 Task: Add at least 50 contact records and 10 to 20 Insurance records for each contact Use Import wizard/data loader.
Action: Mouse moved to (15, 93)
Screenshot: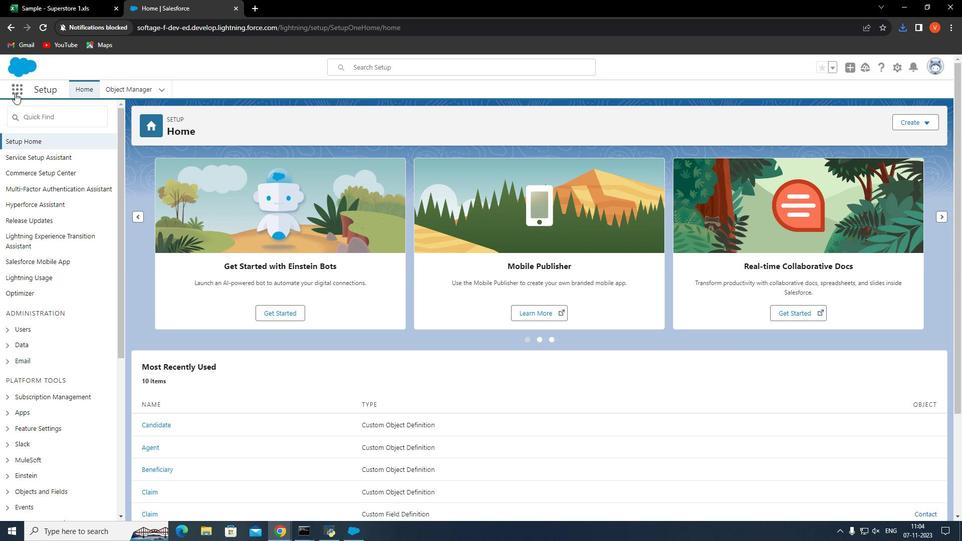 
Action: Mouse pressed left at (15, 93)
Screenshot: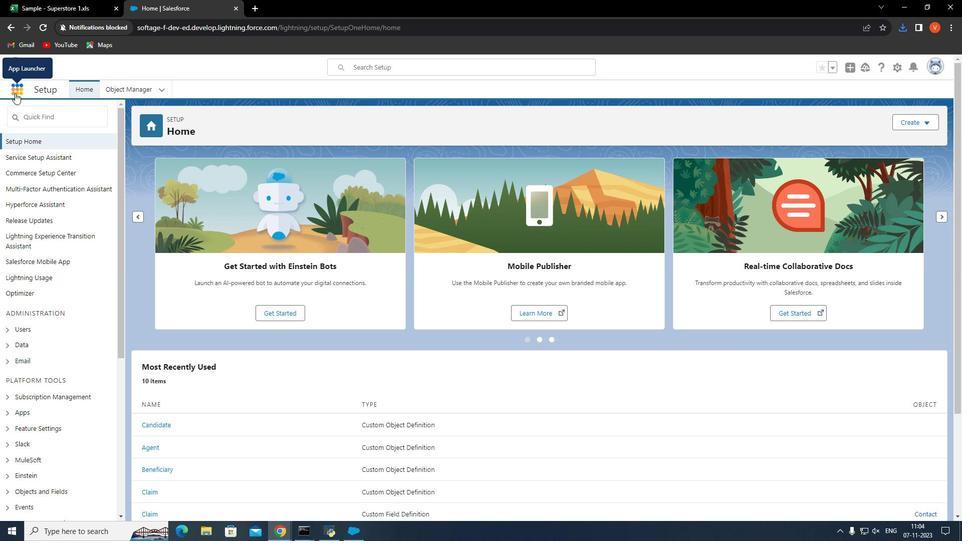 
Action: Mouse moved to (50, 118)
Screenshot: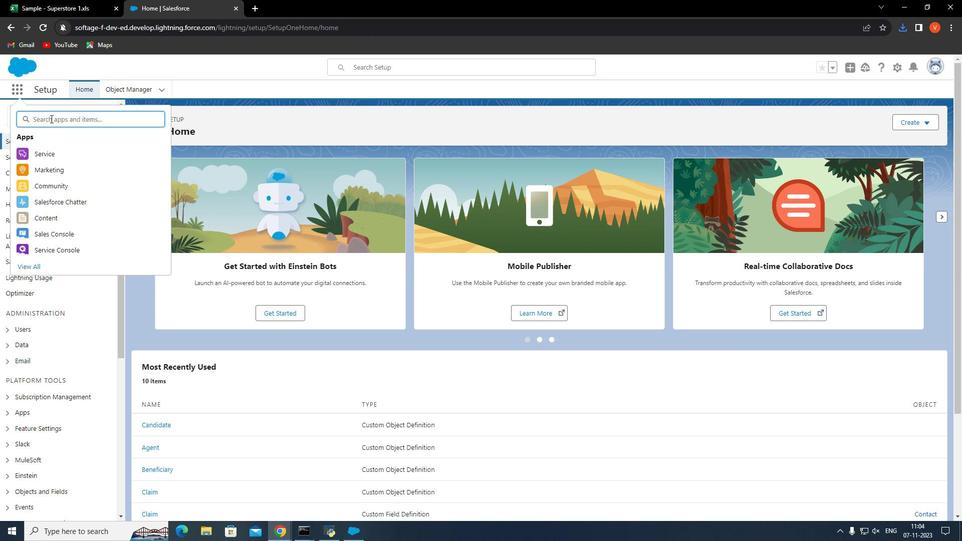 
Action: Key pressed cont
Screenshot: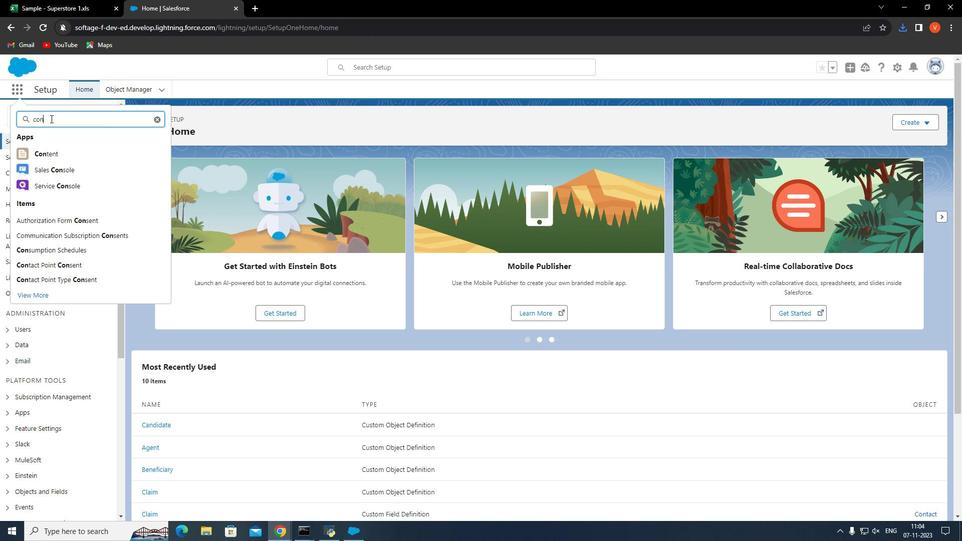 
Action: Mouse moved to (44, 120)
Screenshot: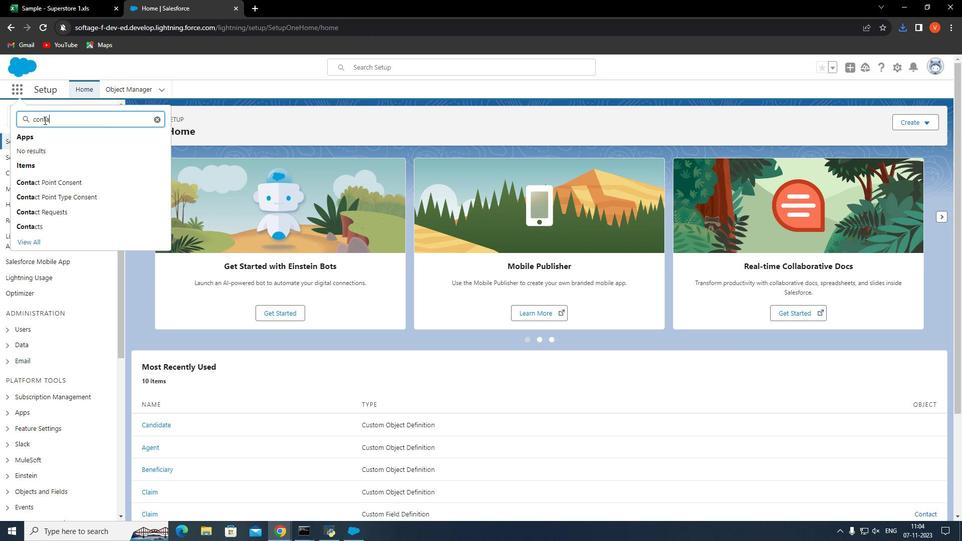 
Action: Key pressed ac
Screenshot: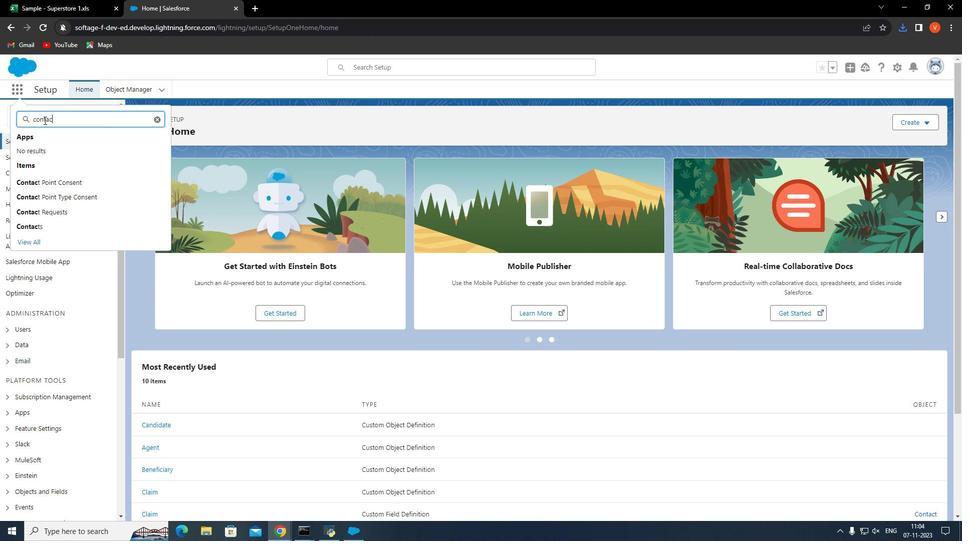
Action: Mouse moved to (35, 223)
Screenshot: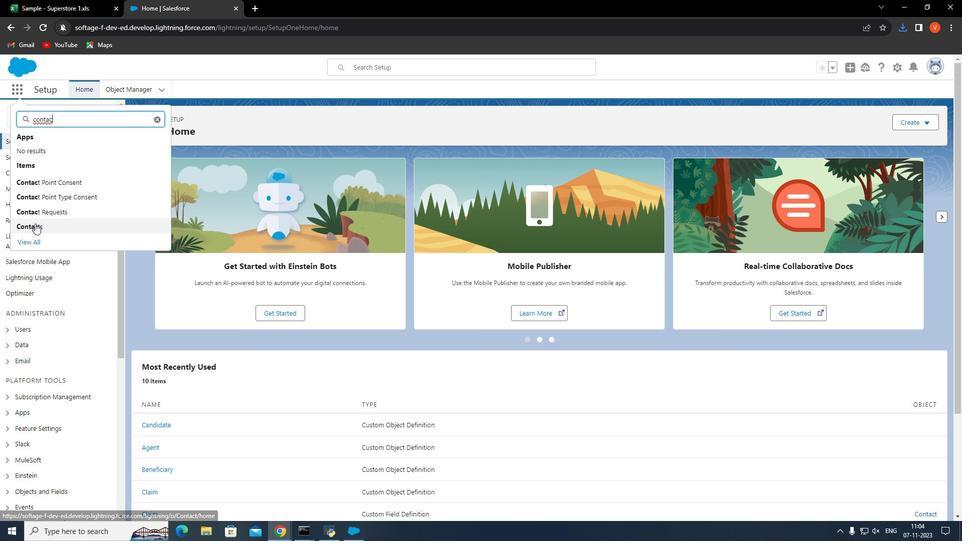 
Action: Mouse pressed left at (35, 223)
Screenshot: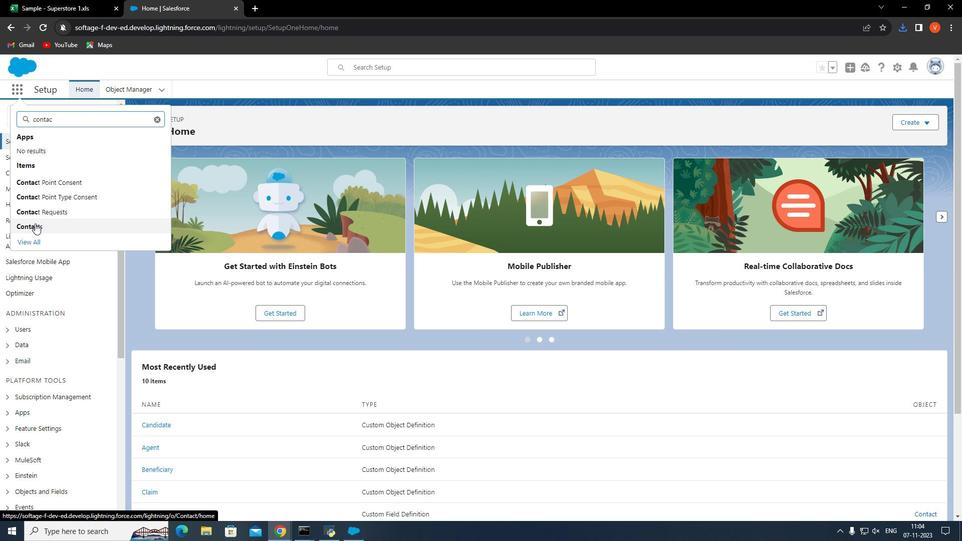 
Action: Mouse moved to (111, 124)
Screenshot: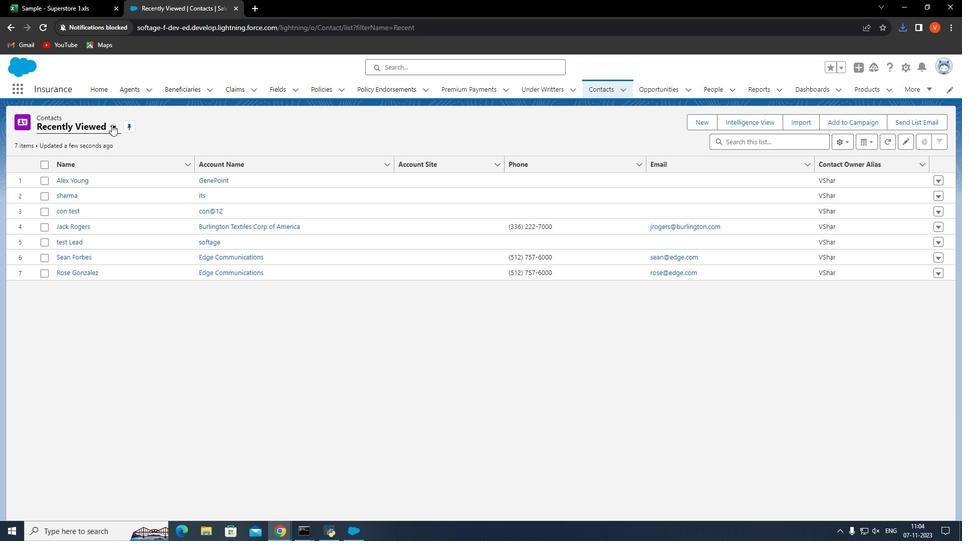 
Action: Mouse pressed left at (111, 124)
Screenshot: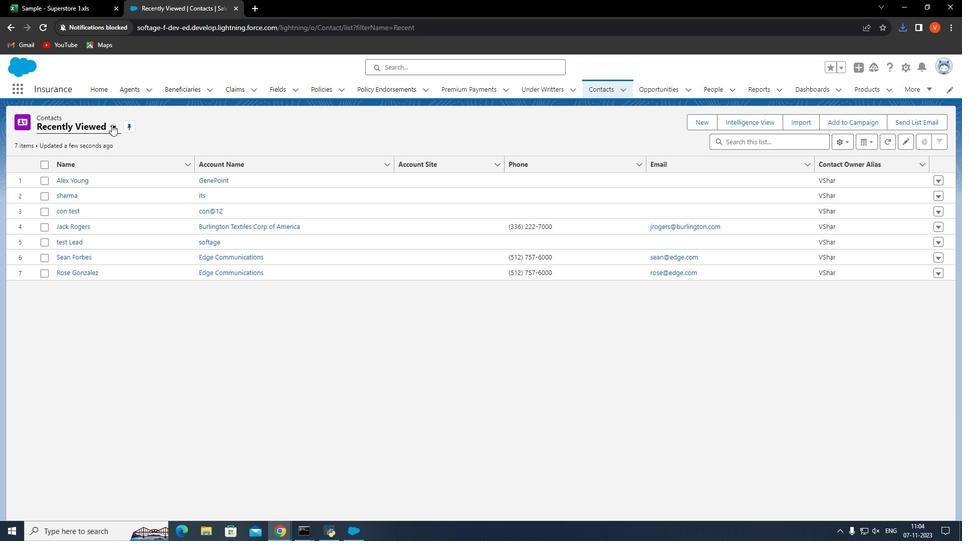 
Action: Mouse moved to (83, 168)
Screenshot: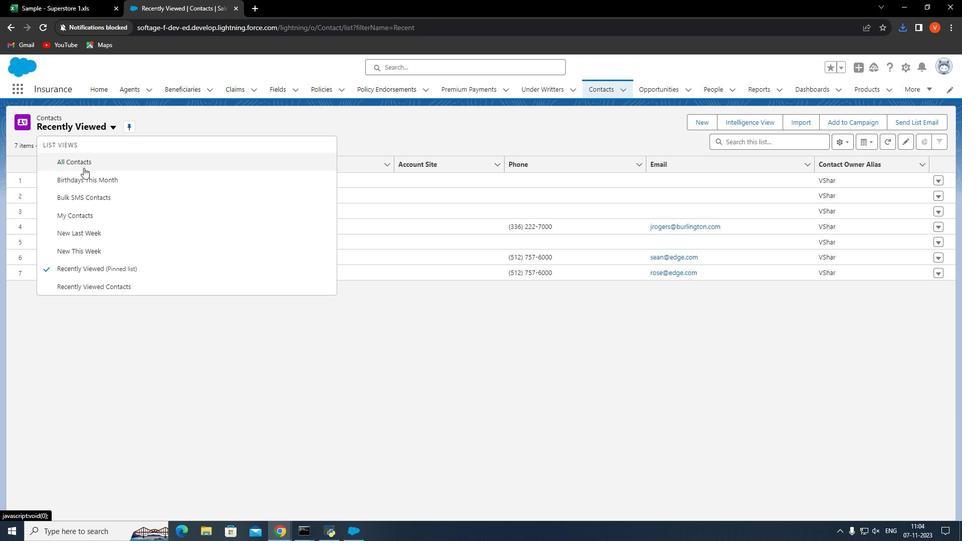 
Action: Mouse pressed left at (83, 168)
Screenshot: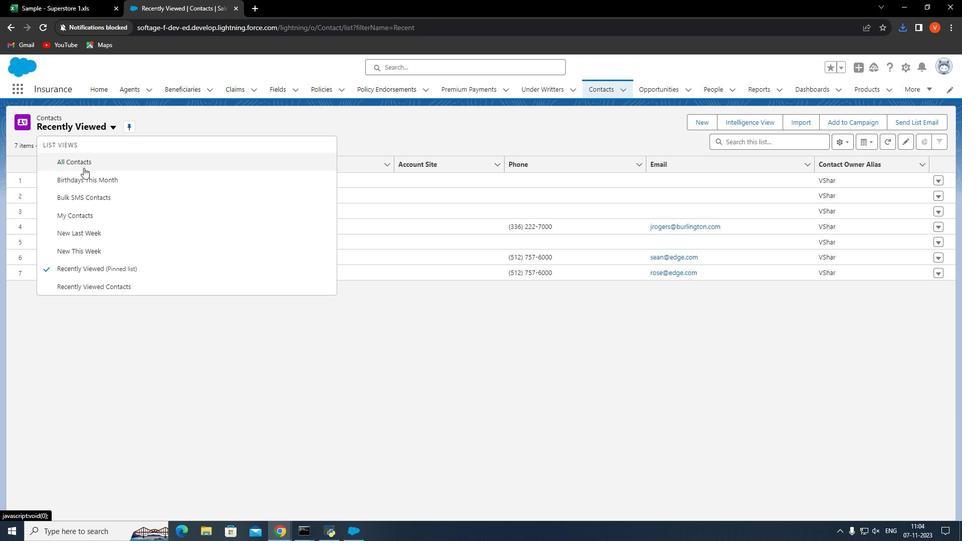 
Action: Mouse moved to (93, 247)
Screenshot: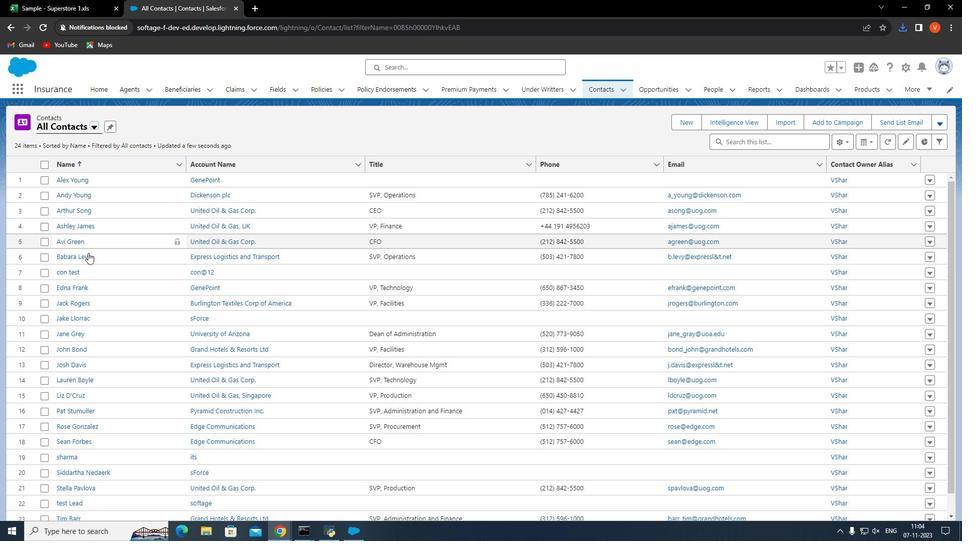 
Action: Mouse scrolled (93, 247) with delta (0, 0)
Screenshot: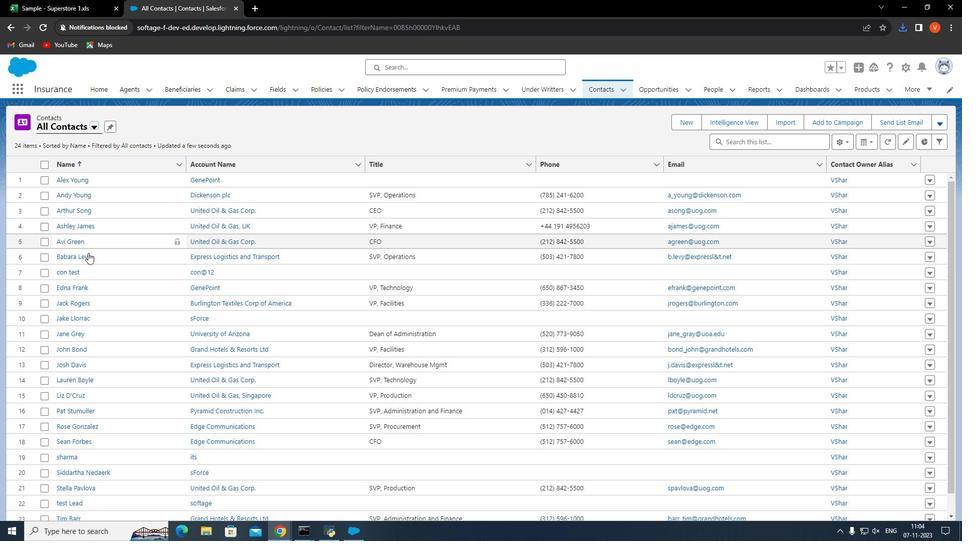 
Action: Mouse moved to (90, 251)
Screenshot: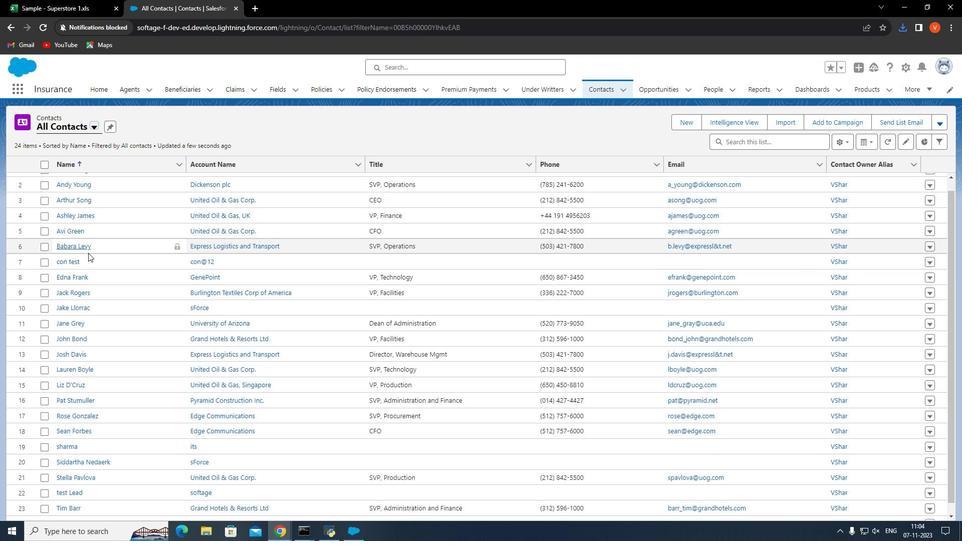 
Action: Mouse scrolled (90, 250) with delta (0, 0)
Screenshot: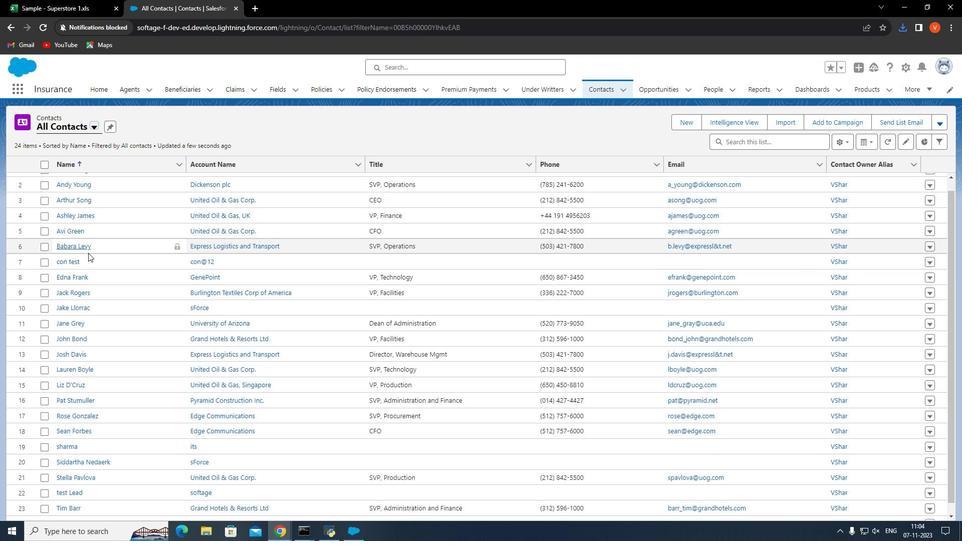 
Action: Mouse moved to (88, 253)
Screenshot: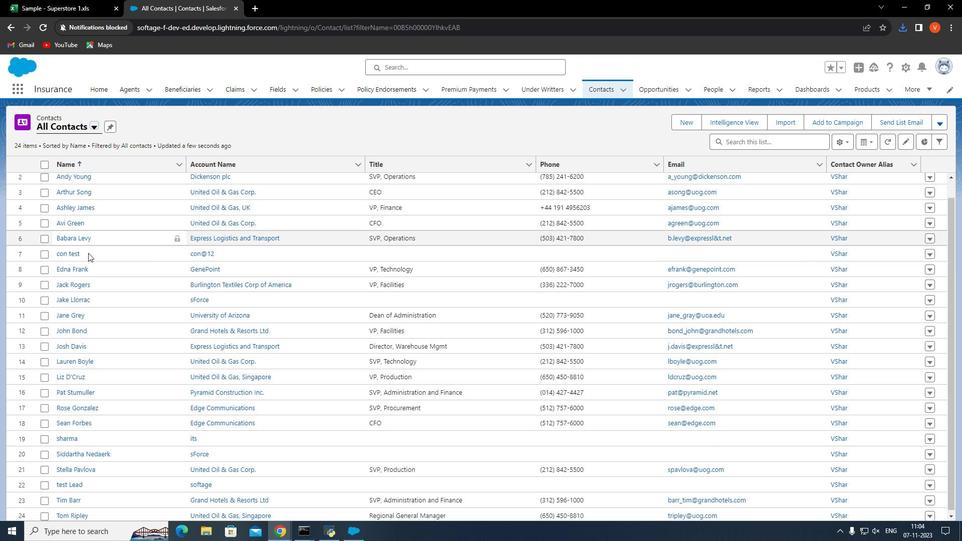 
Action: Mouse scrolled (88, 252) with delta (0, 0)
Screenshot: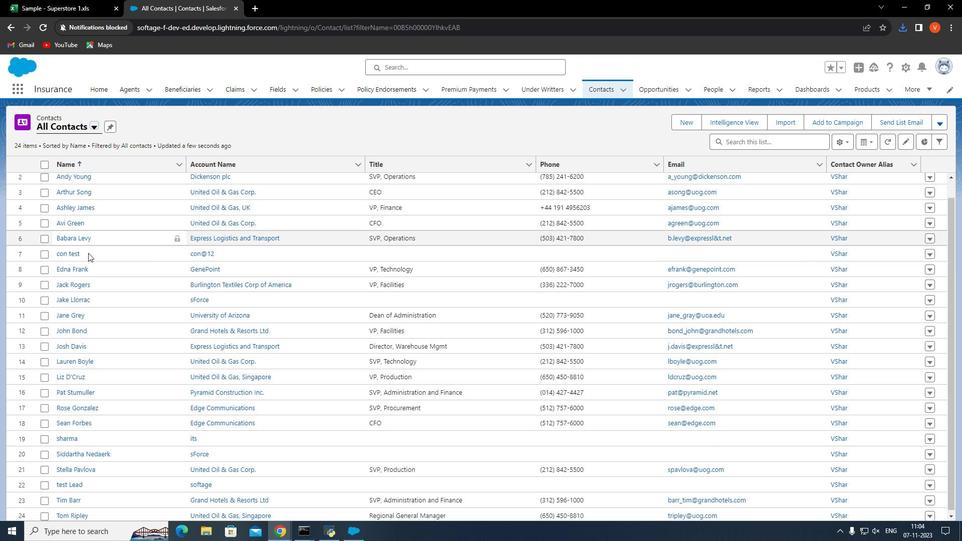 
Action: Mouse scrolled (88, 252) with delta (0, 0)
Screenshot: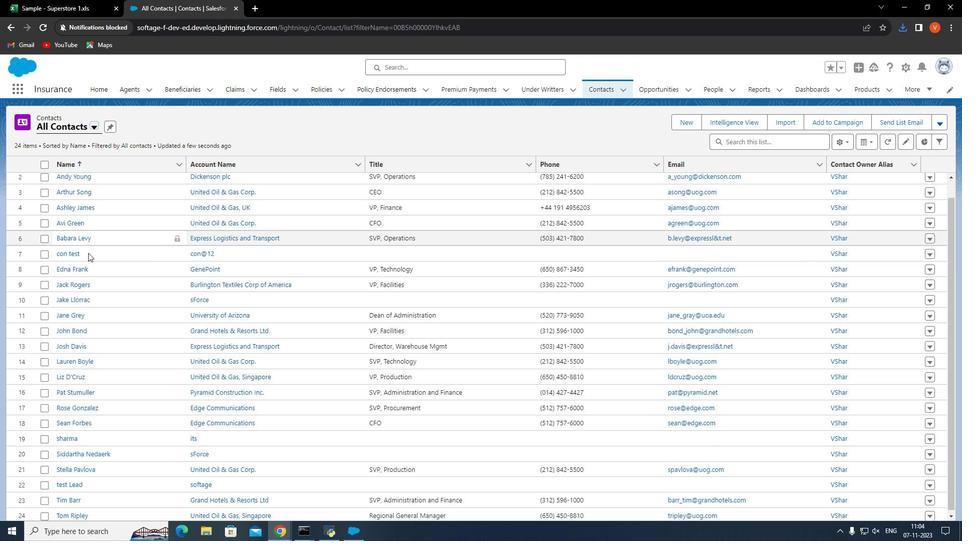 
Action: Mouse moved to (88, 253)
Screenshot: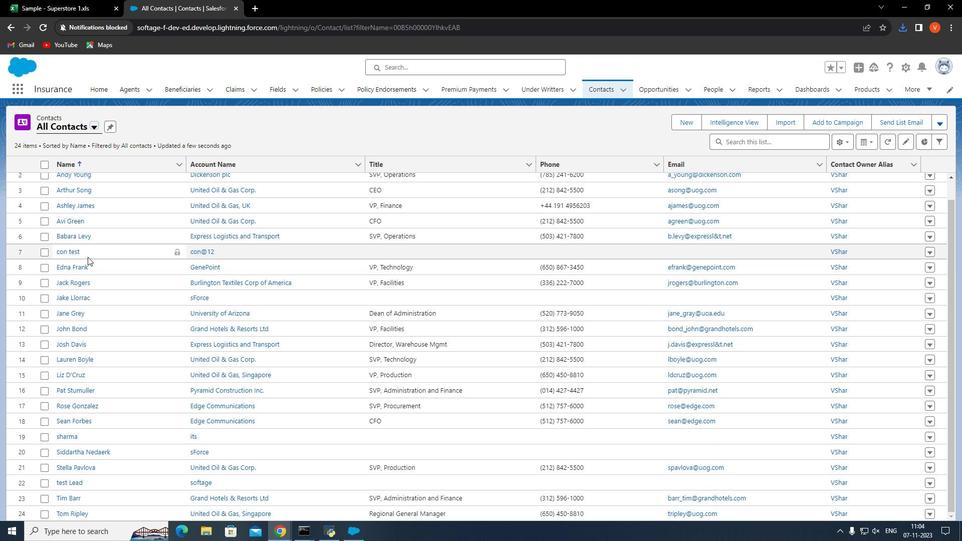 
Action: Mouse scrolled (88, 253) with delta (0, 0)
Screenshot: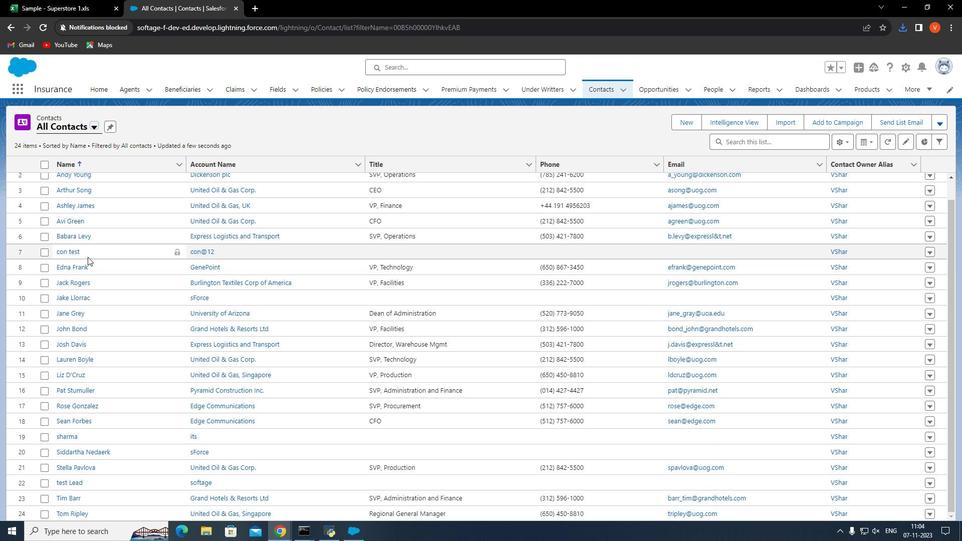 
Action: Mouse moved to (110, 323)
Screenshot: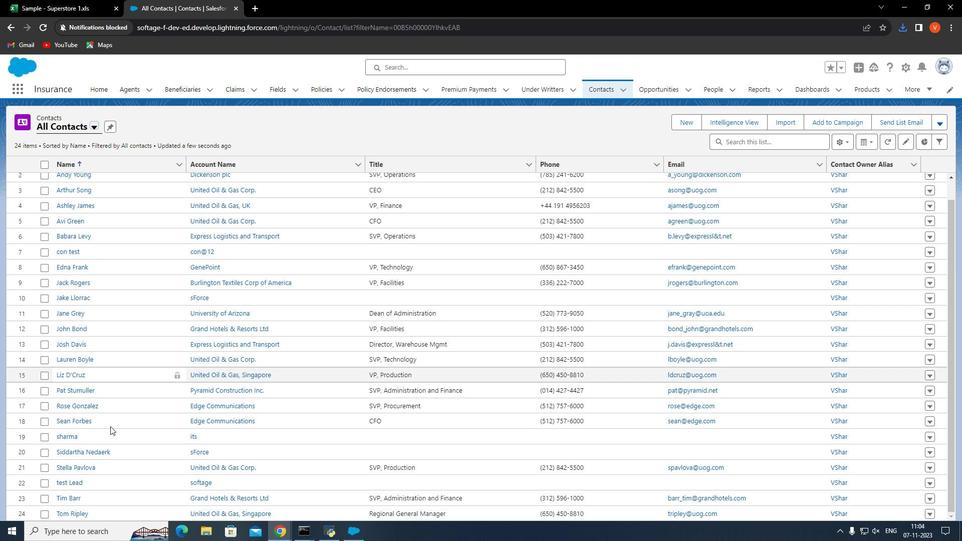
Action: Mouse scrolled (110, 323) with delta (0, 0)
Screenshot: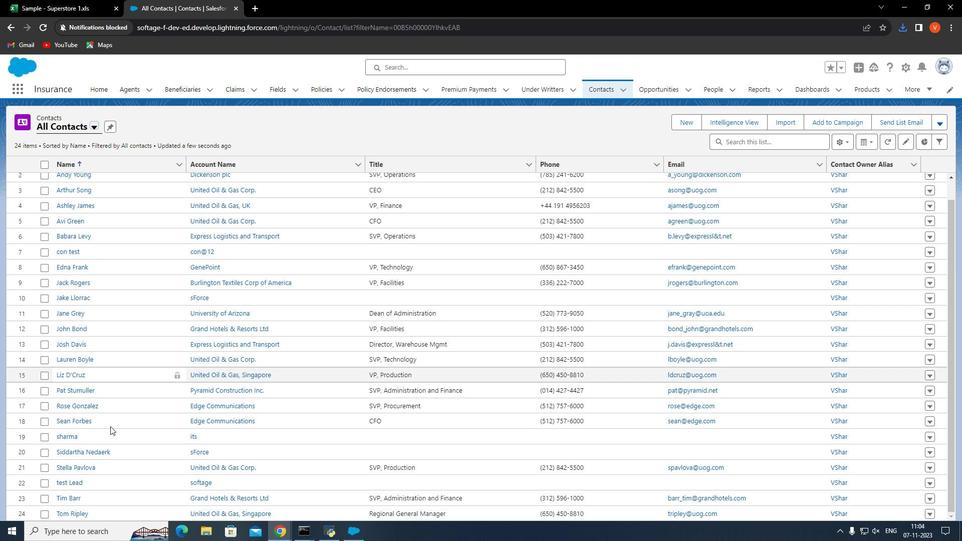 
Action: Mouse moved to (110, 409)
Screenshot: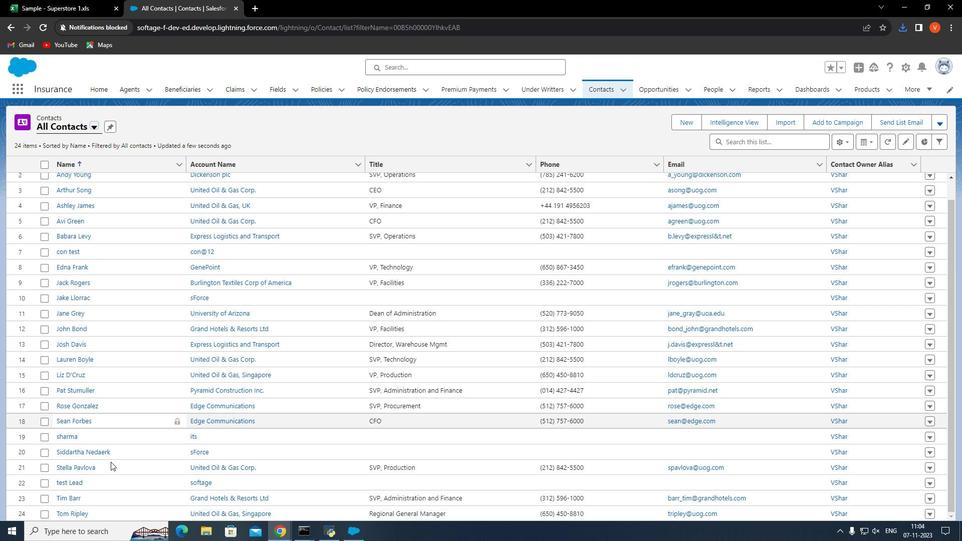 
Action: Mouse scrolled (110, 408) with delta (0, 0)
Screenshot: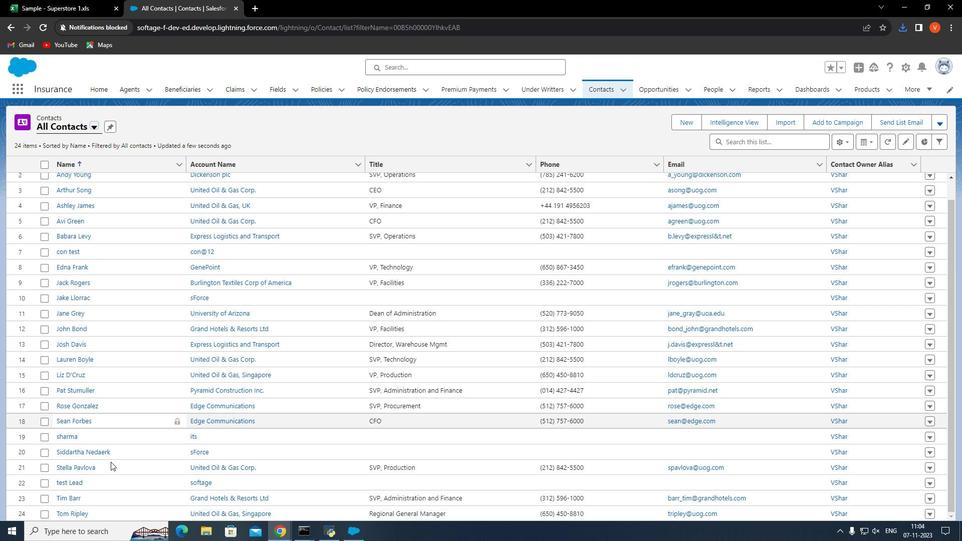 
Action: Mouse moved to (107, 471)
Screenshot: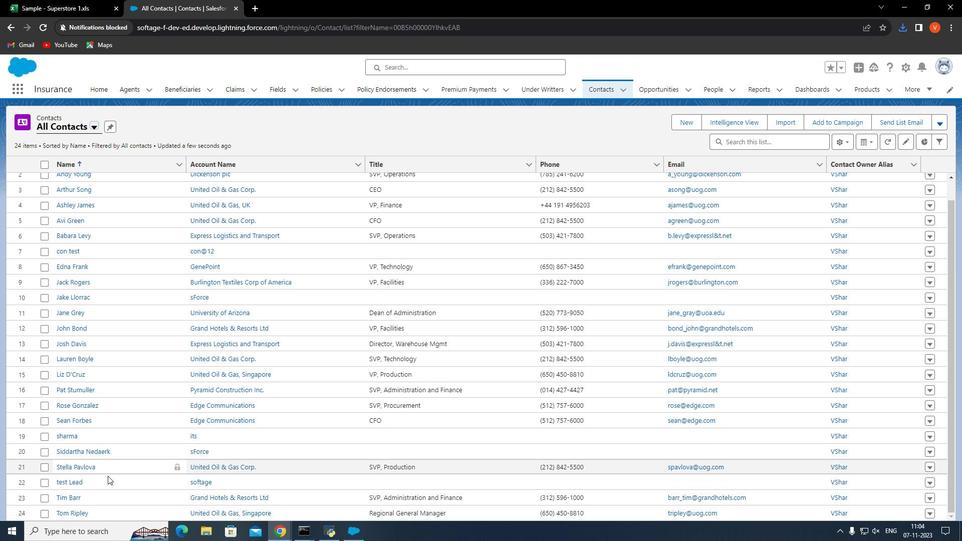 
Action: Mouse scrolled (107, 471) with delta (0, 0)
Screenshot: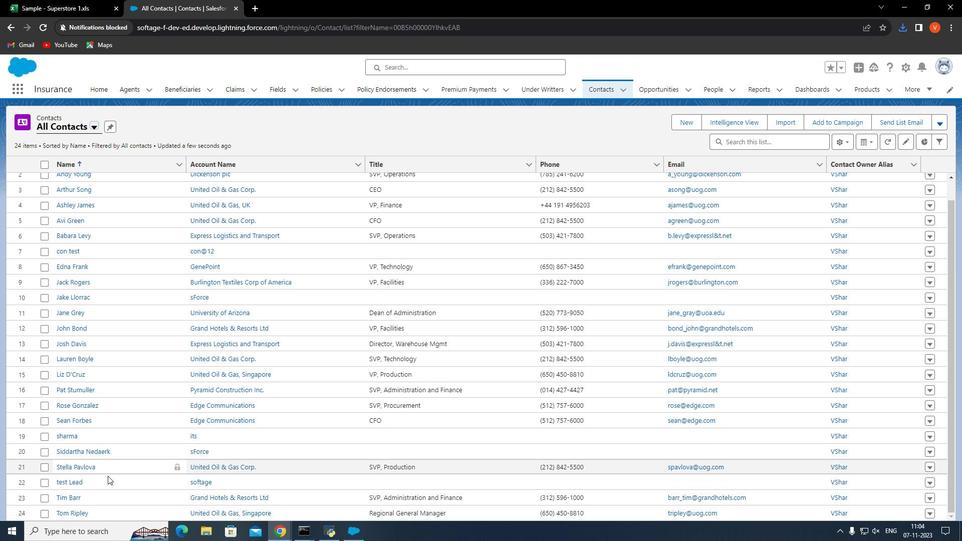 
Action: Mouse moved to (904, 0)
Screenshot: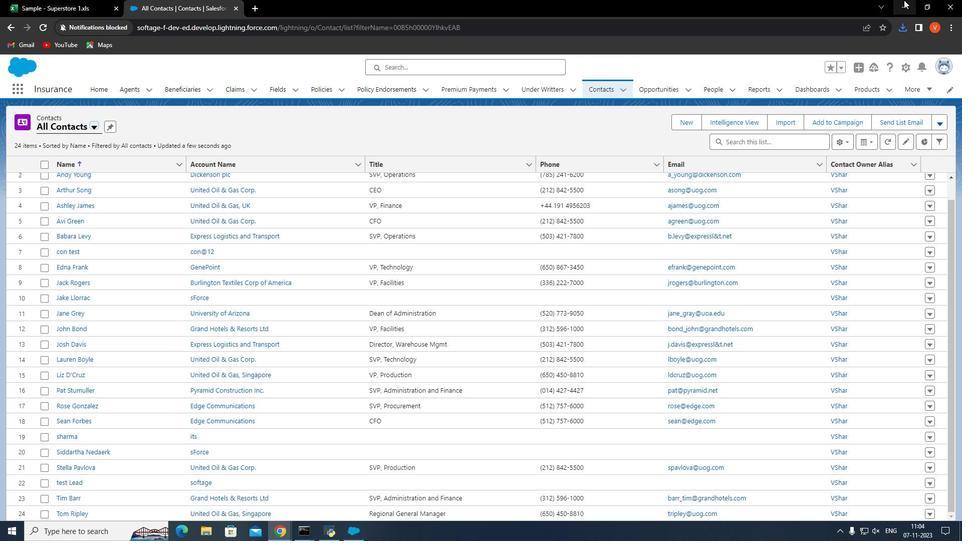 
Action: Mouse pressed left at (904, 0)
Screenshot: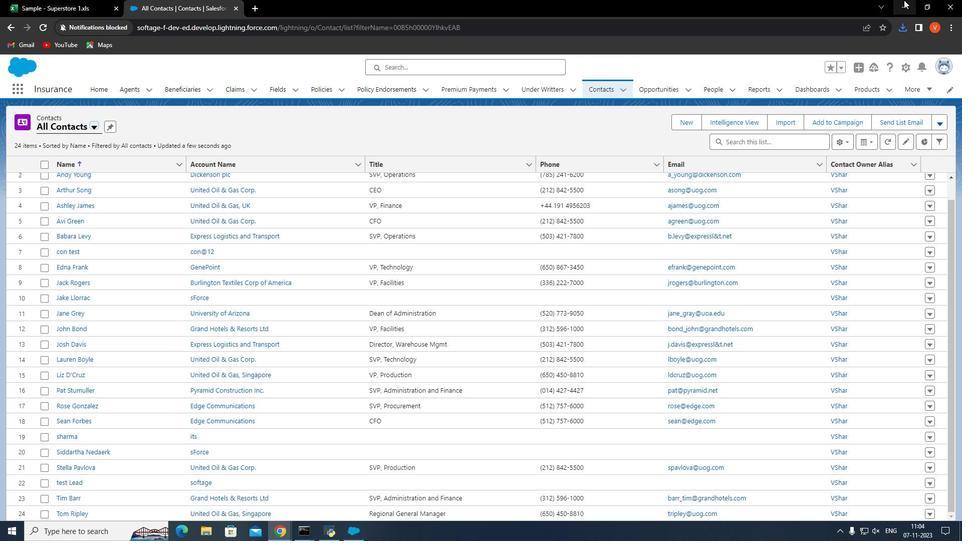 
Action: Mouse moved to (23, 287)
Screenshot: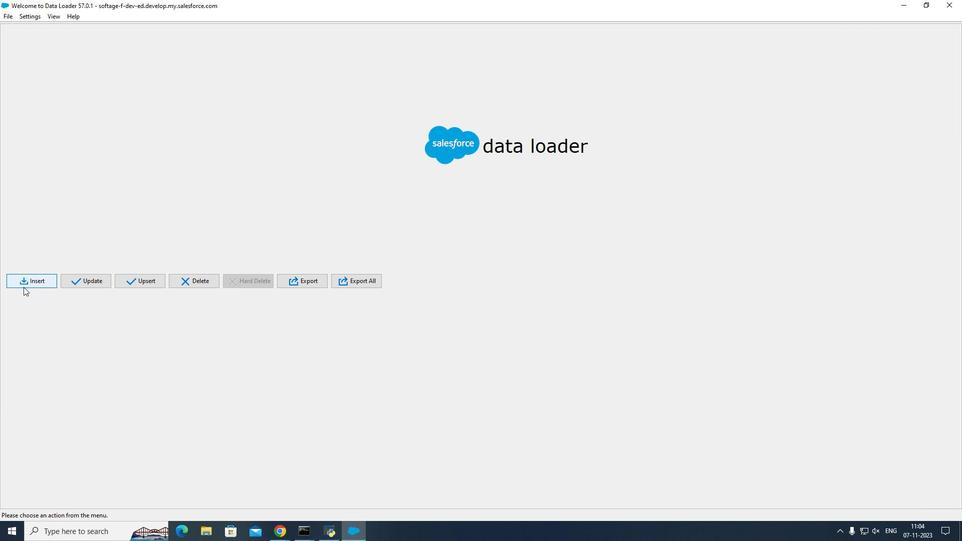 
Action: Mouse pressed left at (23, 287)
Screenshot: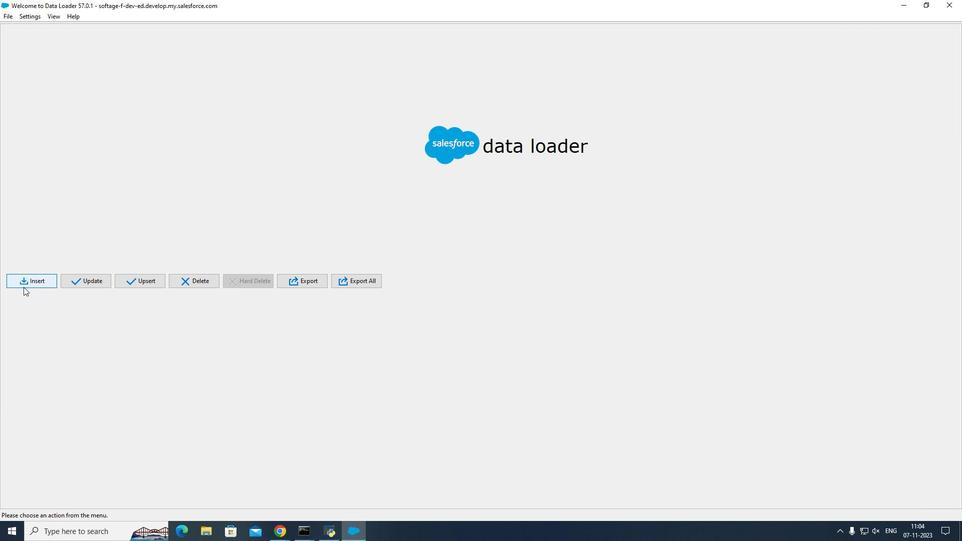 
Action: Mouse moved to (123, 219)
Screenshot: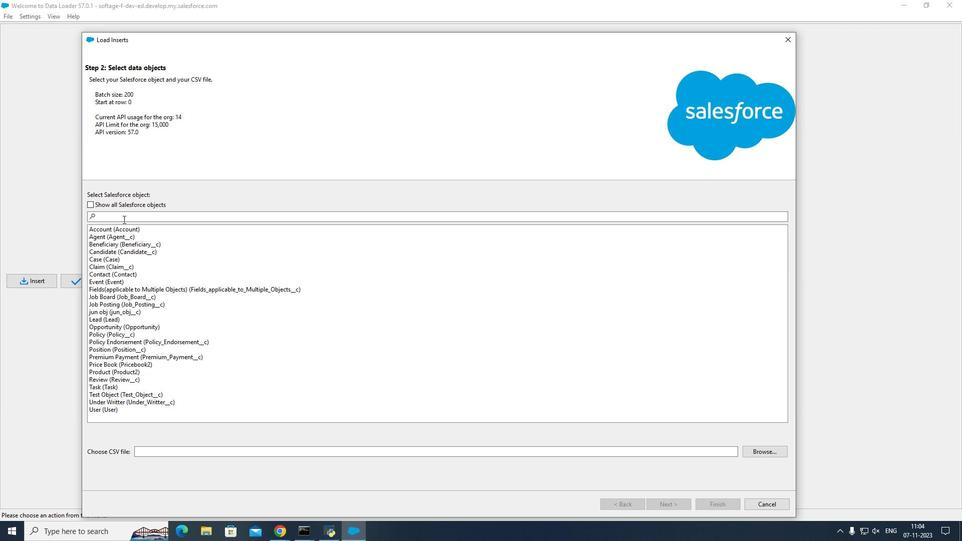 
Action: Mouse pressed left at (123, 219)
Screenshot: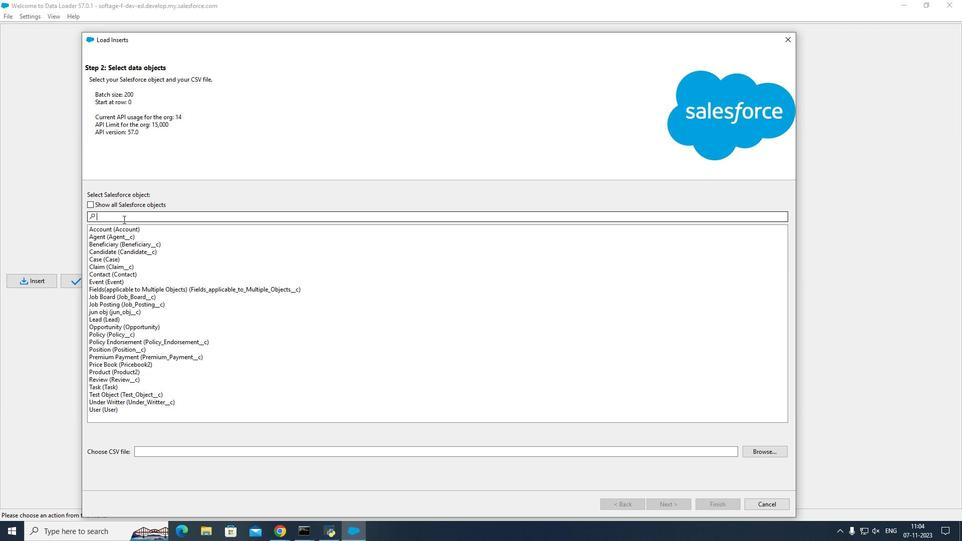 
Action: Mouse moved to (119, 221)
Screenshot: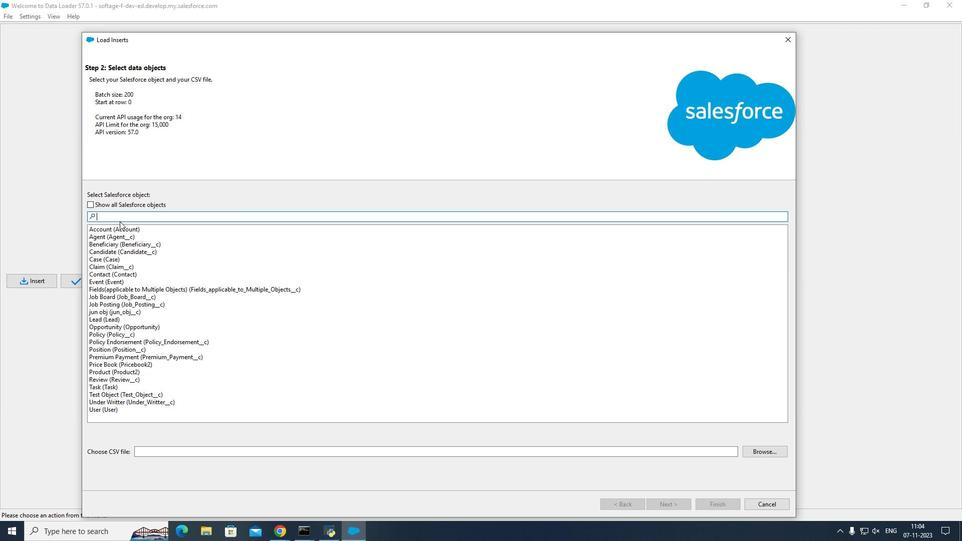 
Action: Key pressed conta
Screenshot: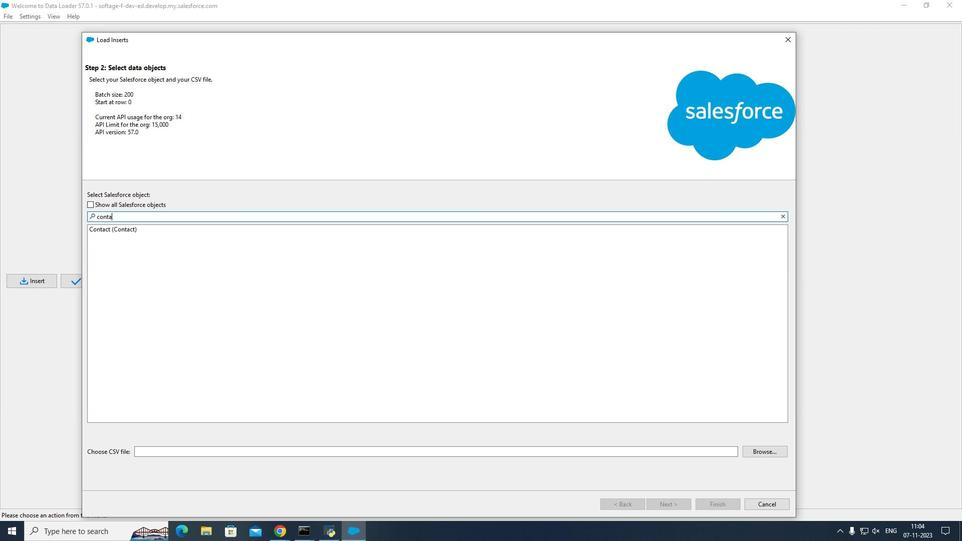 
Action: Mouse moved to (123, 229)
Screenshot: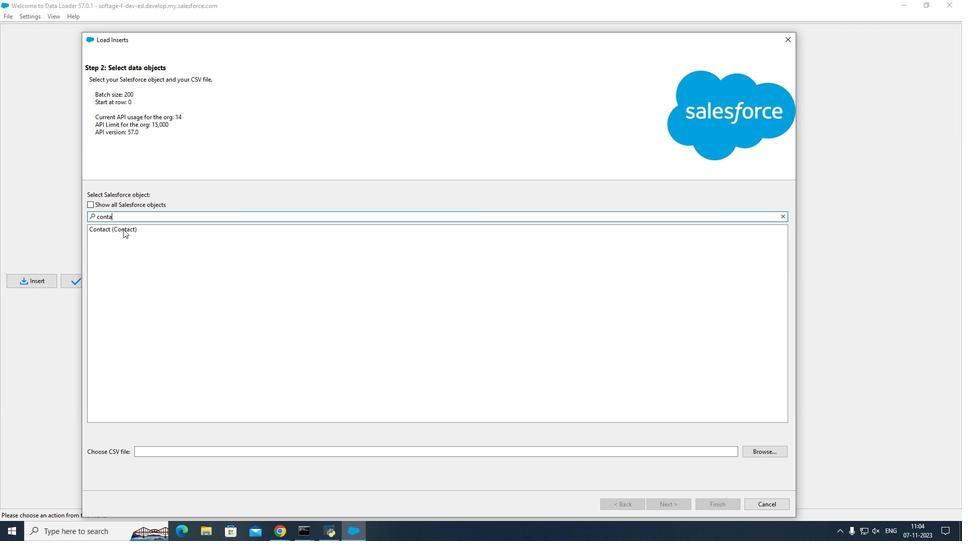 
Action: Mouse pressed left at (123, 229)
Screenshot: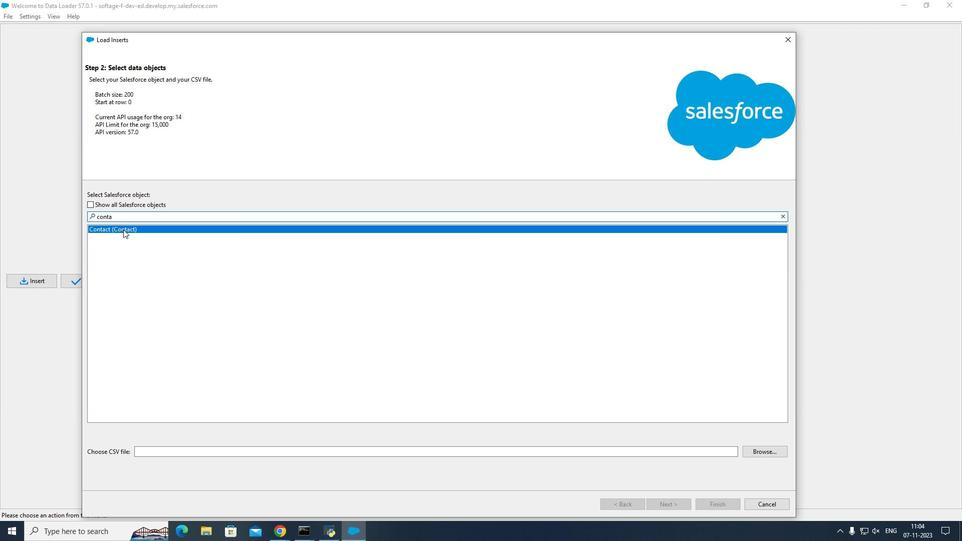 
Action: Mouse moved to (756, 446)
Screenshot: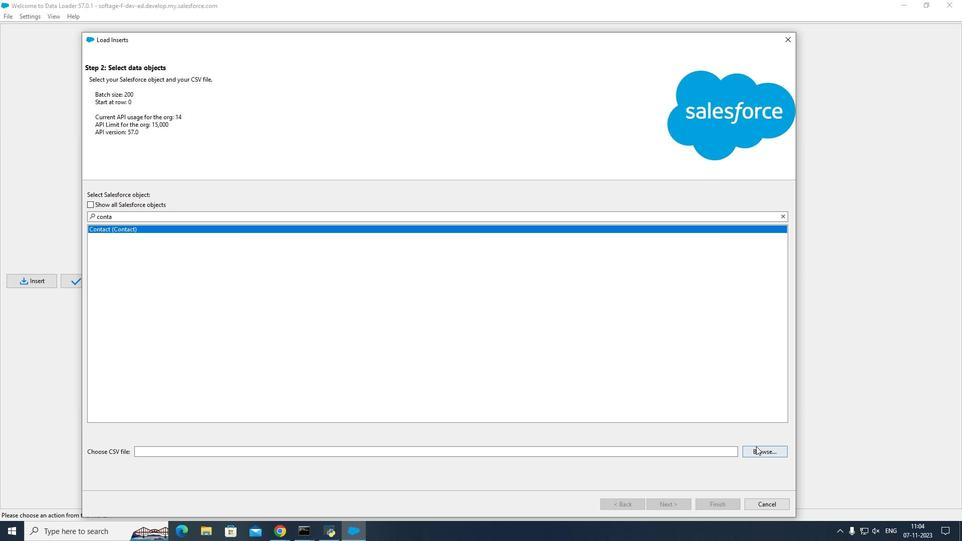
Action: Mouse pressed left at (756, 446)
Screenshot: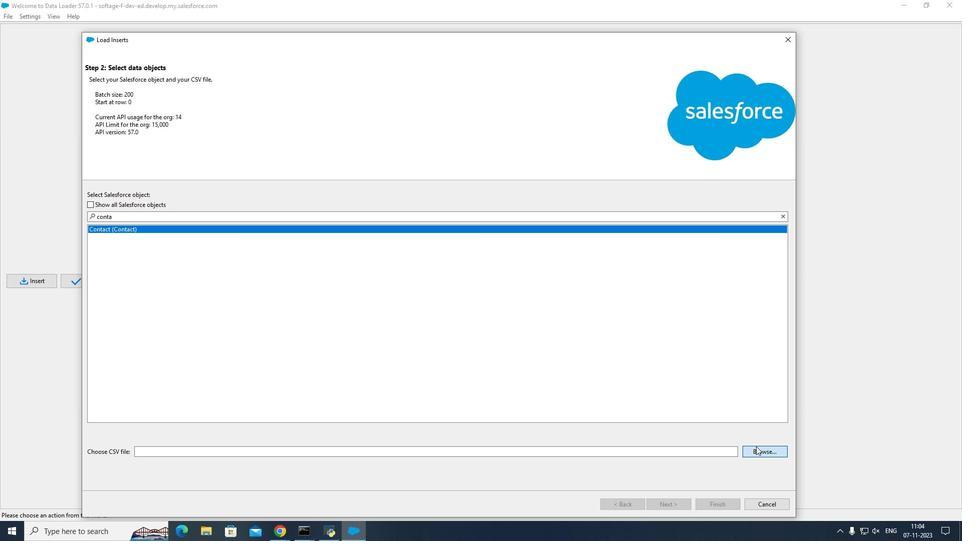 
Action: Mouse moved to (236, 131)
Screenshot: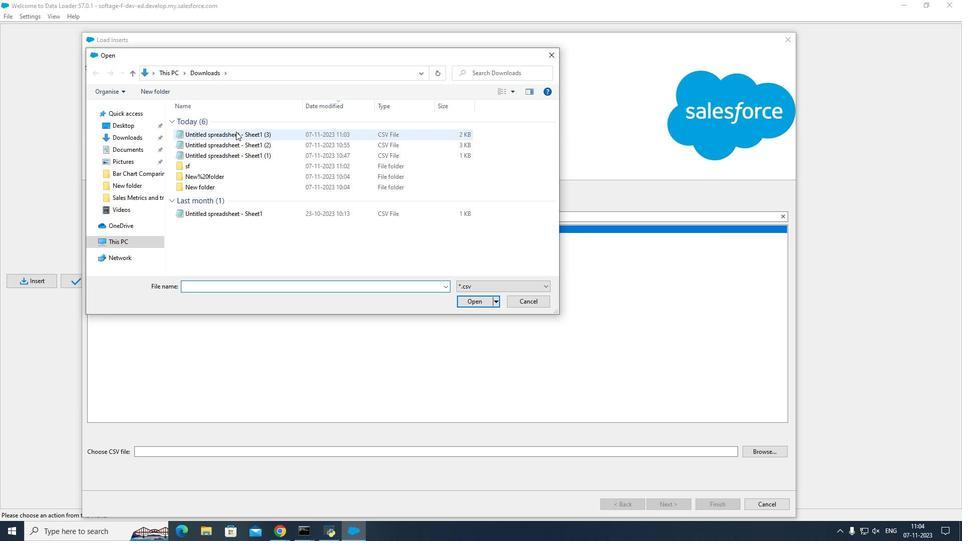 
Action: Mouse pressed left at (236, 131)
Screenshot: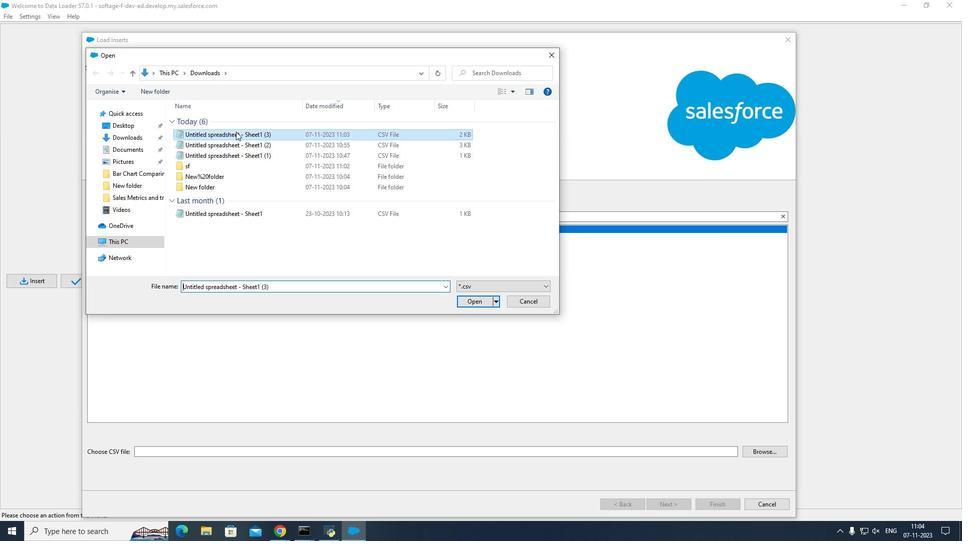 
Action: Mouse moved to (479, 301)
Screenshot: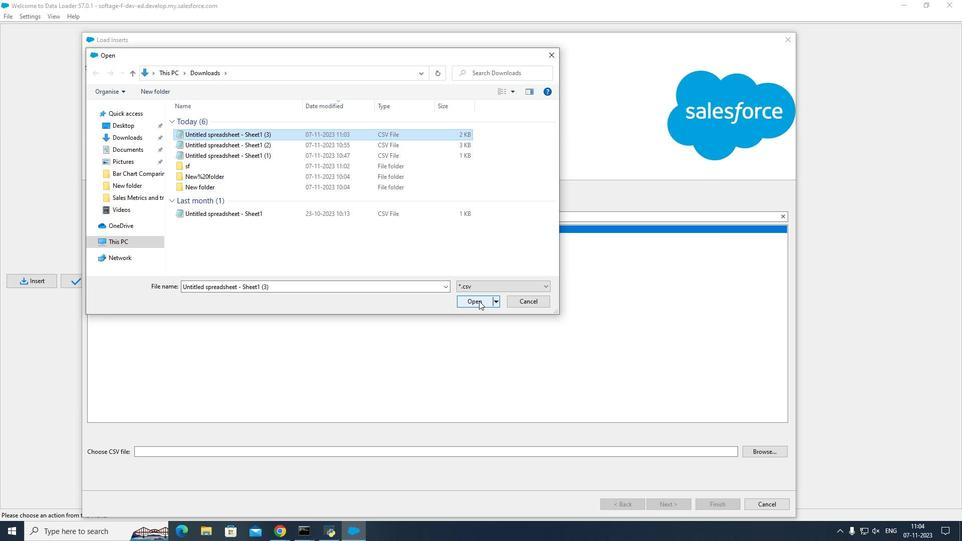 
Action: Mouse pressed left at (479, 301)
Screenshot: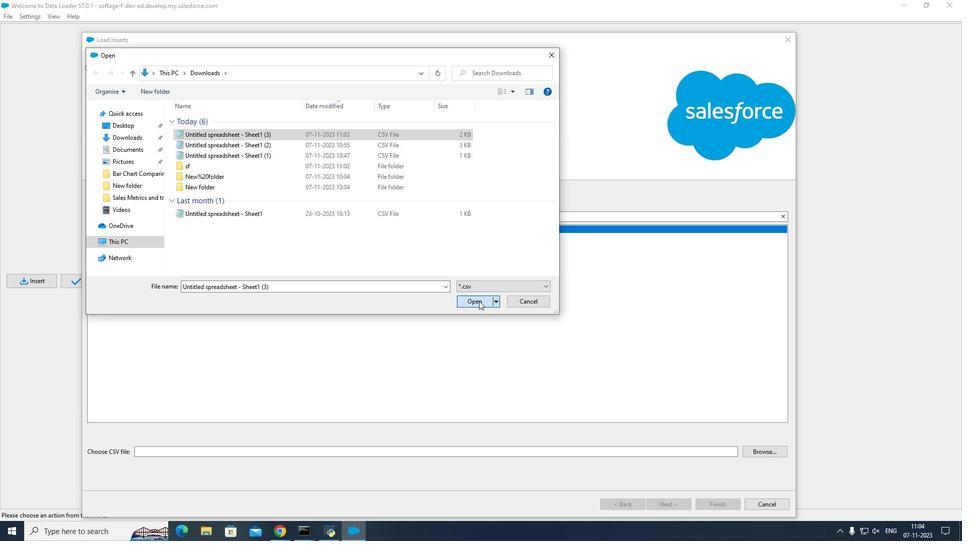 
Action: Mouse moved to (674, 503)
Screenshot: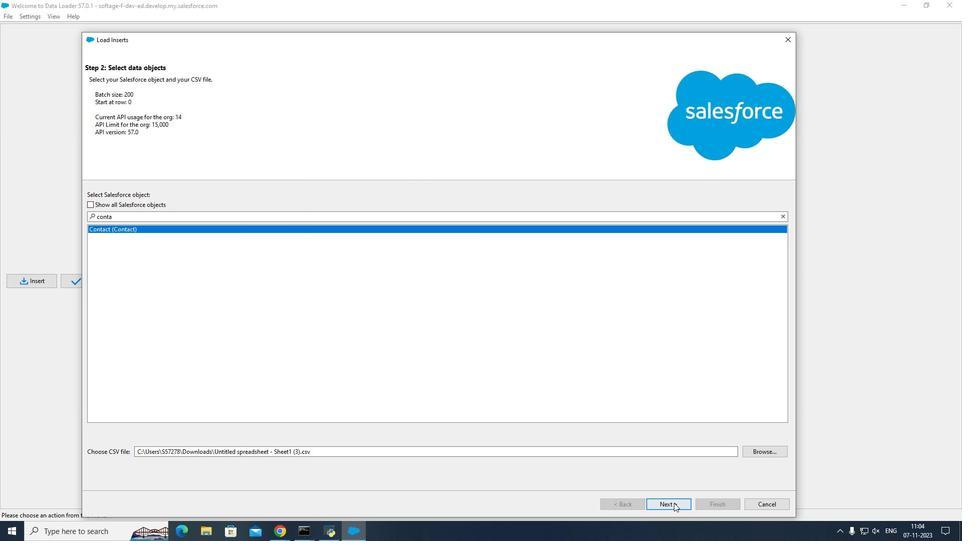 
Action: Mouse pressed left at (674, 503)
Screenshot: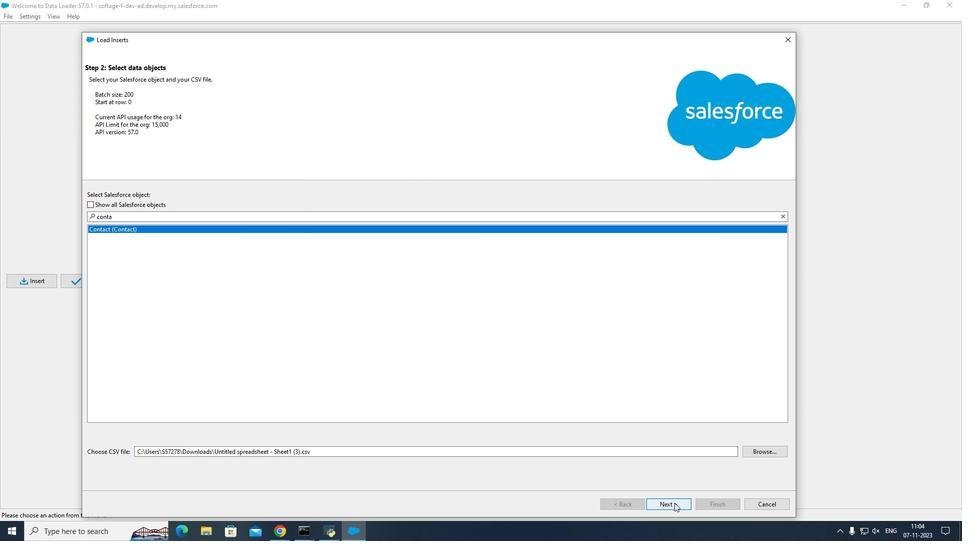 
Action: Mouse moved to (301, 200)
Screenshot: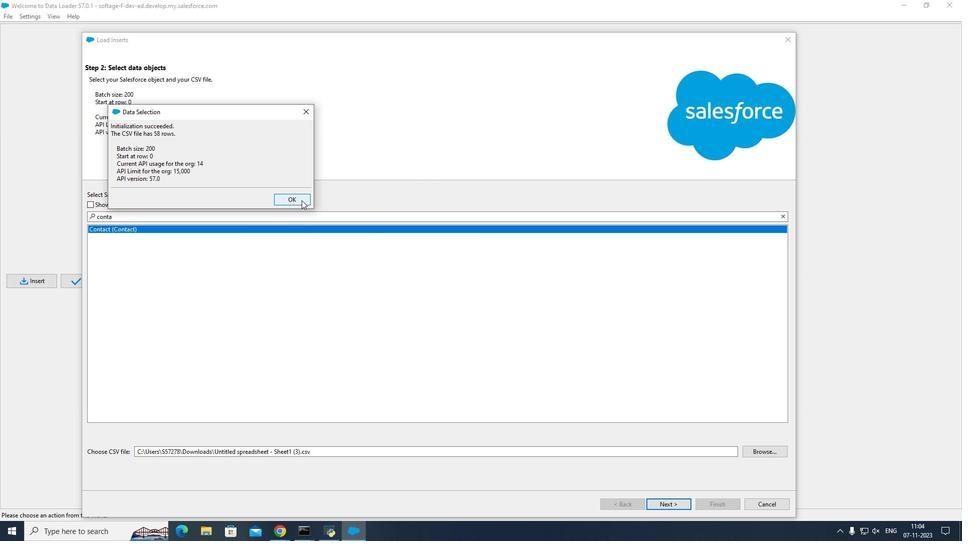 
Action: Mouse pressed left at (301, 200)
Screenshot: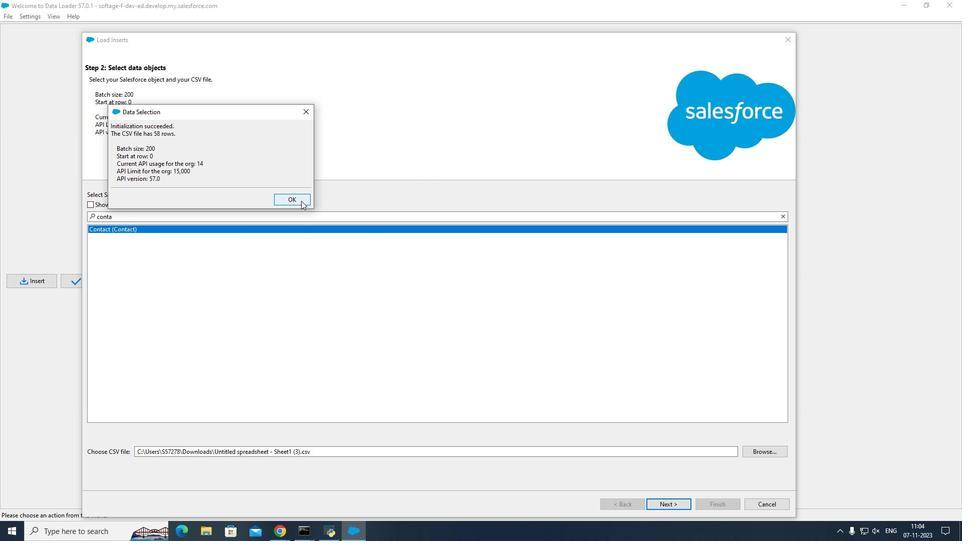 
Action: Mouse moved to (203, 199)
Screenshot: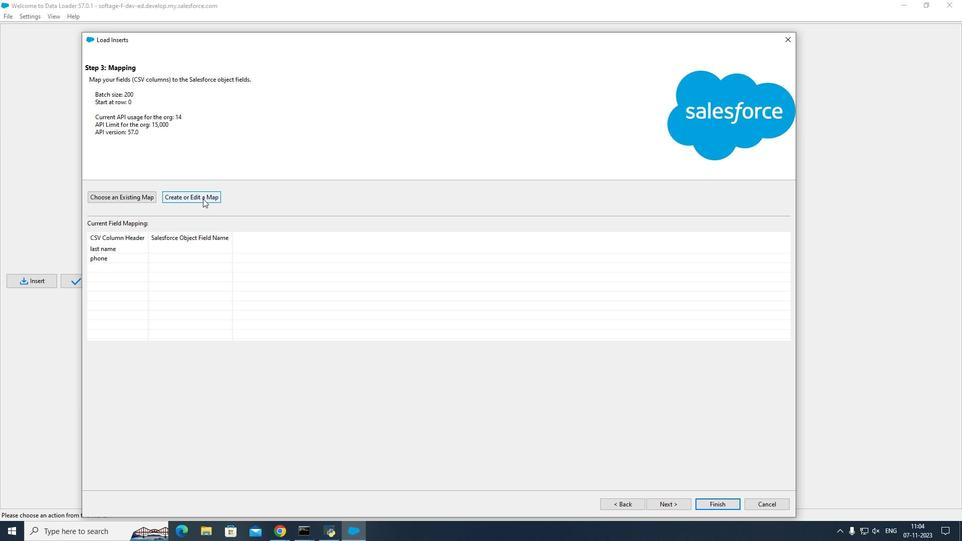
Action: Mouse pressed left at (203, 199)
Screenshot: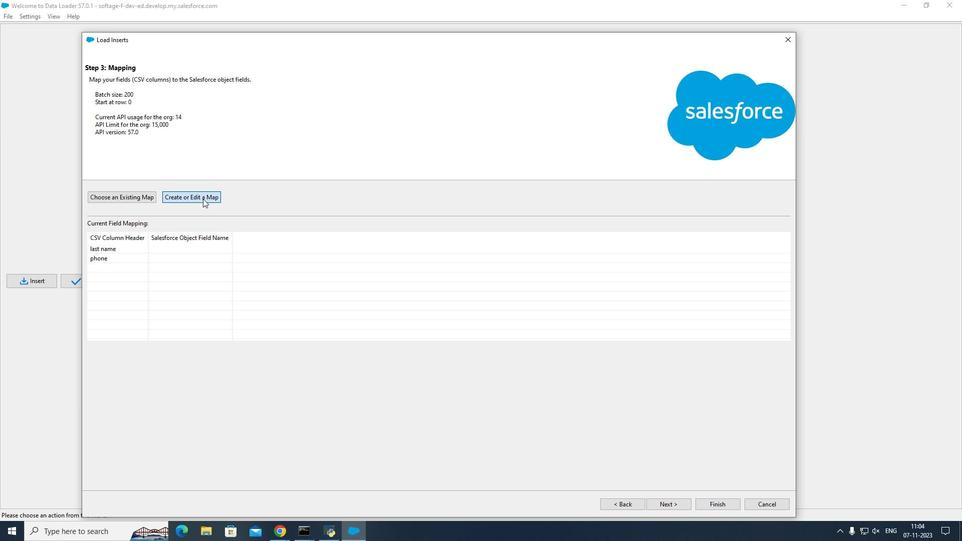 
Action: Mouse moved to (221, 156)
Screenshot: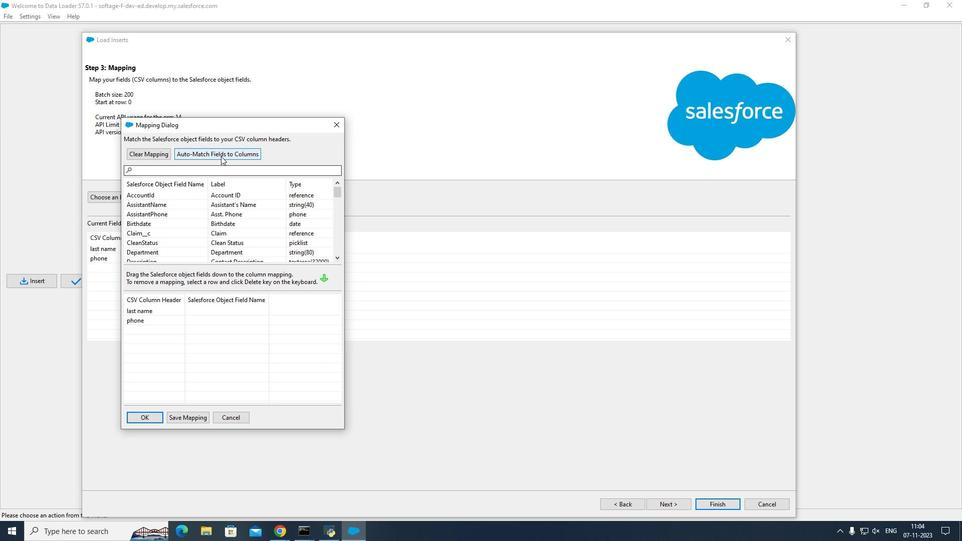 
Action: Mouse pressed left at (221, 156)
Screenshot: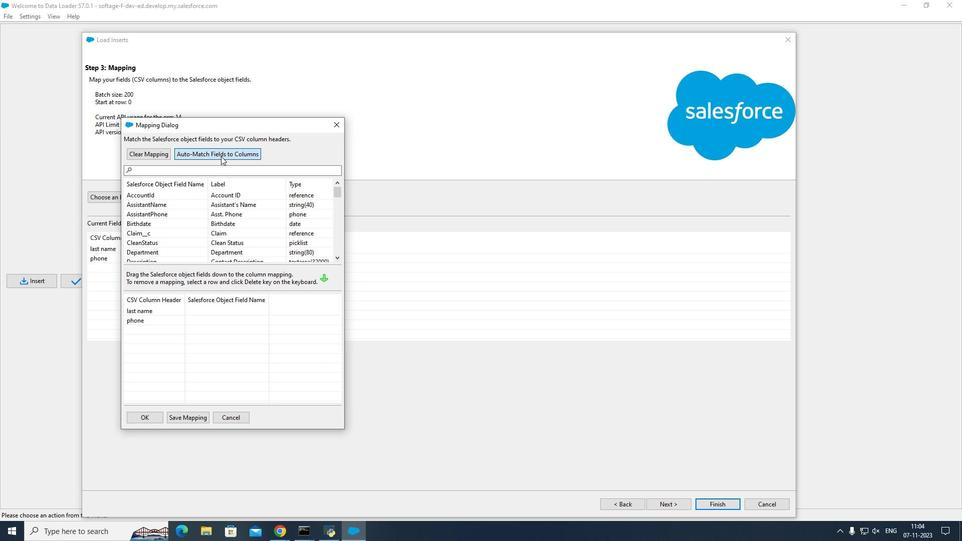 
Action: Mouse moved to (143, 419)
Screenshot: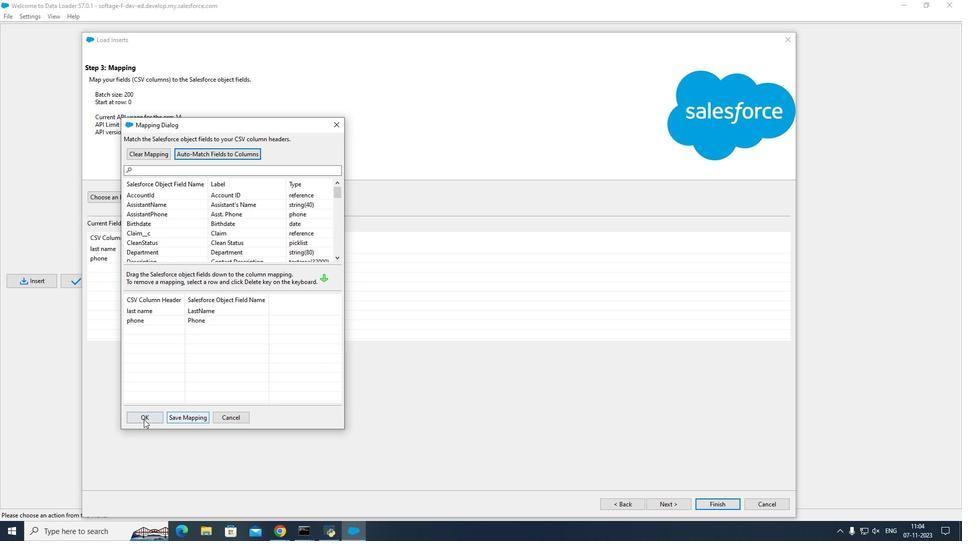 
Action: Mouse pressed left at (143, 419)
Screenshot: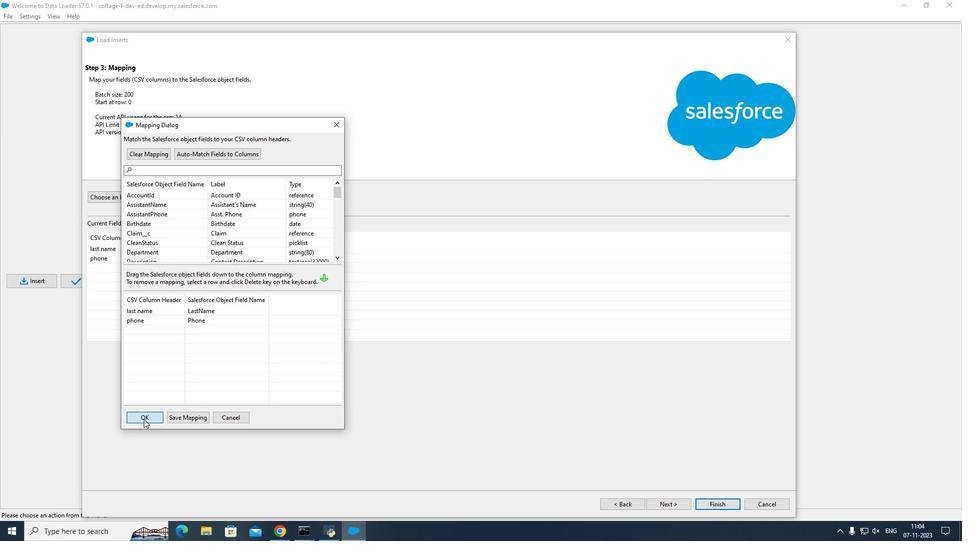 
Action: Mouse moved to (676, 510)
Screenshot: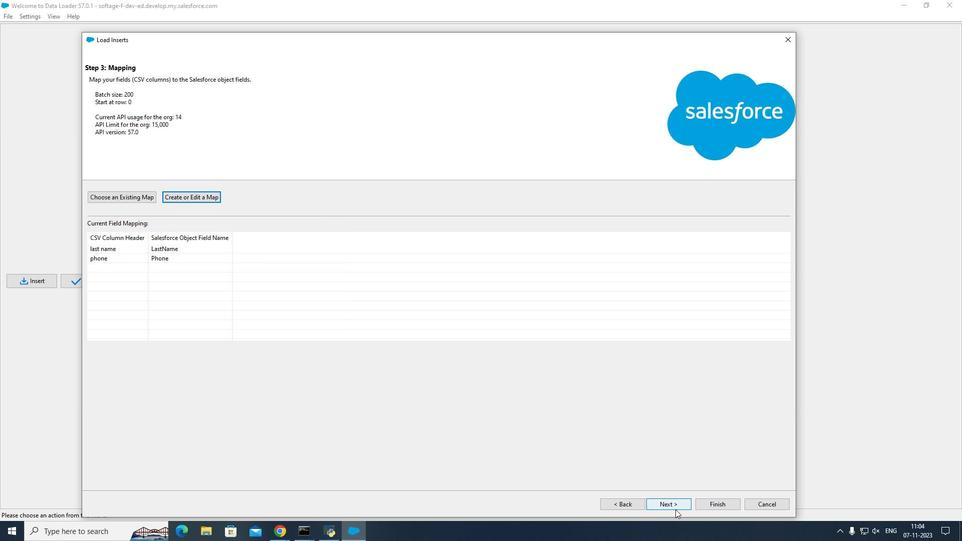 
Action: Mouse pressed left at (676, 510)
Screenshot: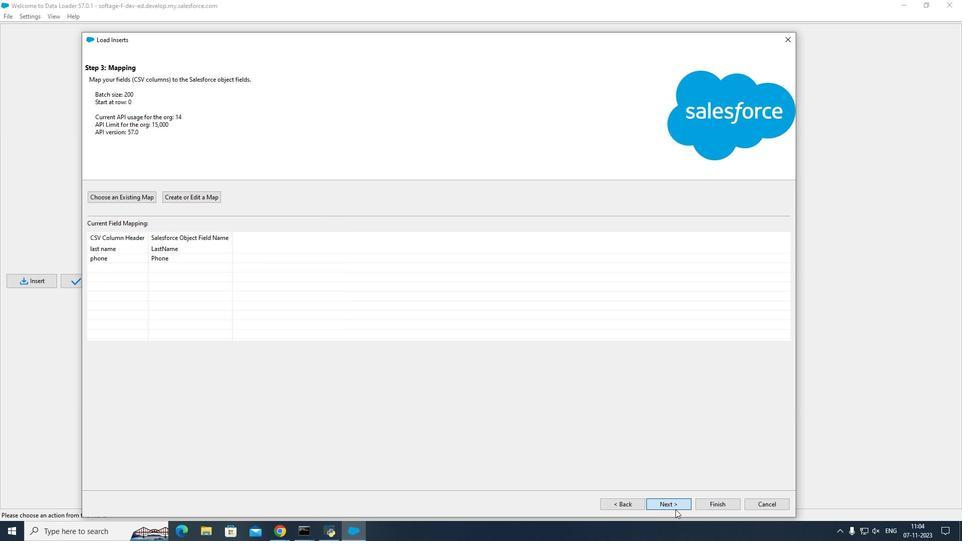 
Action: Mouse moved to (769, 209)
Screenshot: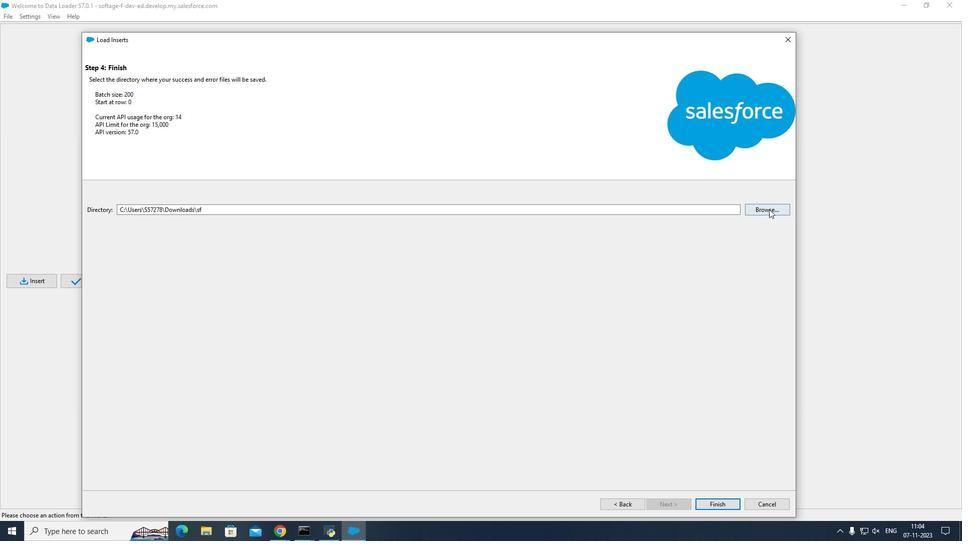 
Action: Mouse pressed left at (769, 209)
Screenshot: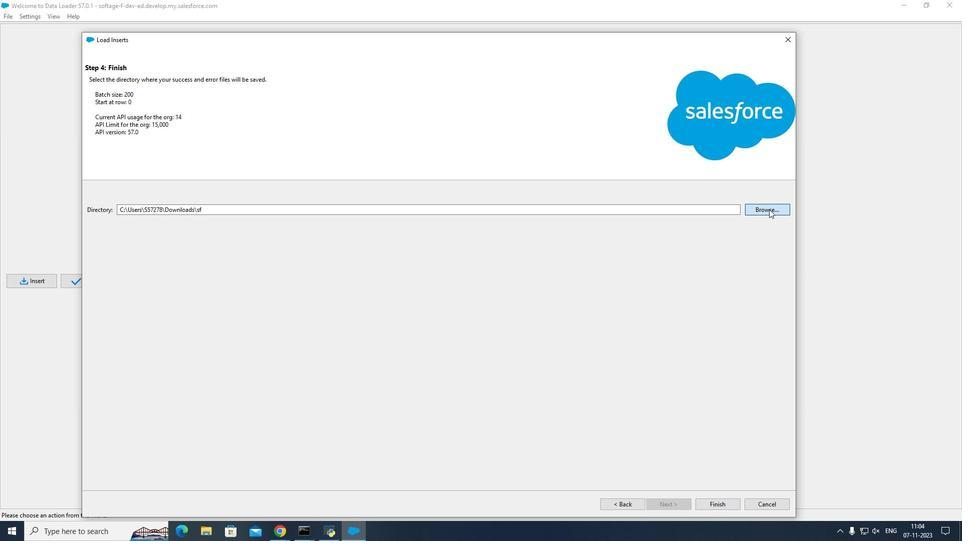 
Action: Mouse moved to (140, 133)
Screenshot: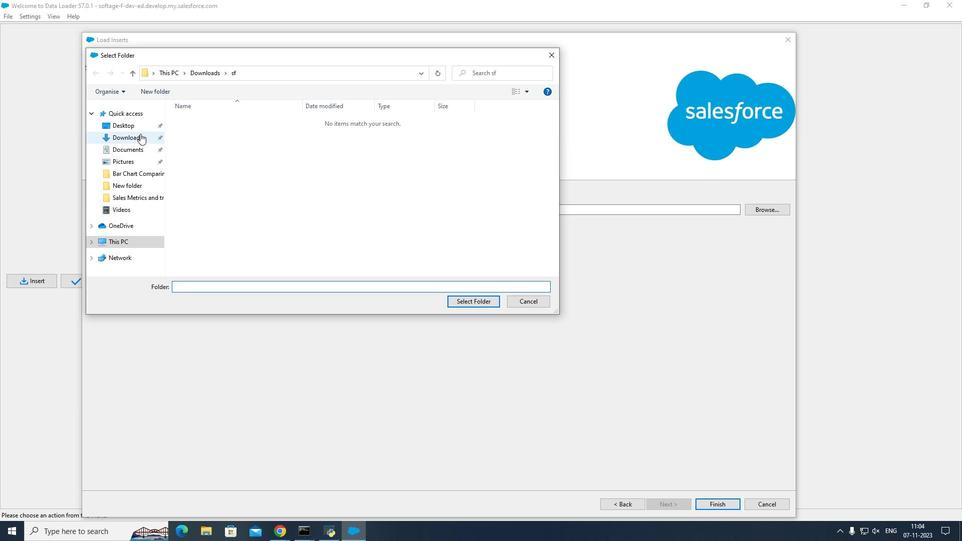 
Action: Mouse pressed left at (140, 133)
Screenshot: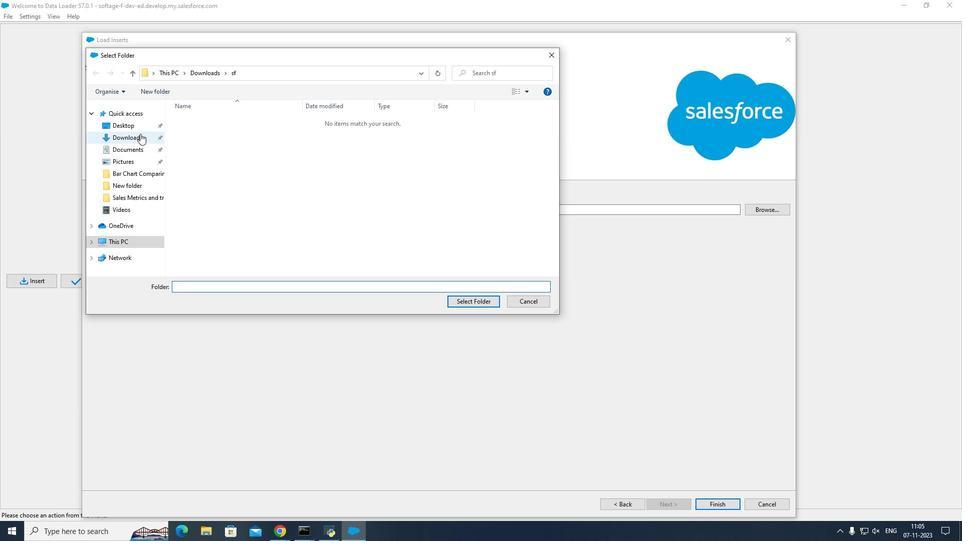 
Action: Mouse moved to (232, 159)
Screenshot: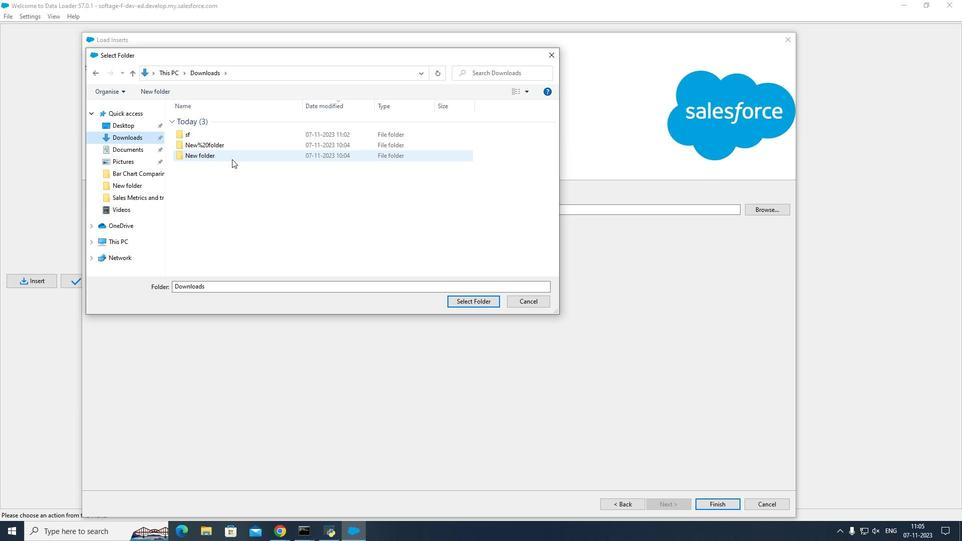 
Action: Mouse pressed left at (232, 159)
Screenshot: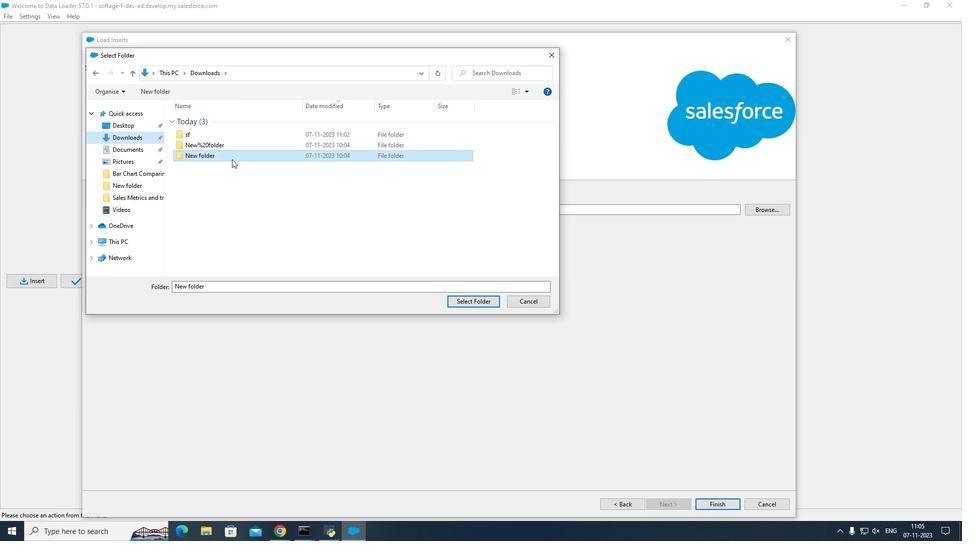 
Action: Mouse moved to (215, 137)
Screenshot: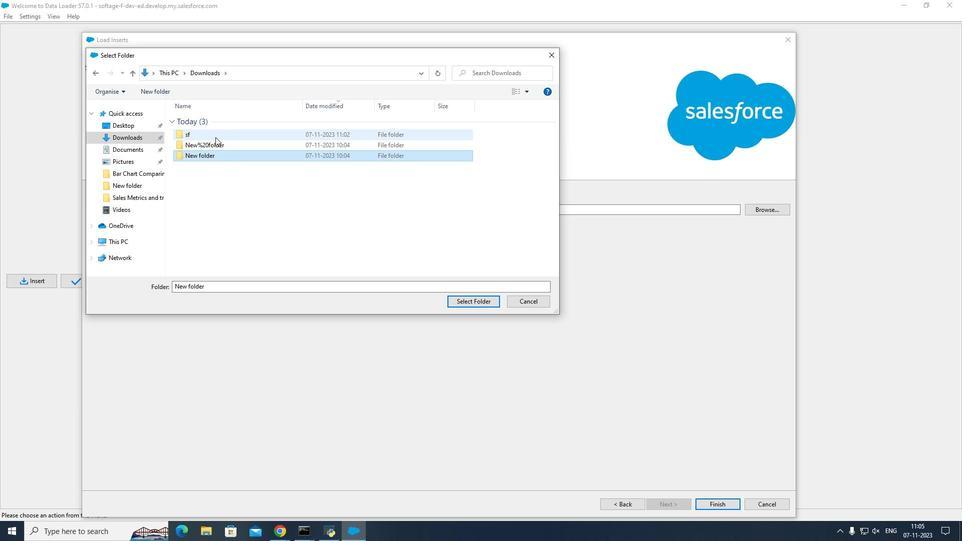 
Action: Mouse pressed left at (215, 137)
Screenshot: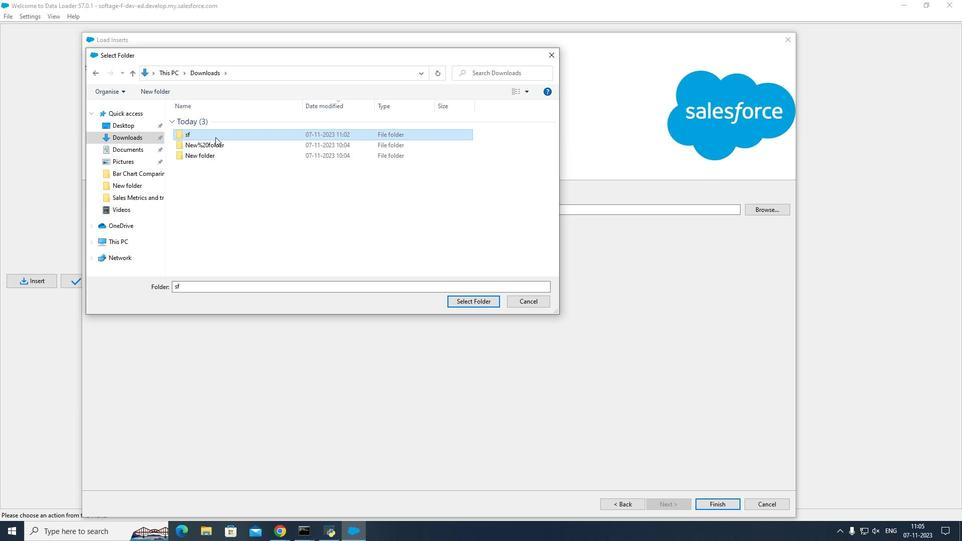 
Action: Mouse pressed left at (215, 137)
Screenshot: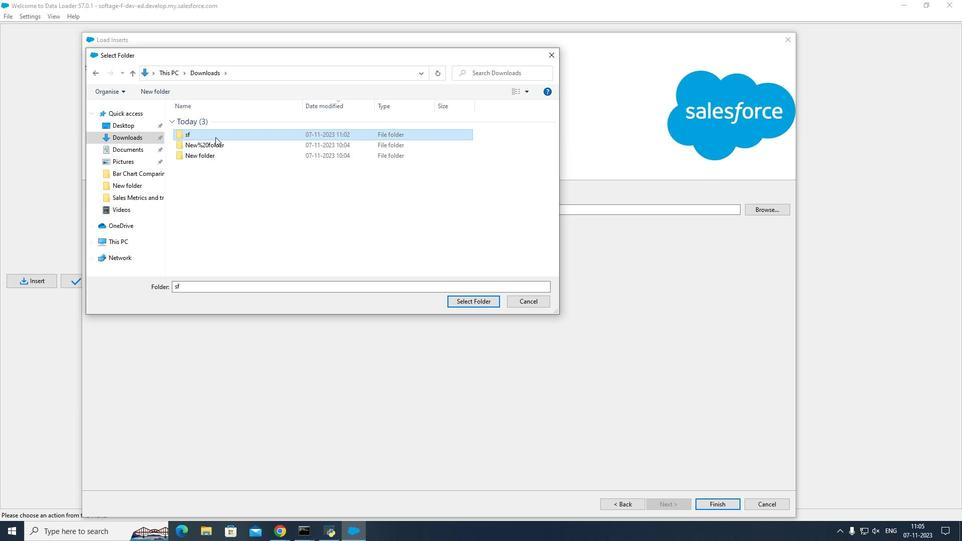 
Action: Mouse moved to (449, 293)
Screenshot: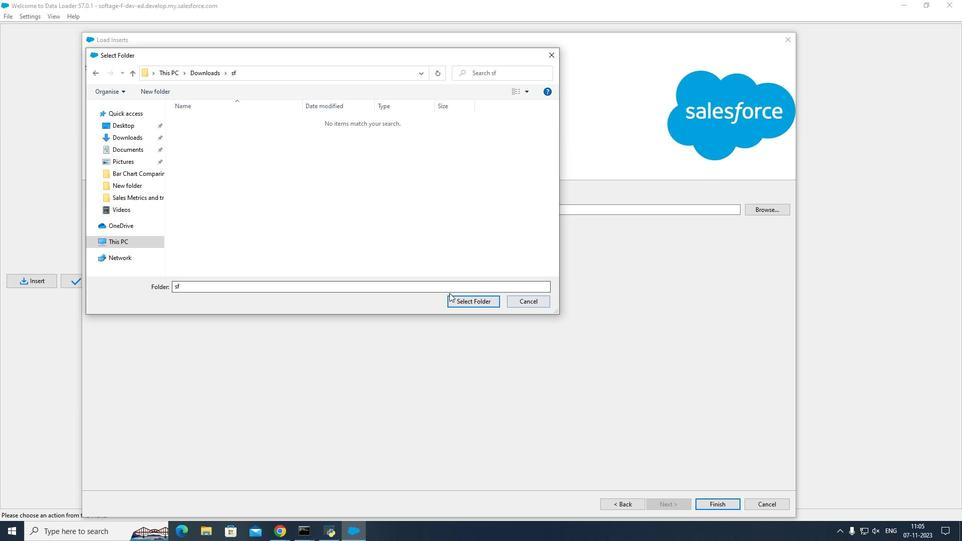 
Action: Mouse pressed left at (449, 293)
Screenshot: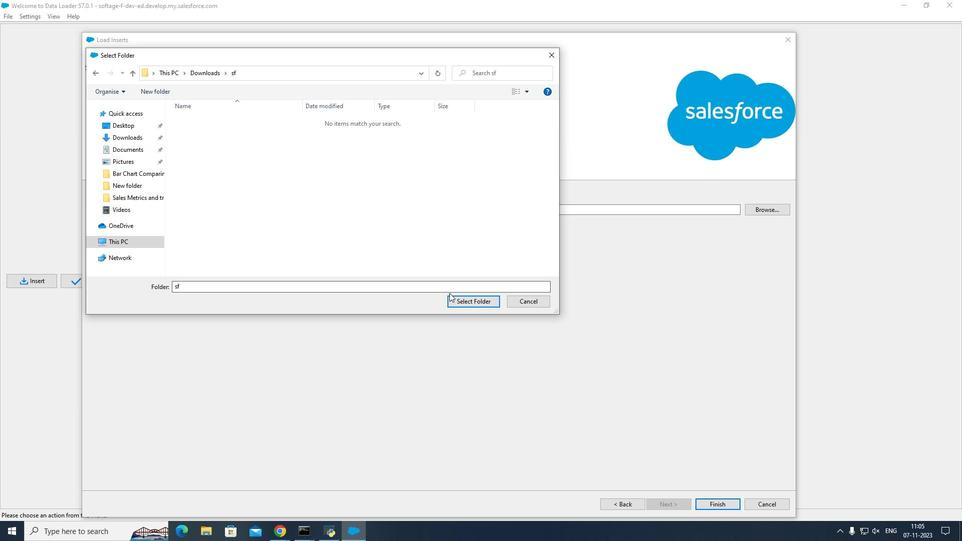 
Action: Mouse moved to (462, 299)
Screenshot: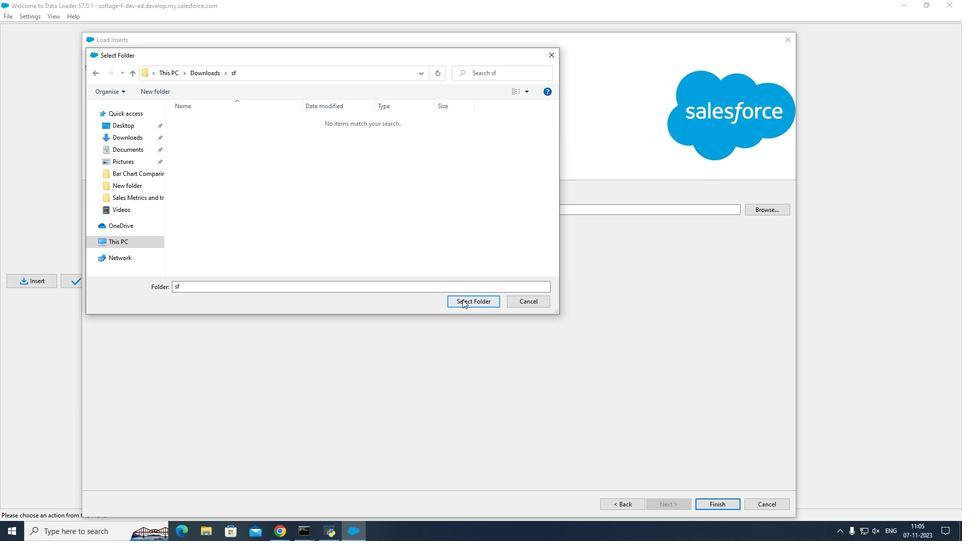 
Action: Mouse pressed left at (462, 299)
Screenshot: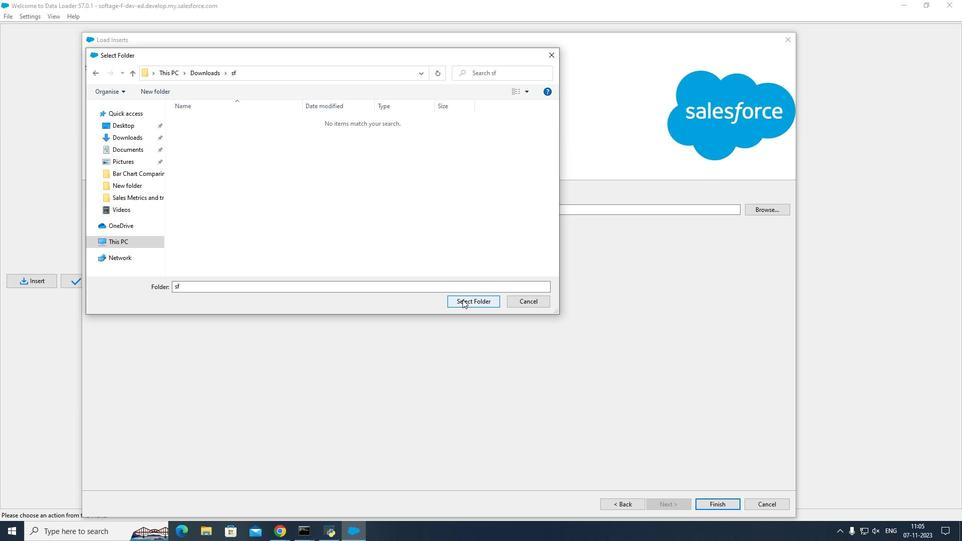 
Action: Mouse moved to (716, 501)
Screenshot: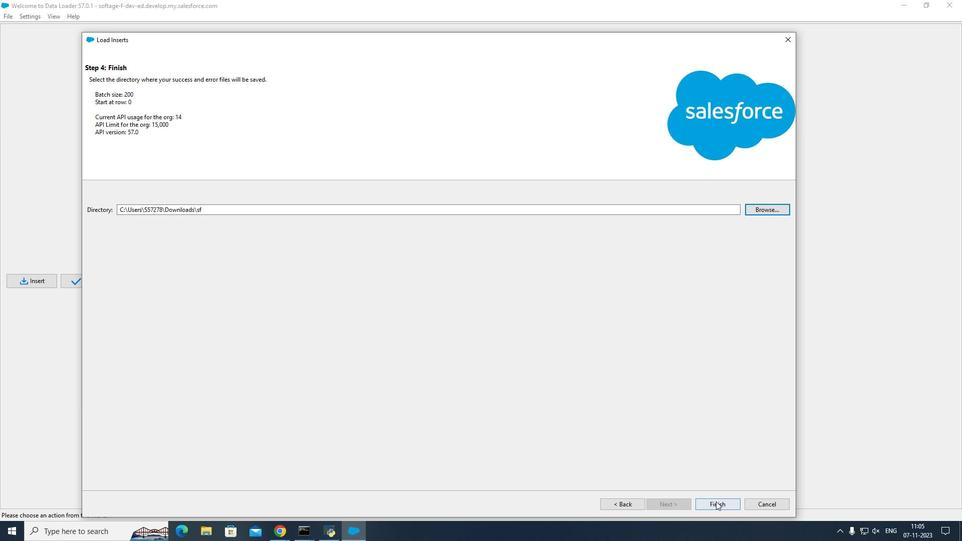 
Action: Mouse pressed left at (716, 501)
Screenshot: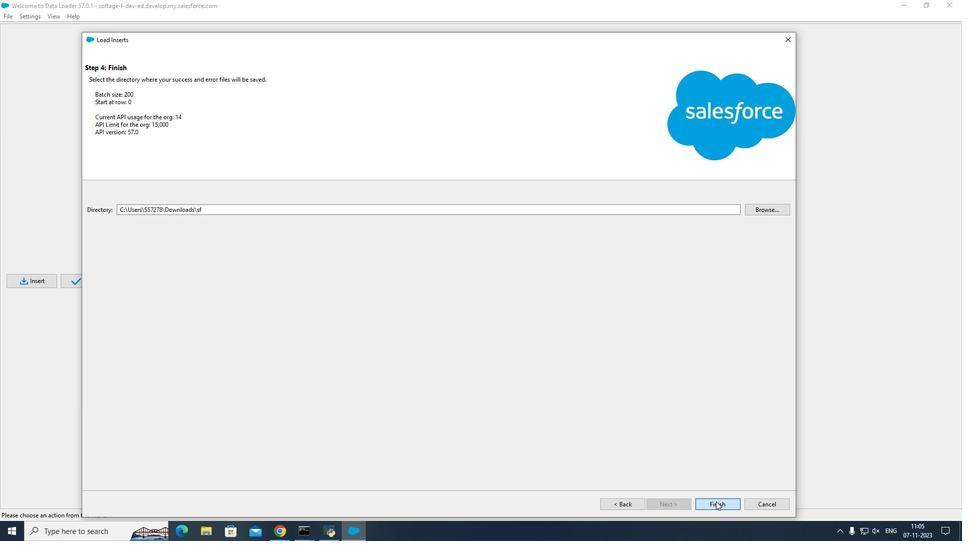 
Action: Mouse moved to (511, 301)
Screenshot: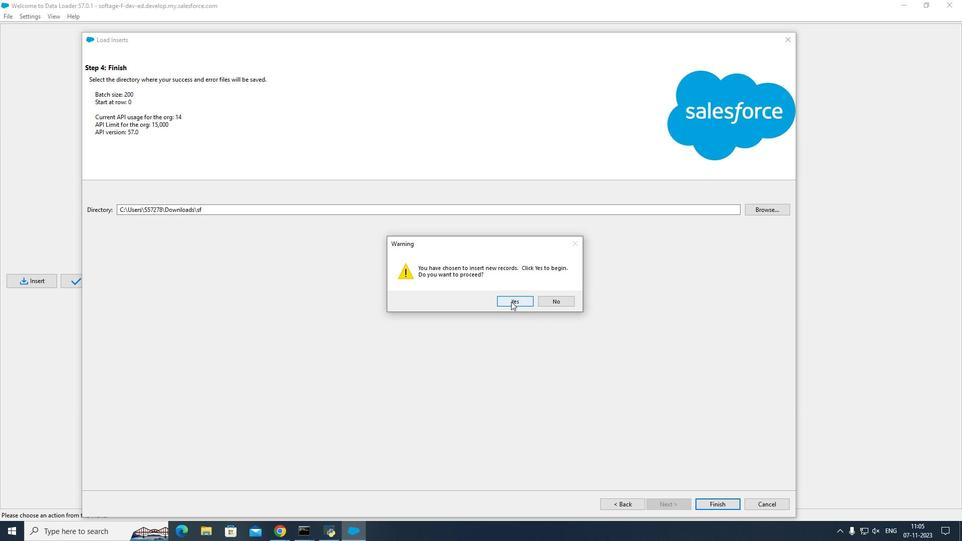
Action: Mouse pressed left at (511, 301)
Screenshot: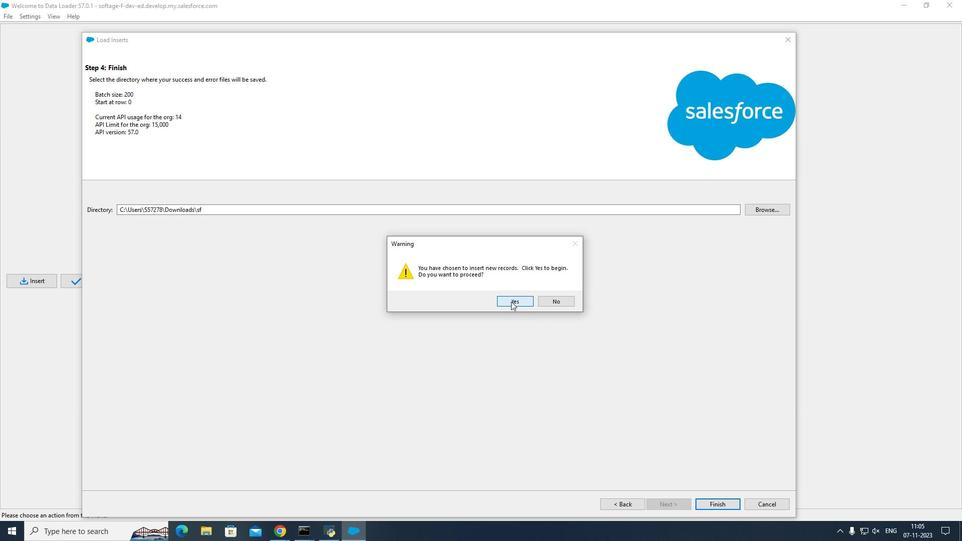 
Action: Mouse moved to (244, 93)
Screenshot: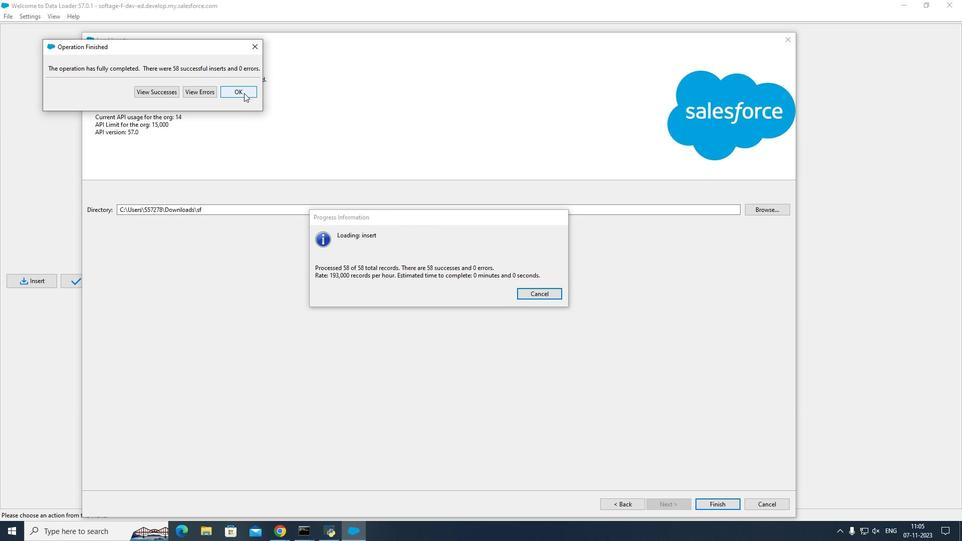 
Action: Mouse pressed left at (244, 93)
Screenshot: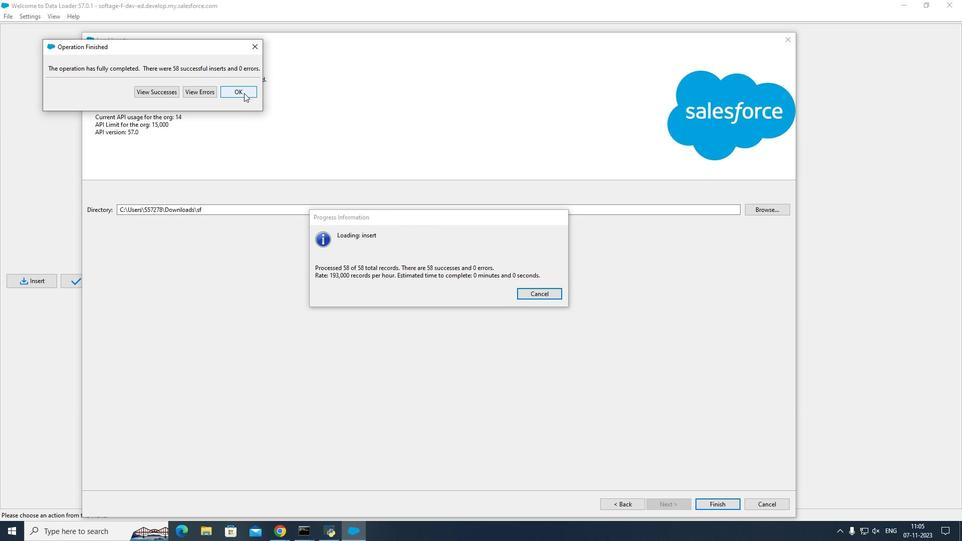 
Action: Mouse moved to (294, 497)
Screenshot: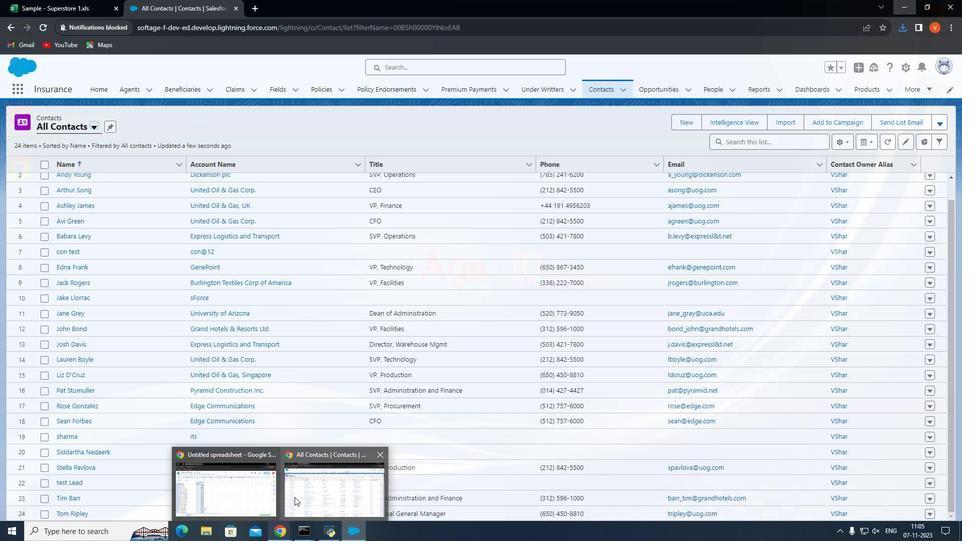 
Action: Mouse pressed left at (294, 497)
Screenshot: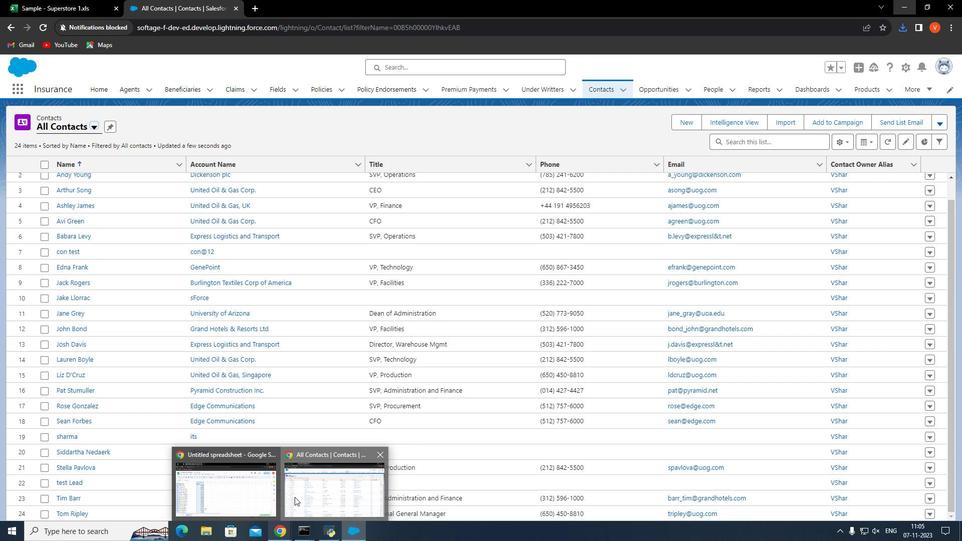 
Action: Mouse moved to (603, 89)
Screenshot: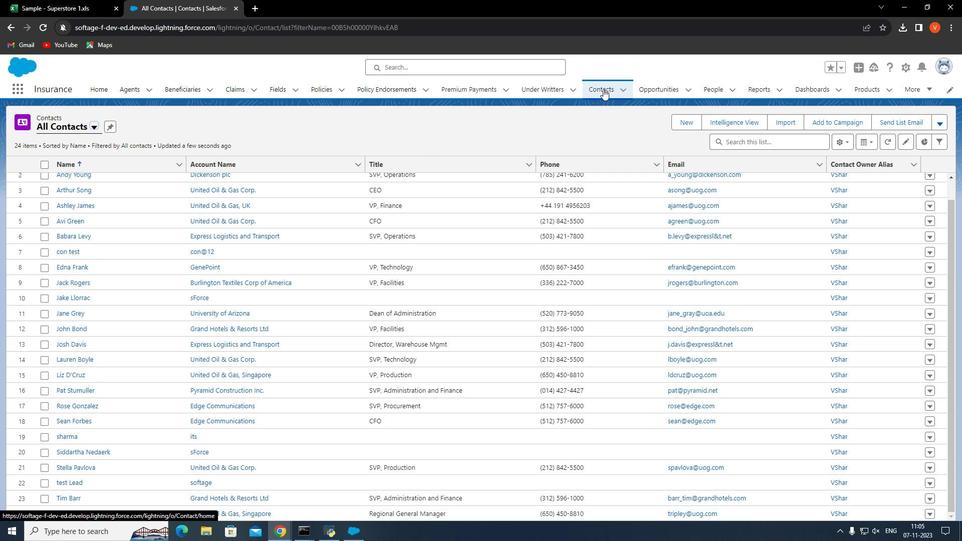 
Action: Mouse pressed left at (603, 89)
Screenshot: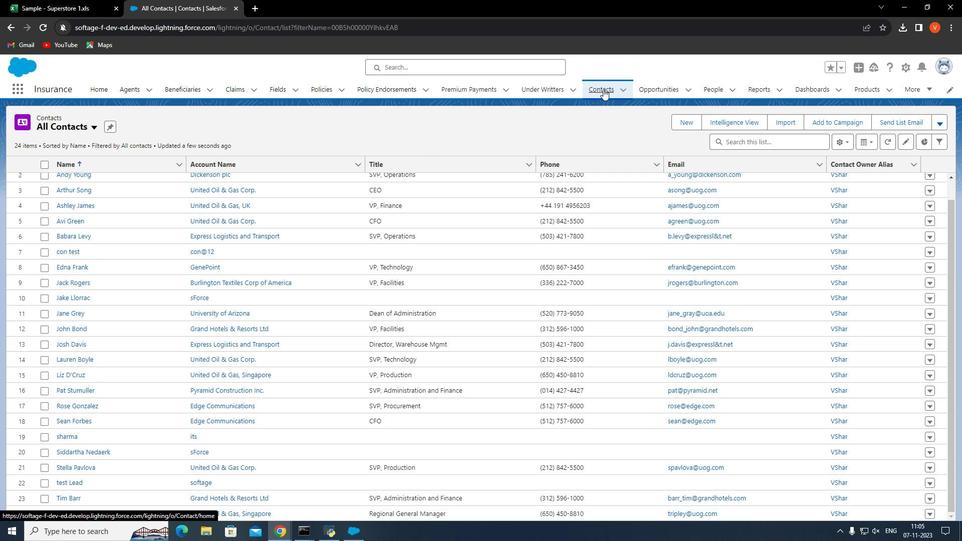 
Action: Mouse moved to (110, 126)
Screenshot: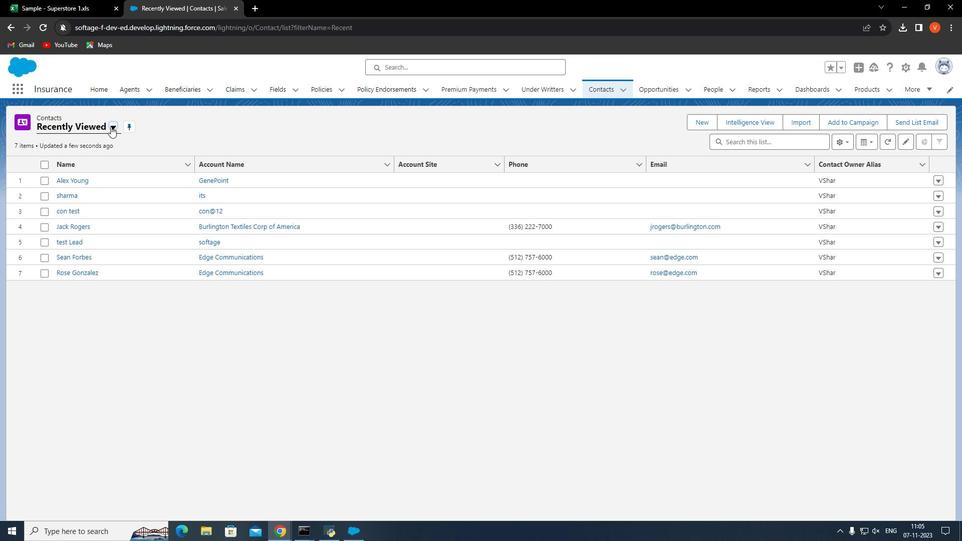 
Action: Mouse pressed left at (110, 126)
Screenshot: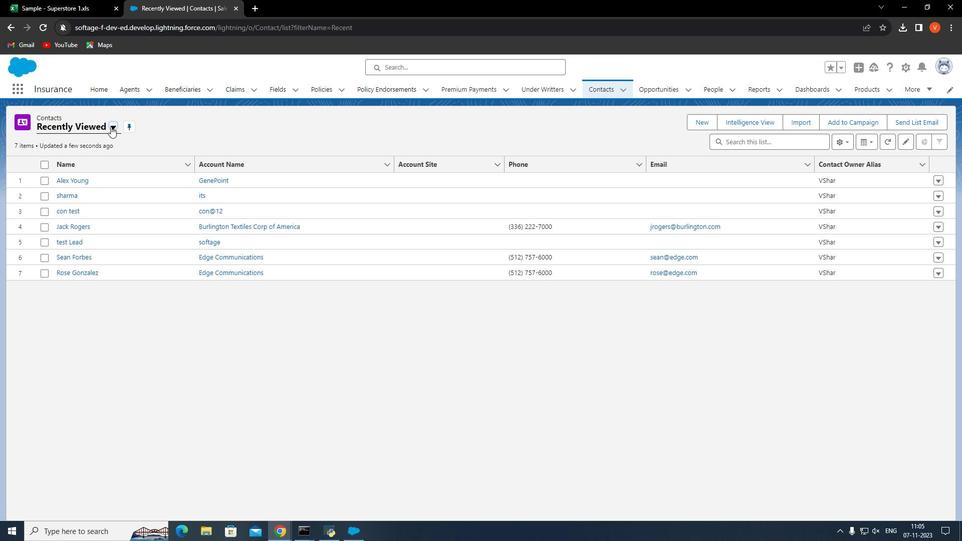 
Action: Mouse moved to (97, 158)
Screenshot: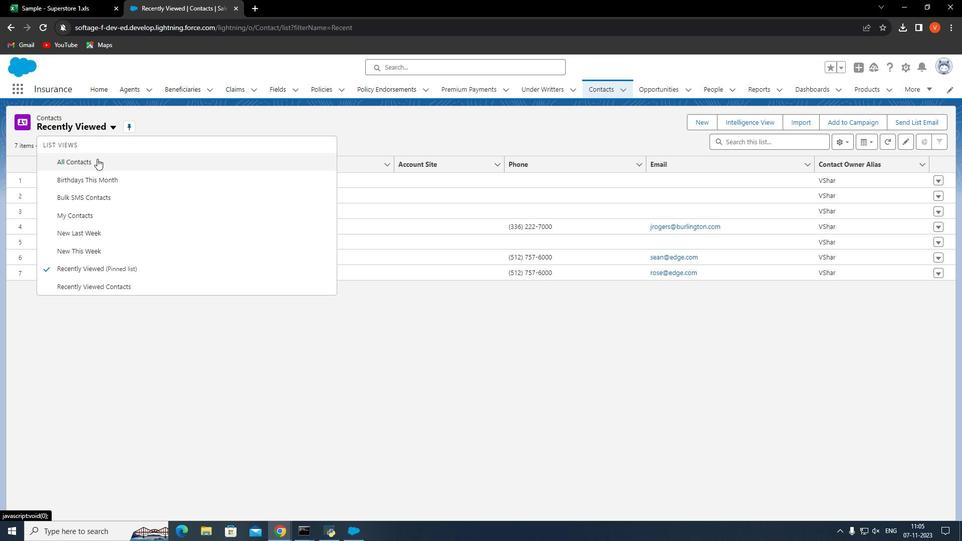 
Action: Mouse pressed left at (97, 158)
Screenshot: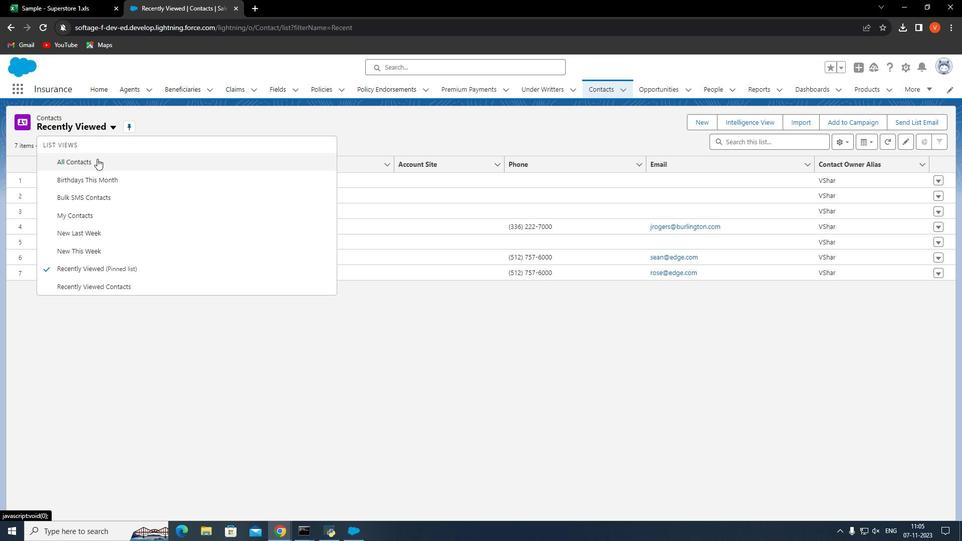 
Action: Mouse moved to (110, 124)
Screenshot: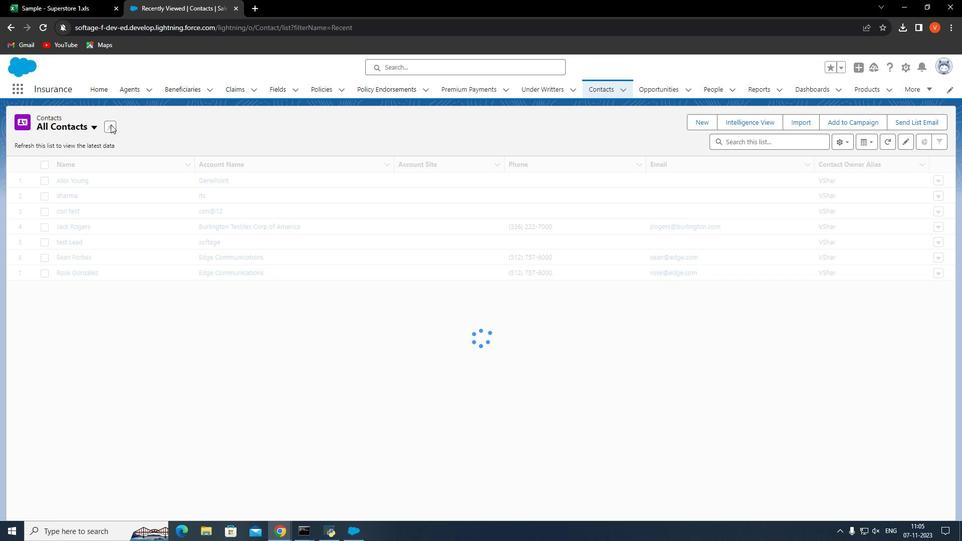 
Action: Mouse pressed left at (110, 124)
Screenshot: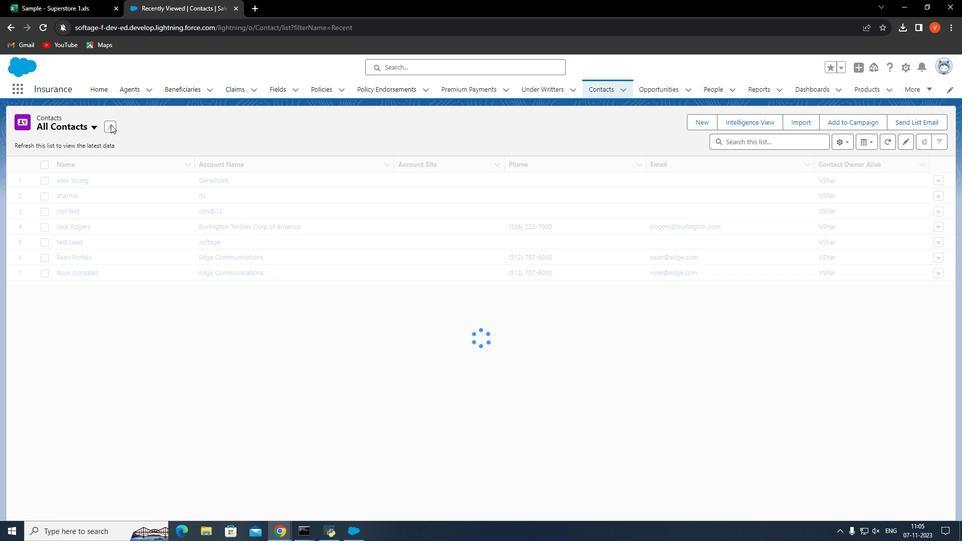
Action: Mouse moved to (110, 126)
Screenshot: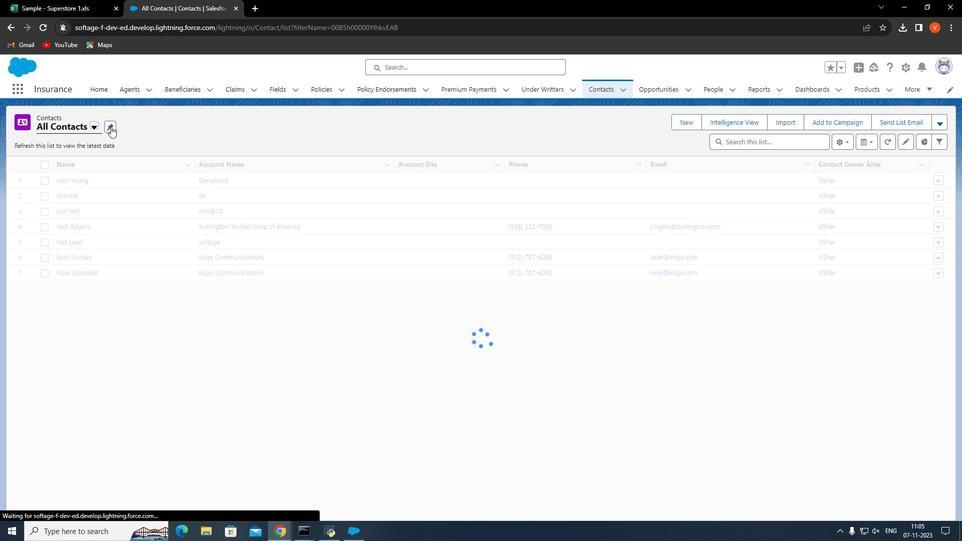 
Action: Mouse pressed left at (110, 126)
Screenshot: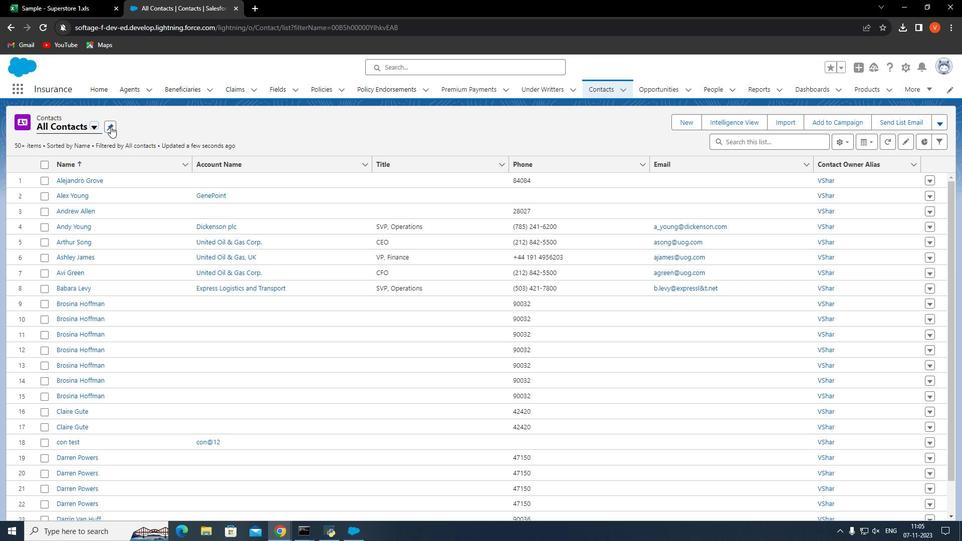 
Action: Mouse moved to (43, 29)
Screenshot: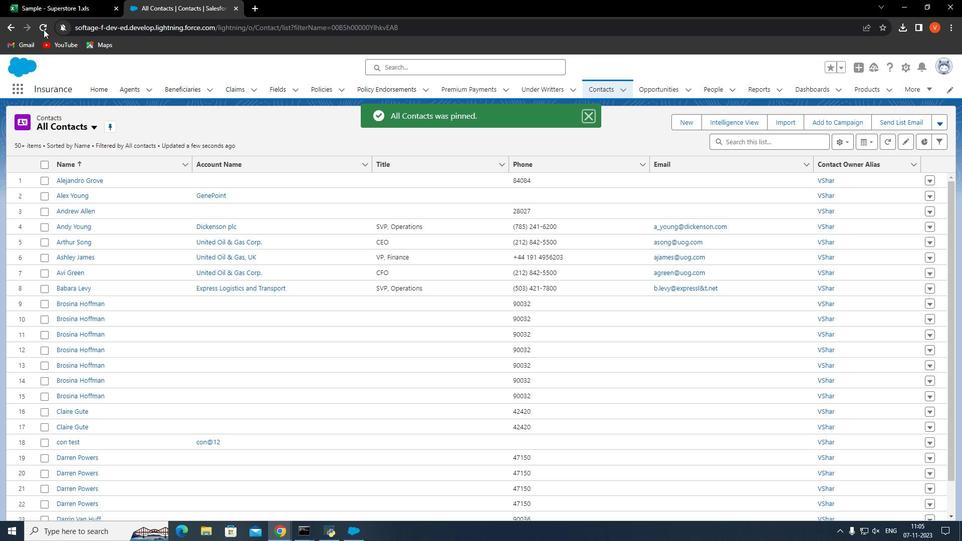 
Action: Mouse pressed left at (43, 29)
Screenshot: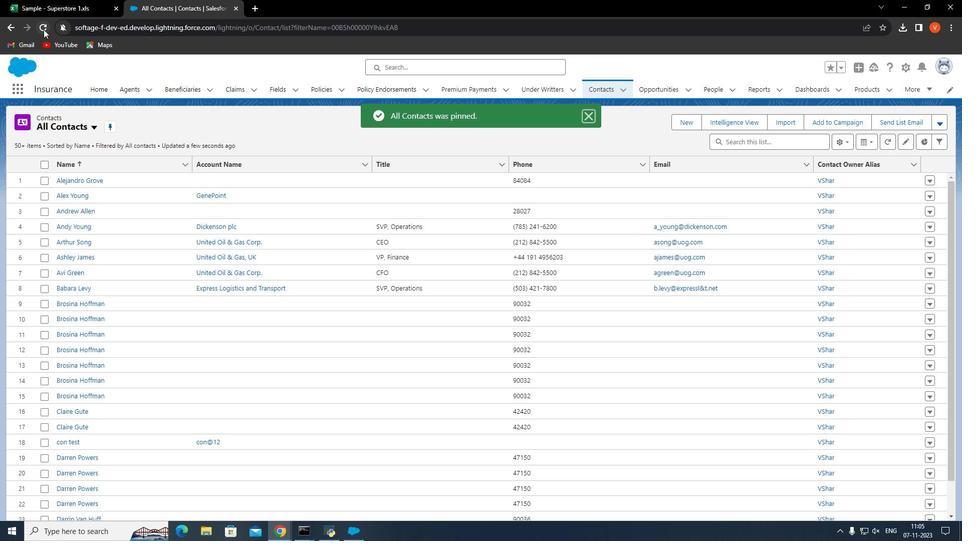 
Action: Mouse moved to (208, 251)
Screenshot: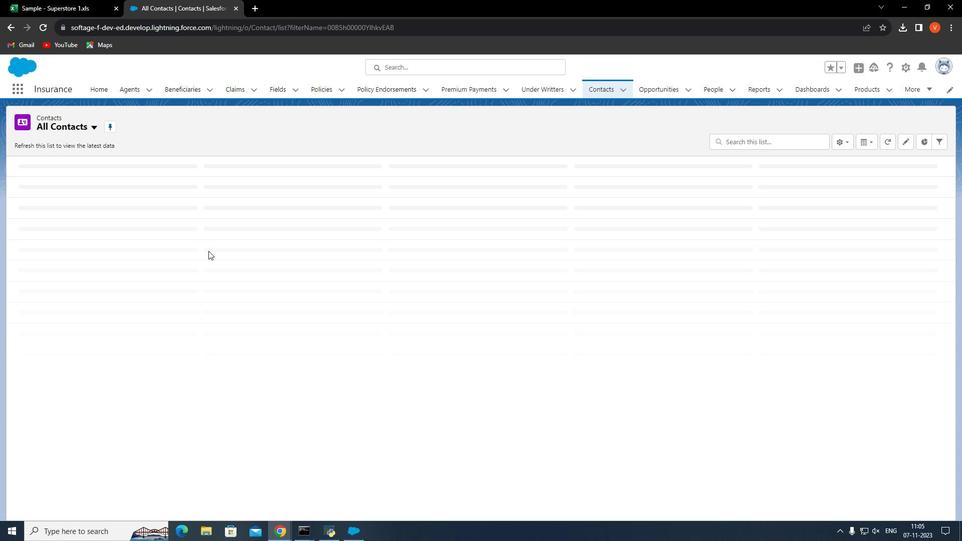 
Action: Mouse scrolled (208, 250) with delta (0, 0)
Screenshot: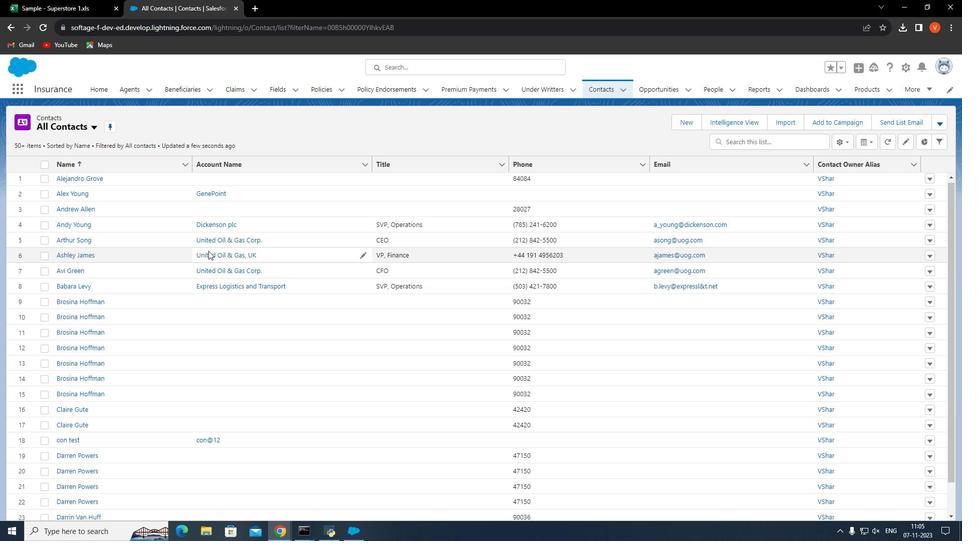 
Action: Mouse scrolled (208, 250) with delta (0, 0)
Screenshot: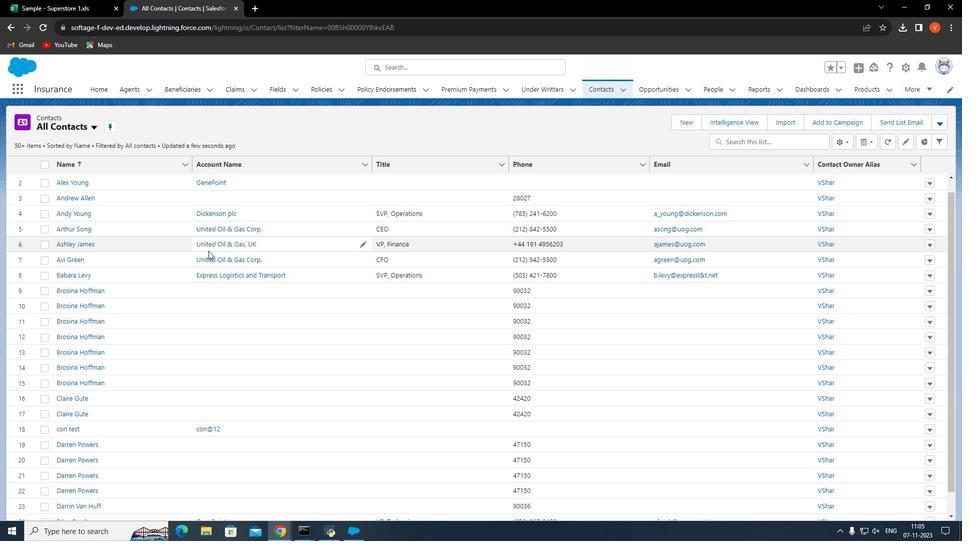 
Action: Mouse scrolled (208, 250) with delta (0, 0)
Screenshot: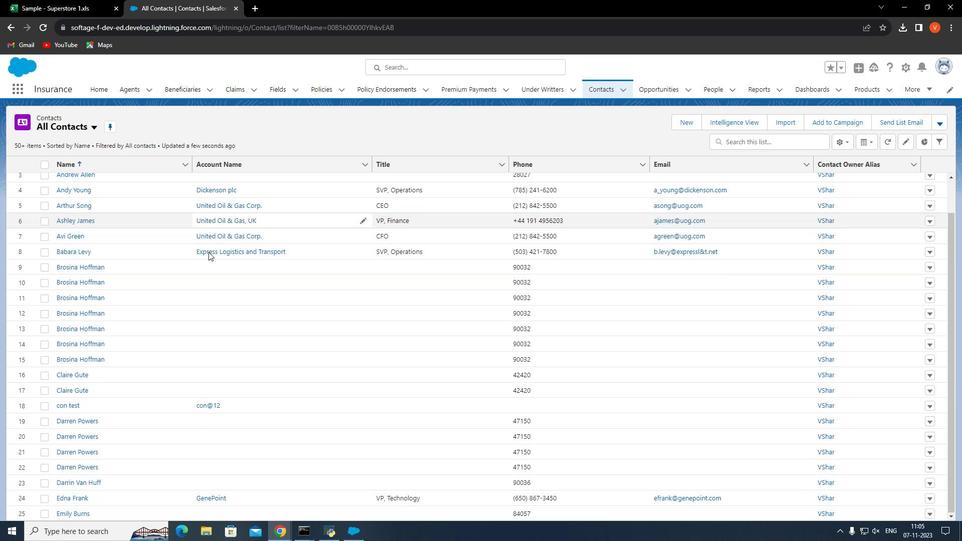 
Action: Mouse moved to (208, 252)
Screenshot: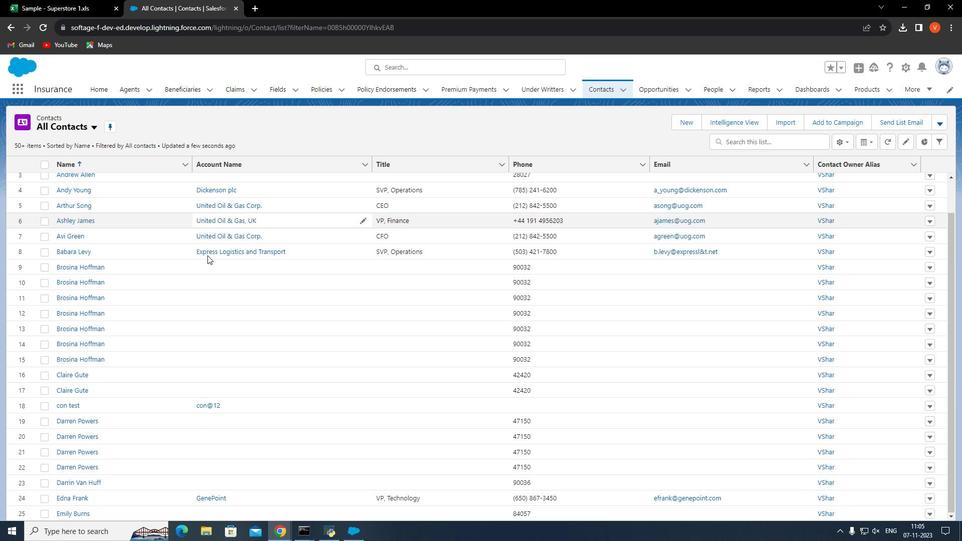 
Action: Mouse scrolled (208, 252) with delta (0, 0)
Screenshot: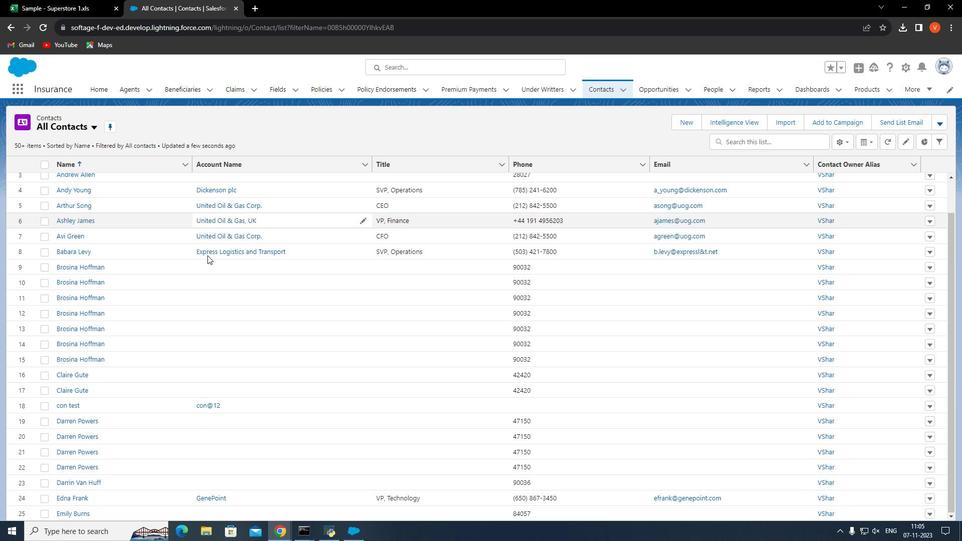 
Action: Mouse moved to (207, 263)
Screenshot: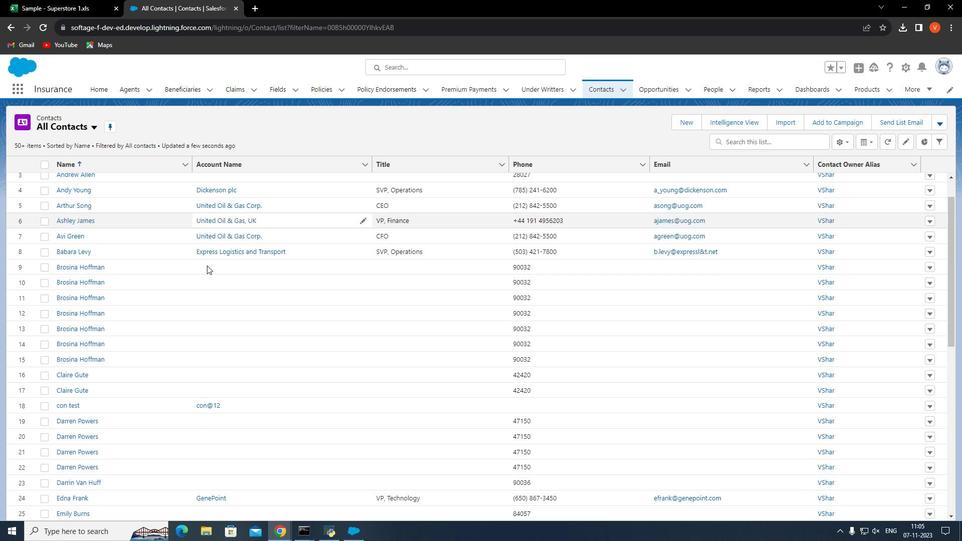 
Action: Mouse scrolled (207, 263) with delta (0, 0)
Screenshot: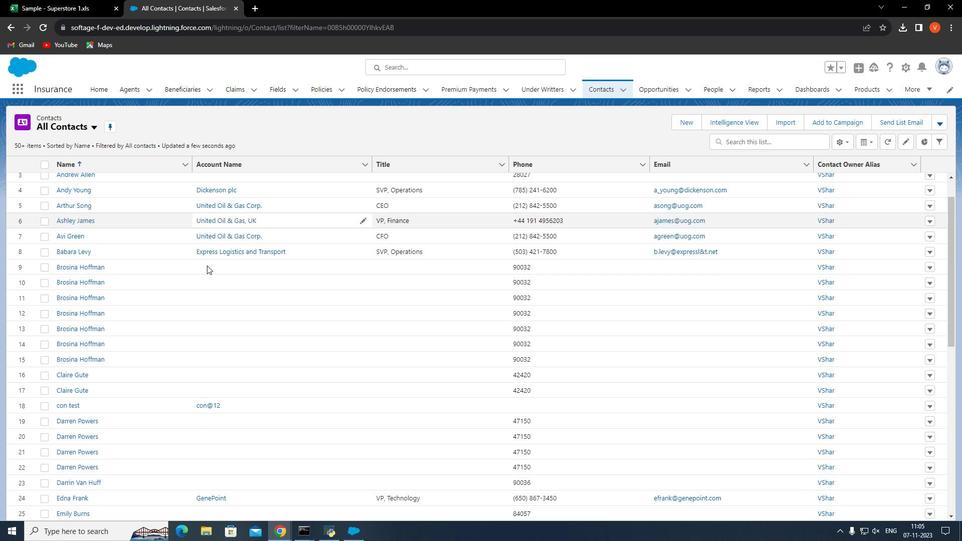 
Action: Mouse moved to (207, 268)
Screenshot: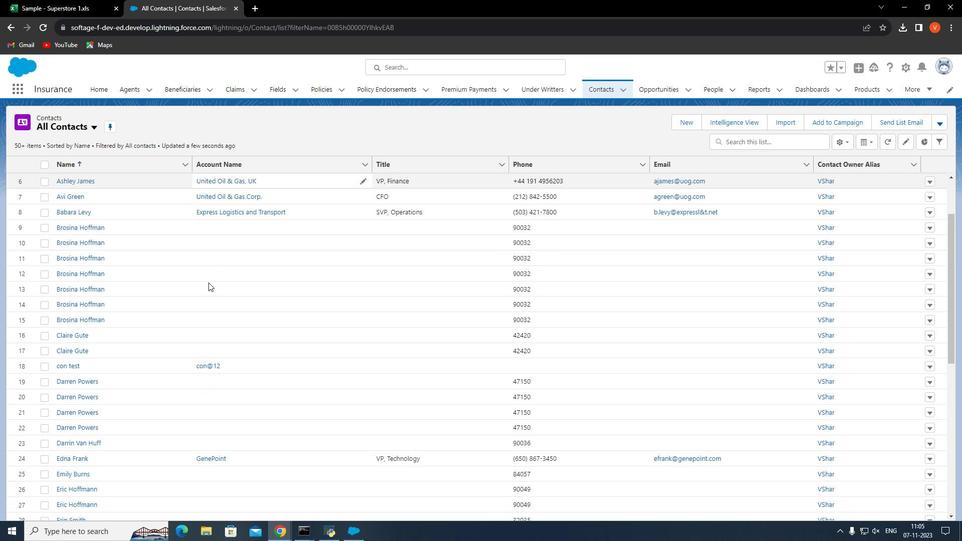 
Action: Mouse scrolled (207, 268) with delta (0, 0)
Screenshot: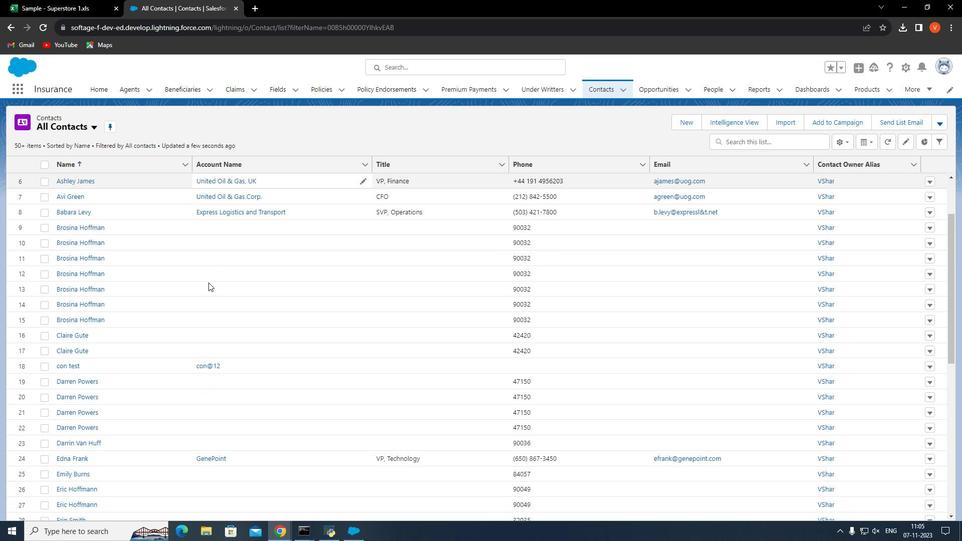 
Action: Mouse moved to (196, 326)
Screenshot: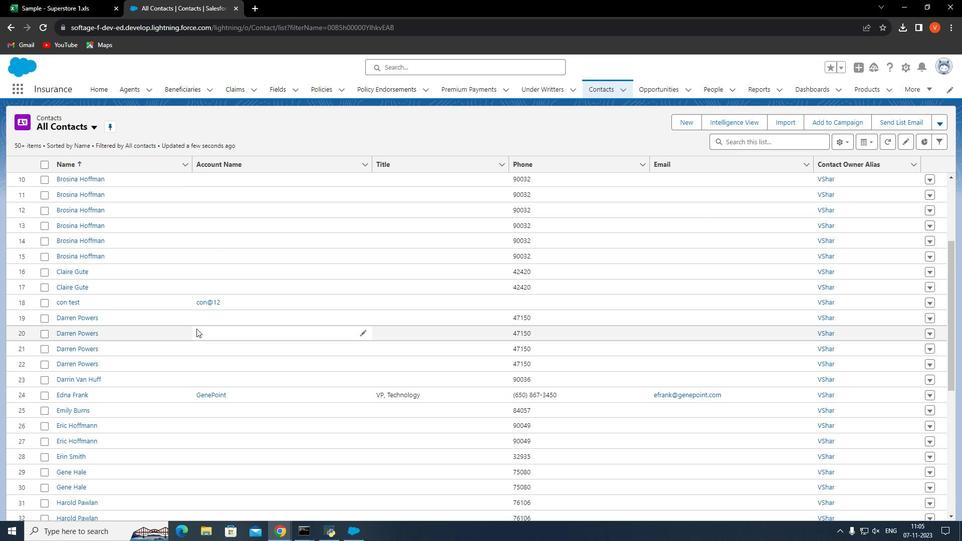 
Action: Mouse scrolled (196, 326) with delta (0, 0)
Screenshot: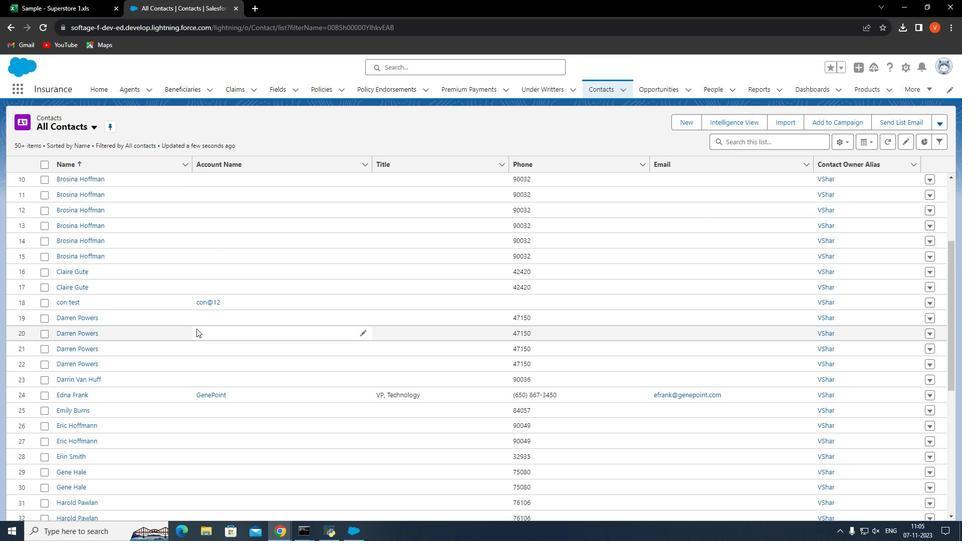 
Action: Mouse moved to (196, 328)
Screenshot: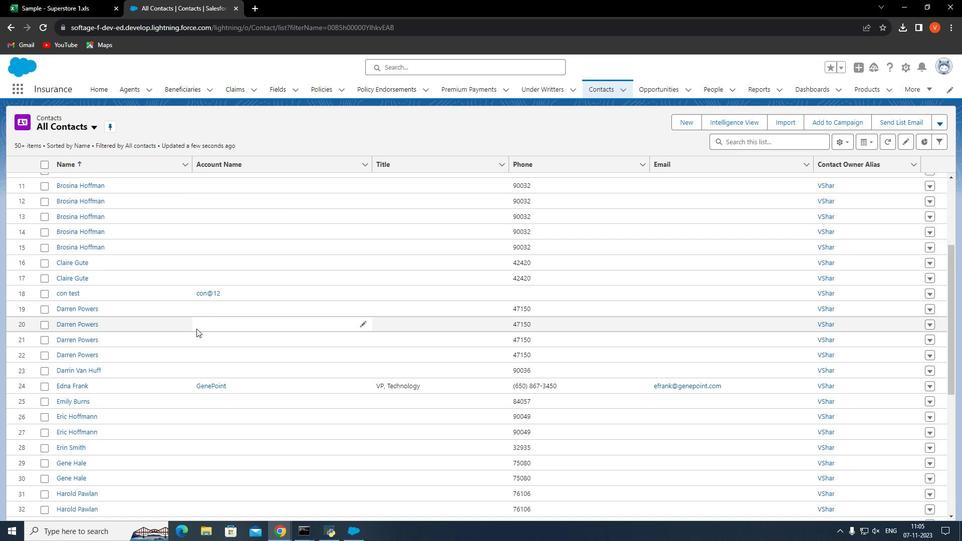 
Action: Mouse scrolled (196, 328) with delta (0, 0)
Screenshot: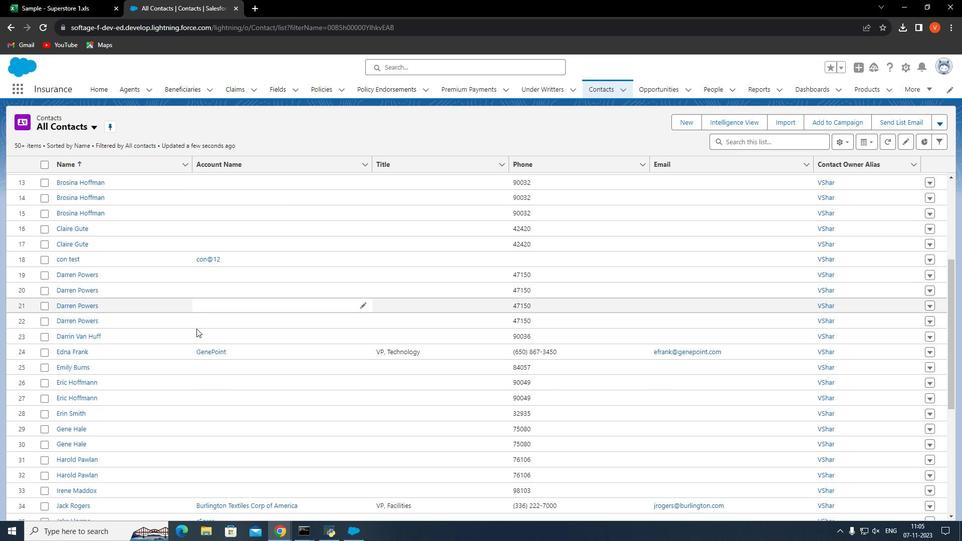 
Action: Mouse scrolled (196, 328) with delta (0, 0)
Screenshot: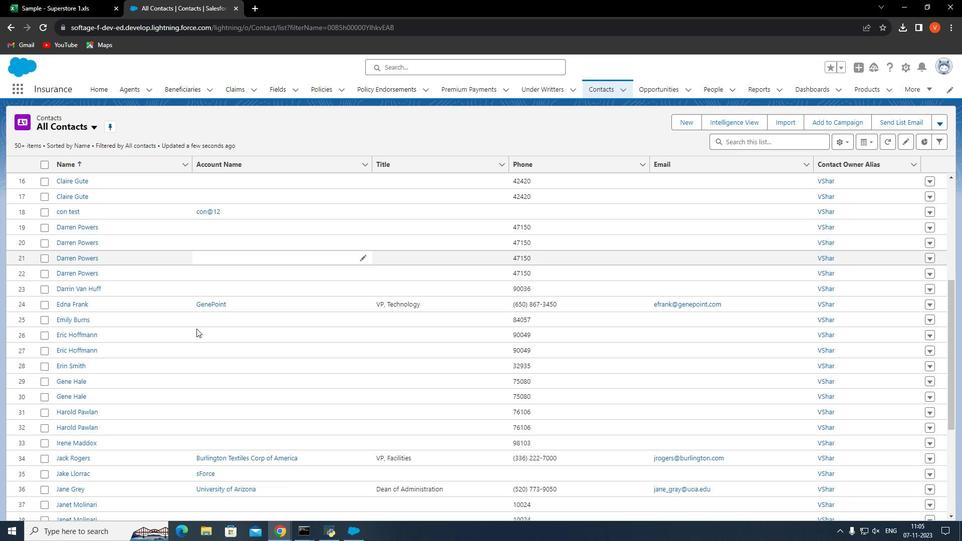 
Action: Mouse moved to (197, 328)
Screenshot: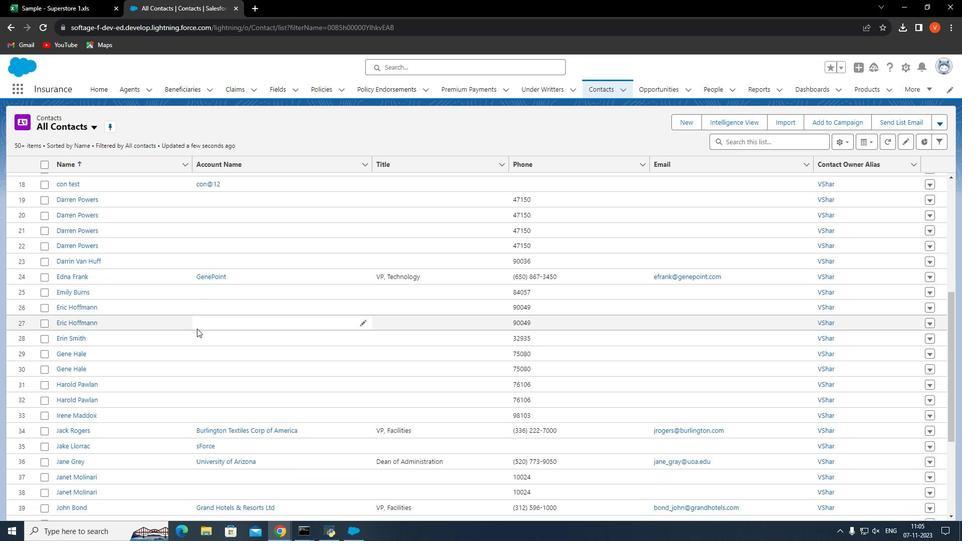 
Action: Mouse scrolled (197, 328) with delta (0, 0)
Screenshot: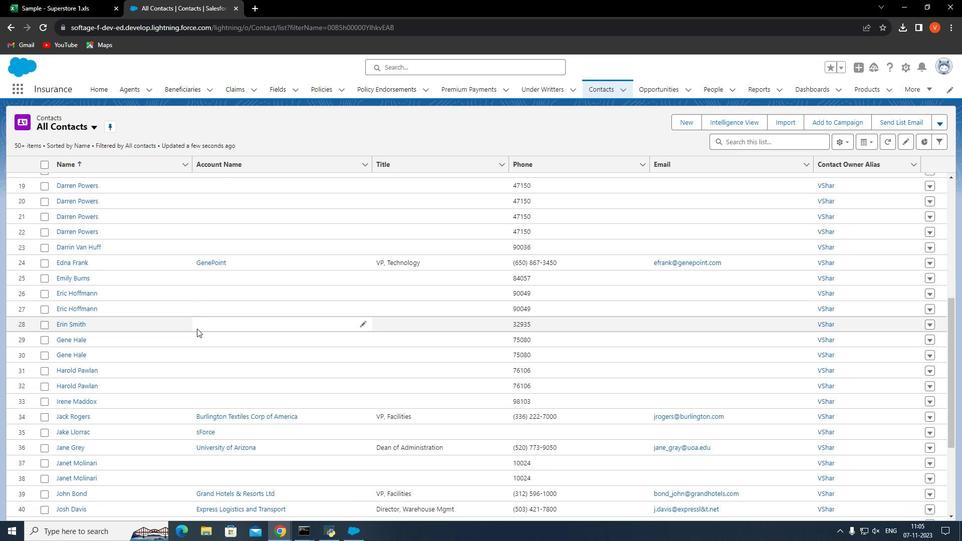 
Action: Mouse scrolled (197, 328) with delta (0, 0)
Screenshot: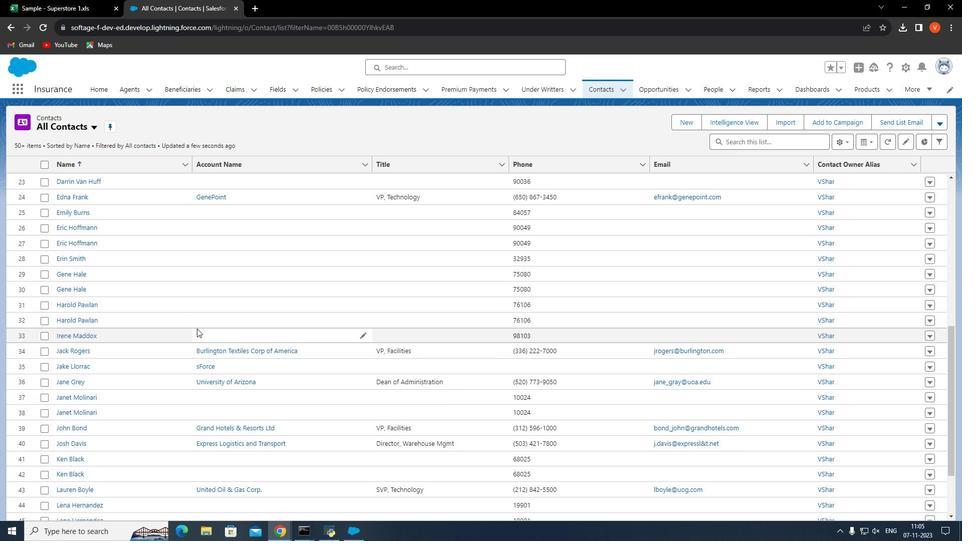 
Action: Mouse scrolled (197, 328) with delta (0, 0)
Screenshot: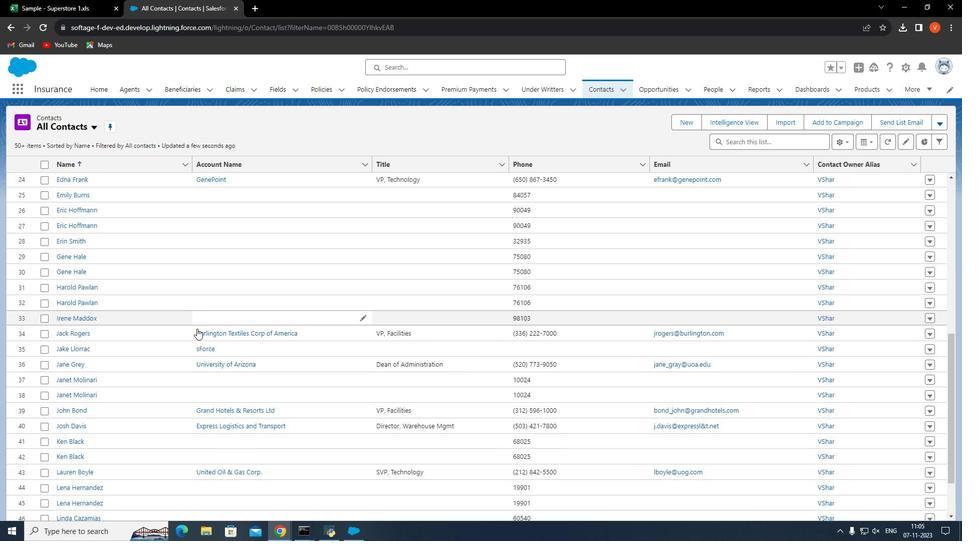 
Action: Mouse scrolled (197, 328) with delta (0, 0)
Screenshot: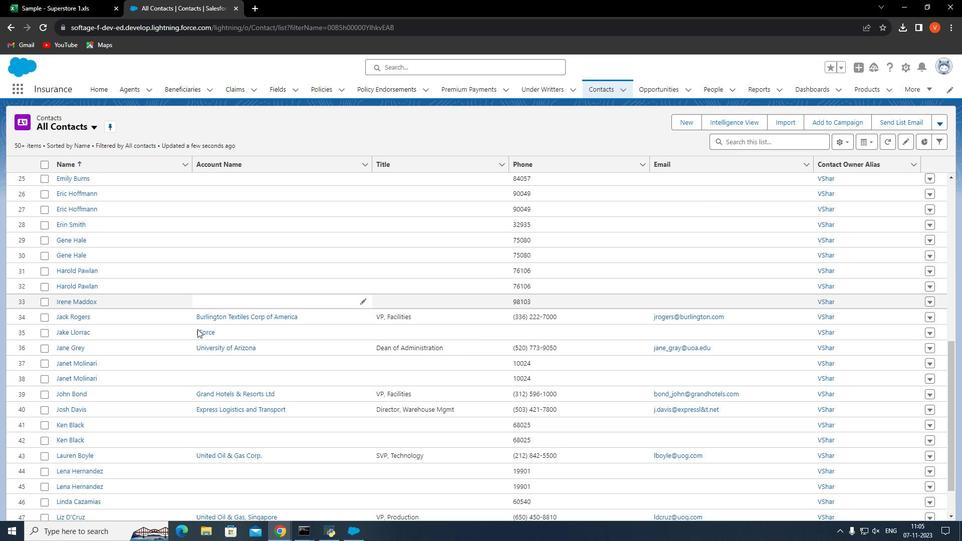 
Action: Mouse moved to (197, 329)
Screenshot: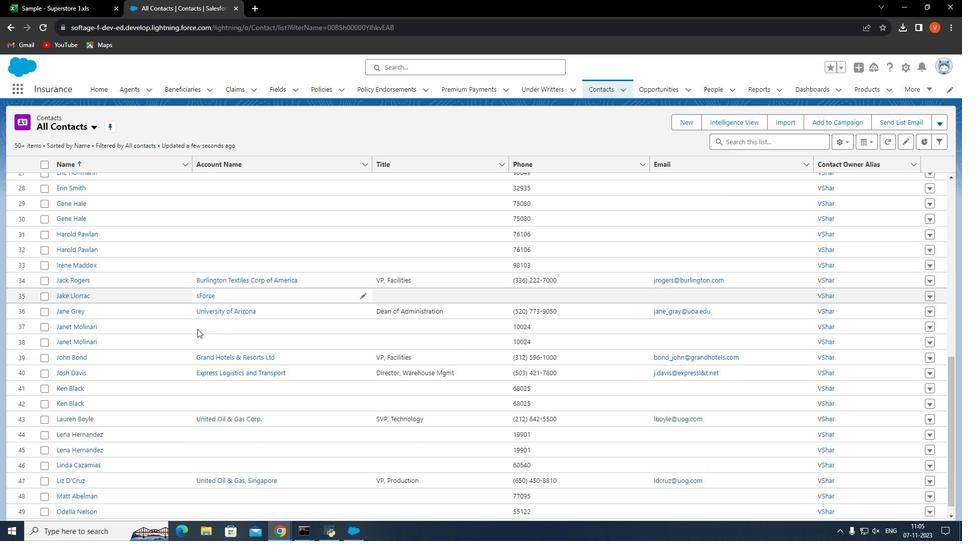 
Action: Mouse scrolled (197, 328) with delta (0, 0)
Screenshot: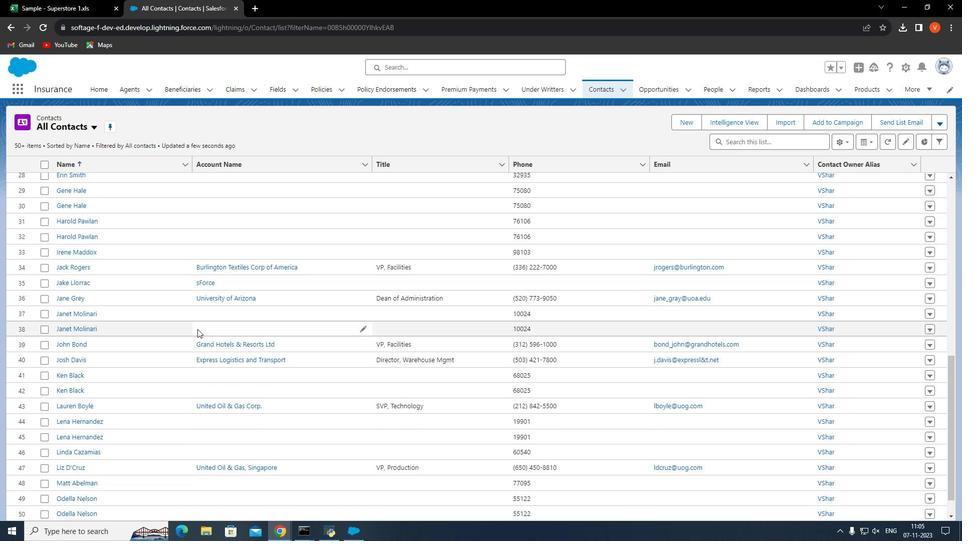 
Action: Mouse scrolled (197, 328) with delta (0, 0)
Screenshot: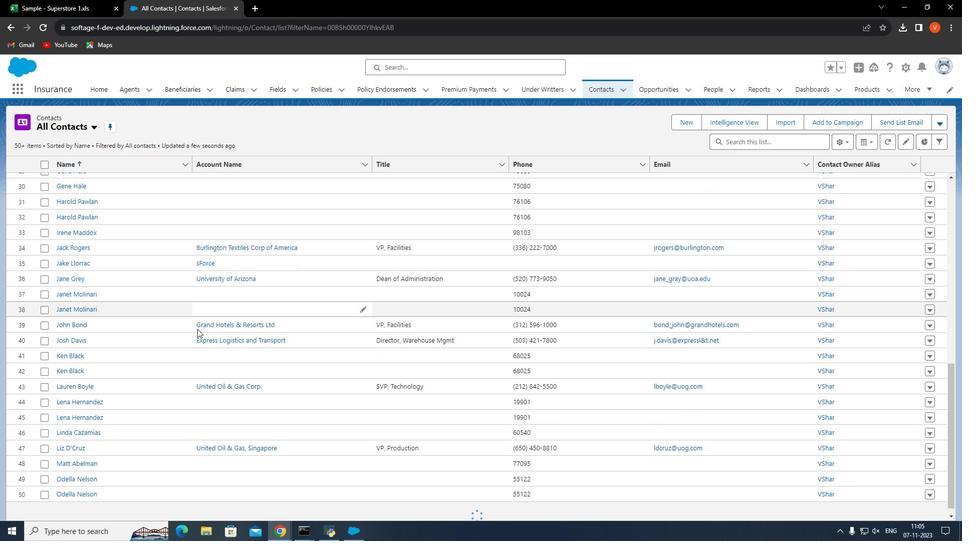 
Action: Mouse scrolled (197, 328) with delta (0, 0)
Screenshot: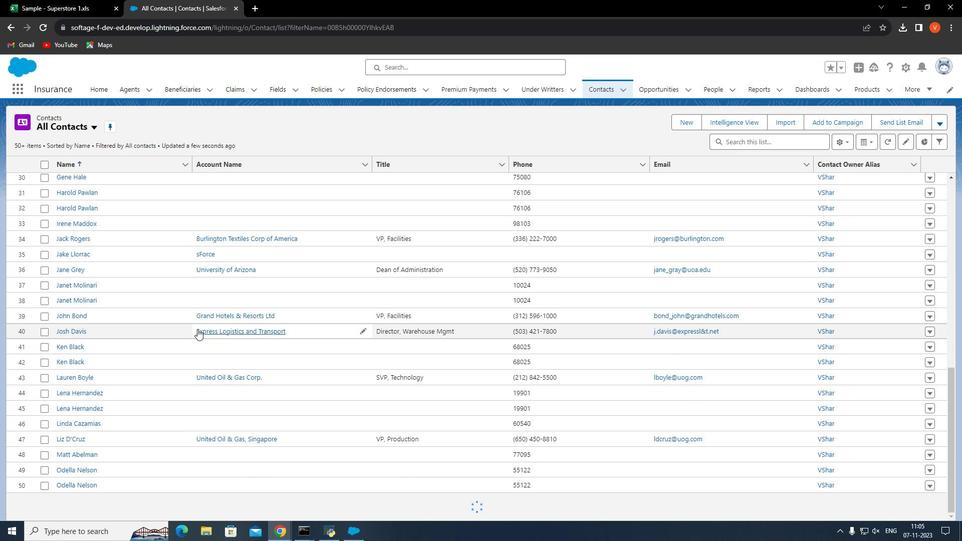 
Action: Mouse scrolled (197, 328) with delta (0, 0)
Screenshot: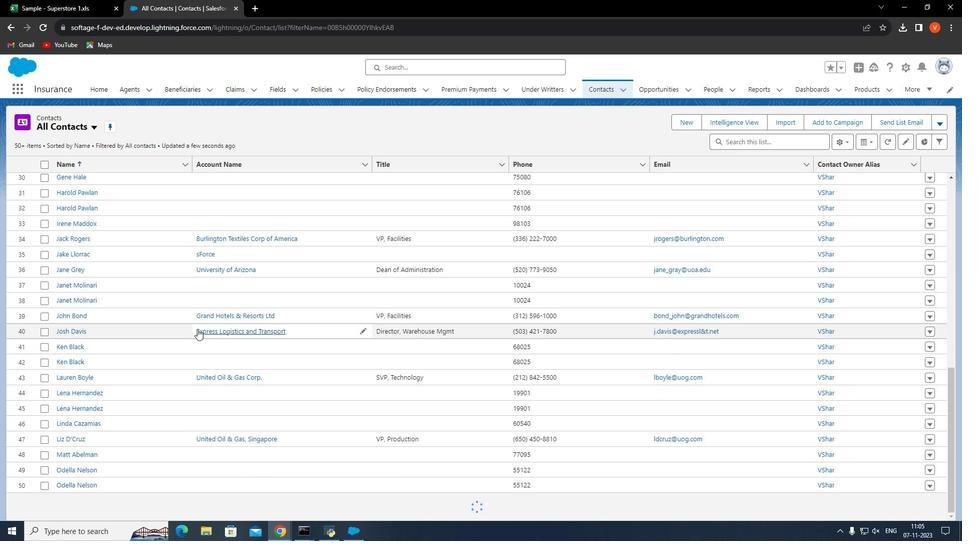 
Action: Mouse moved to (197, 320)
Screenshot: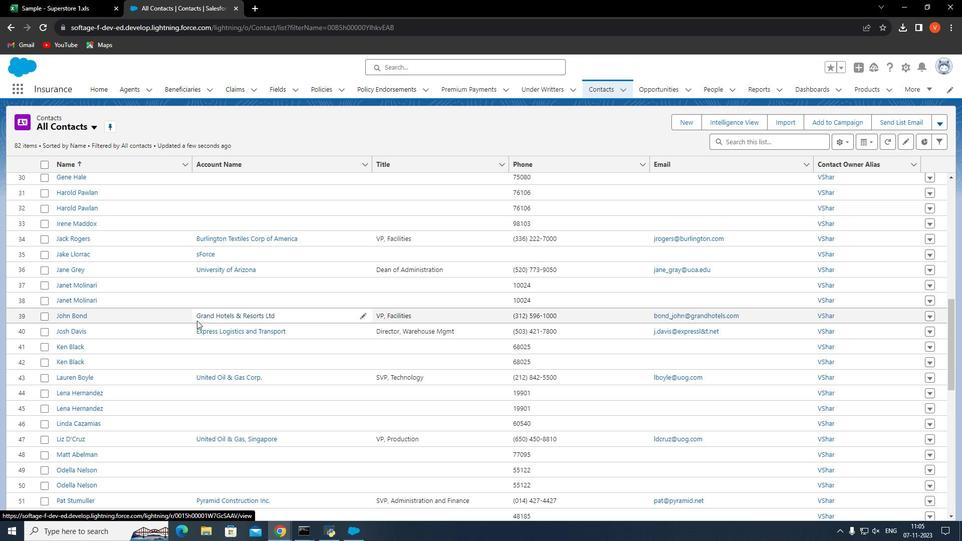 
Action: Mouse scrolled (197, 321) with delta (0, 0)
Screenshot: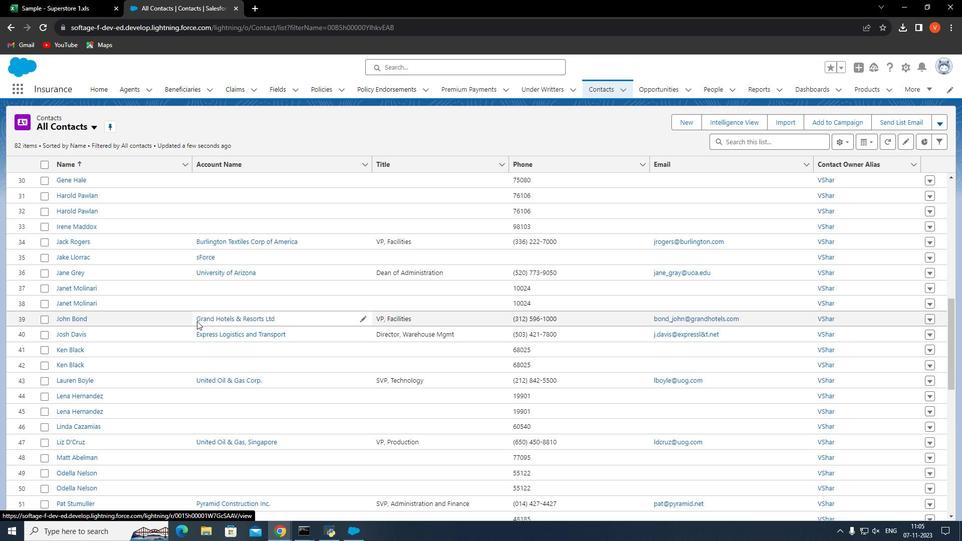 
Action: Mouse moved to (197, 321)
Screenshot: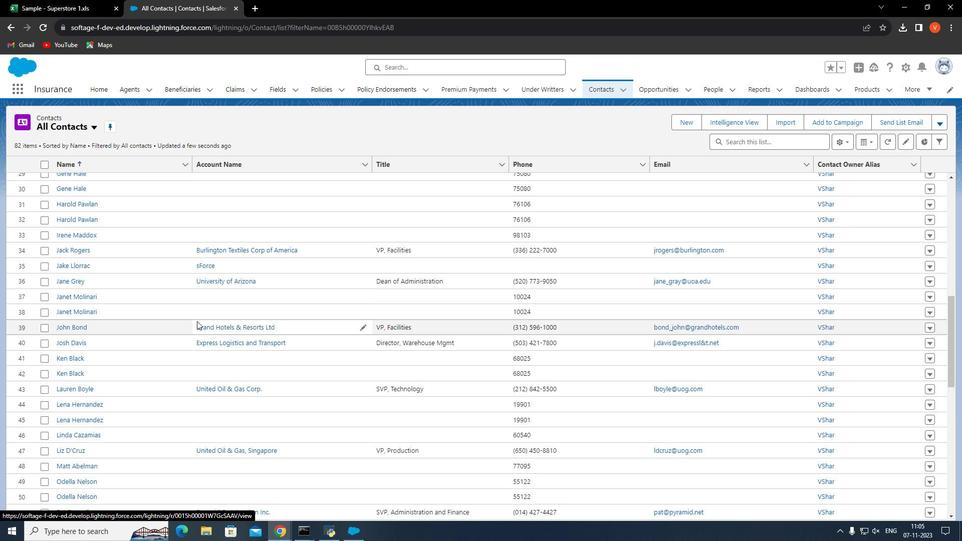 
Action: Mouse scrolled (197, 320) with delta (0, 0)
Screenshot: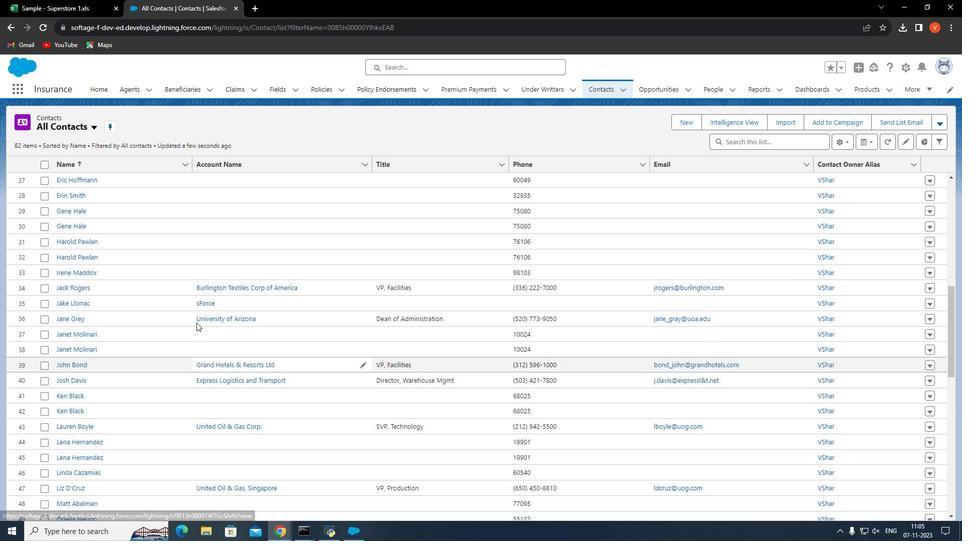 
Action: Mouse moved to (196, 322)
Screenshot: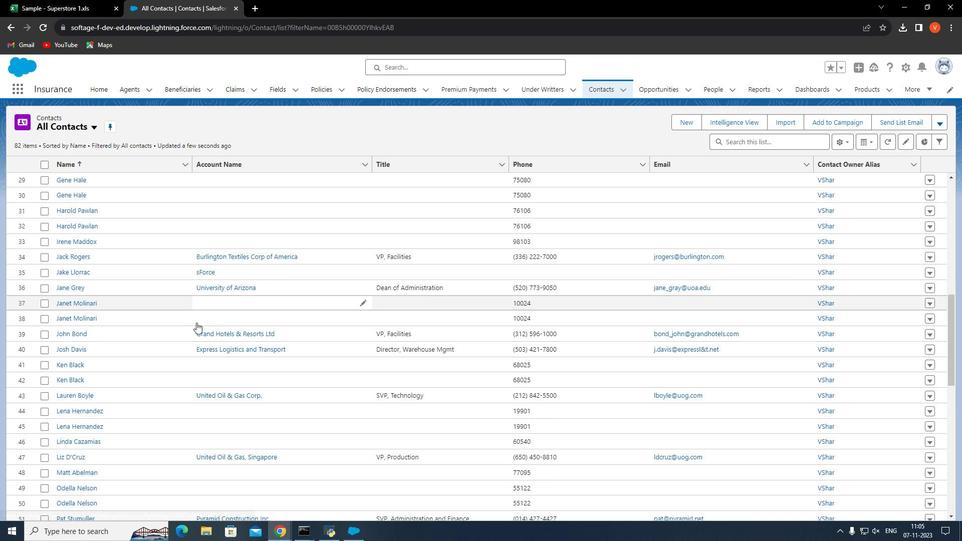 
Action: Mouse scrolled (196, 322) with delta (0, 0)
Screenshot: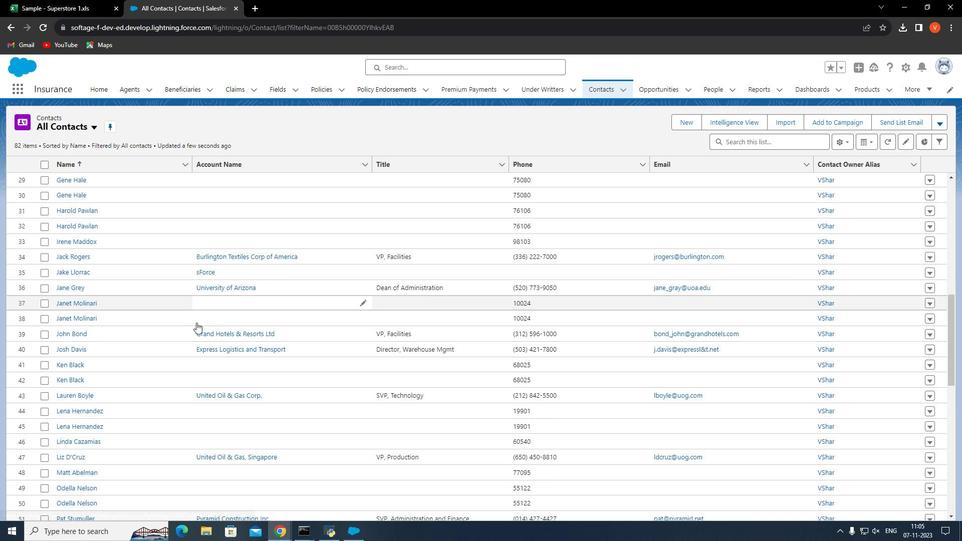 
Action: Mouse scrolled (196, 322) with delta (0, 0)
Screenshot: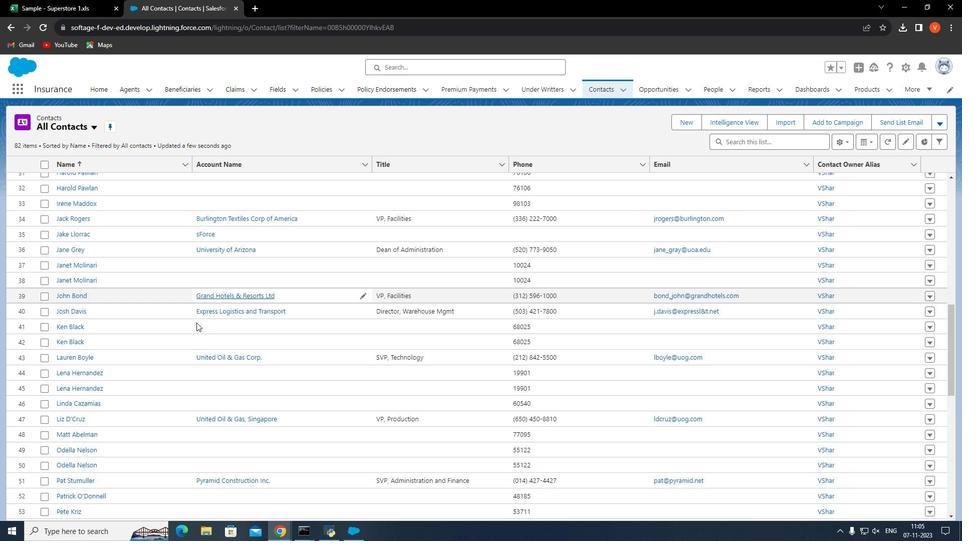 
Action: Mouse scrolled (196, 322) with delta (0, 0)
Screenshot: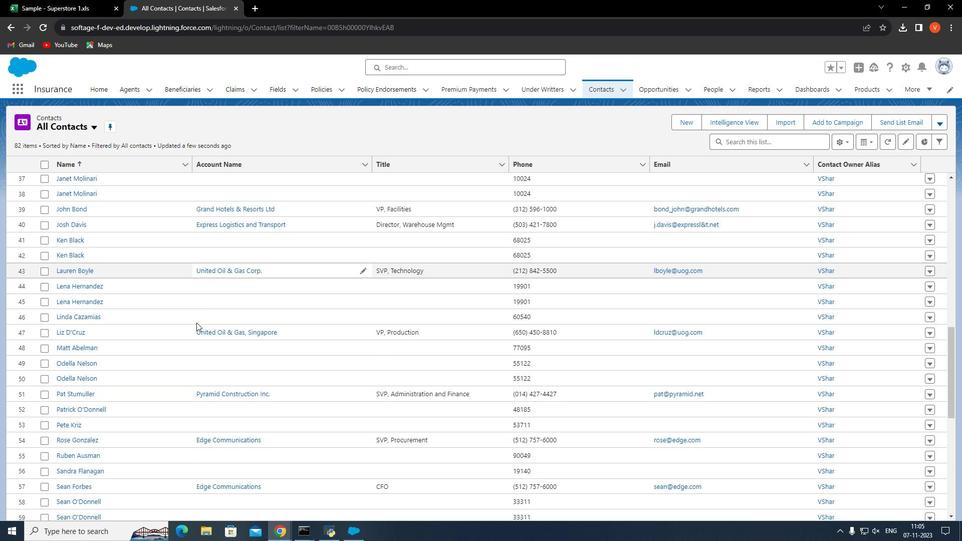 
Action: Mouse scrolled (196, 322) with delta (0, 0)
Screenshot: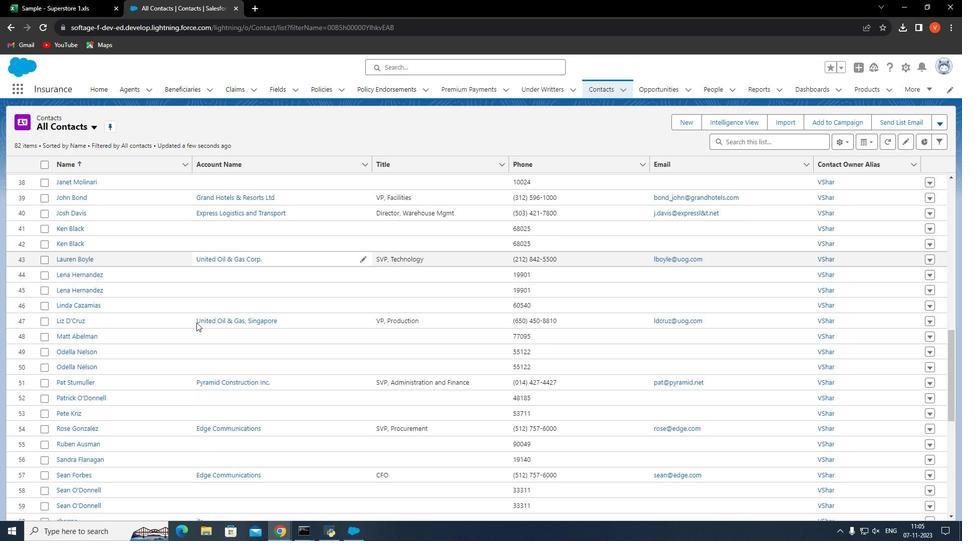 
Action: Mouse scrolled (196, 322) with delta (0, 0)
Screenshot: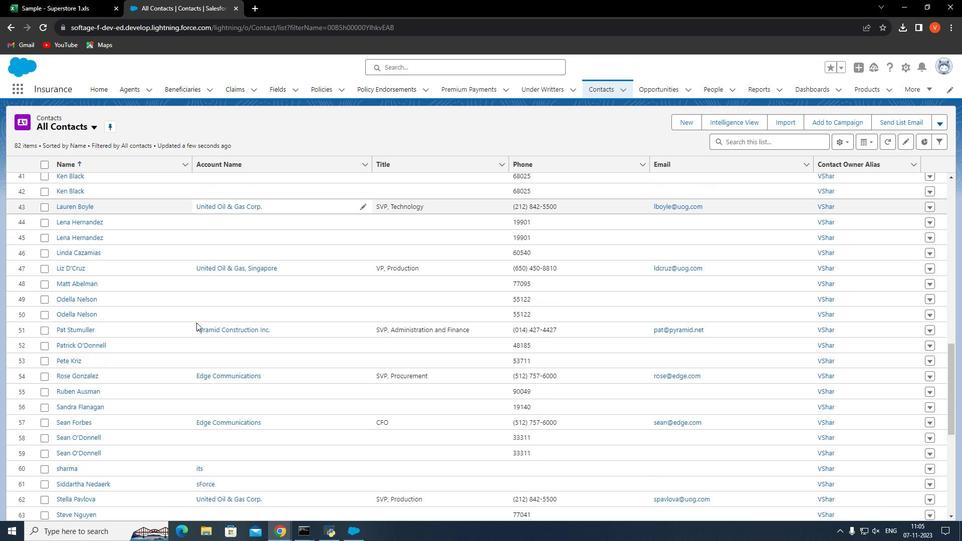 
Action: Mouse scrolled (196, 322) with delta (0, 0)
Screenshot: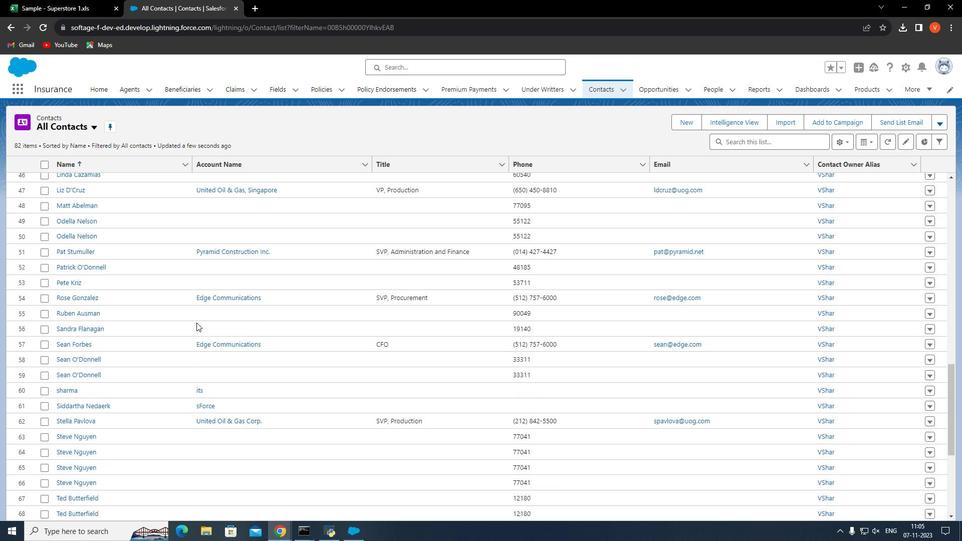 
Action: Mouse scrolled (196, 322) with delta (0, 0)
Screenshot: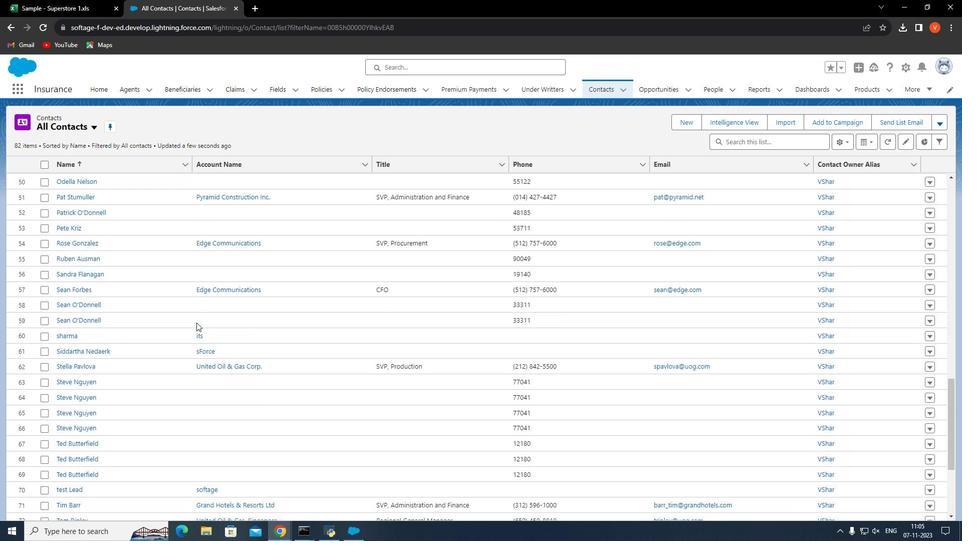 
Action: Mouse scrolled (196, 322) with delta (0, 0)
Screenshot: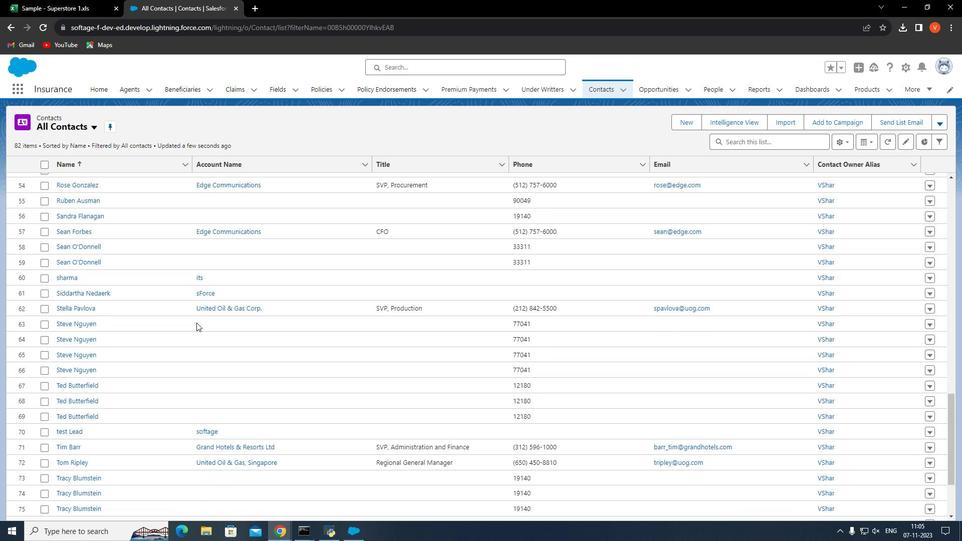 
Action: Mouse moved to (196, 322)
Screenshot: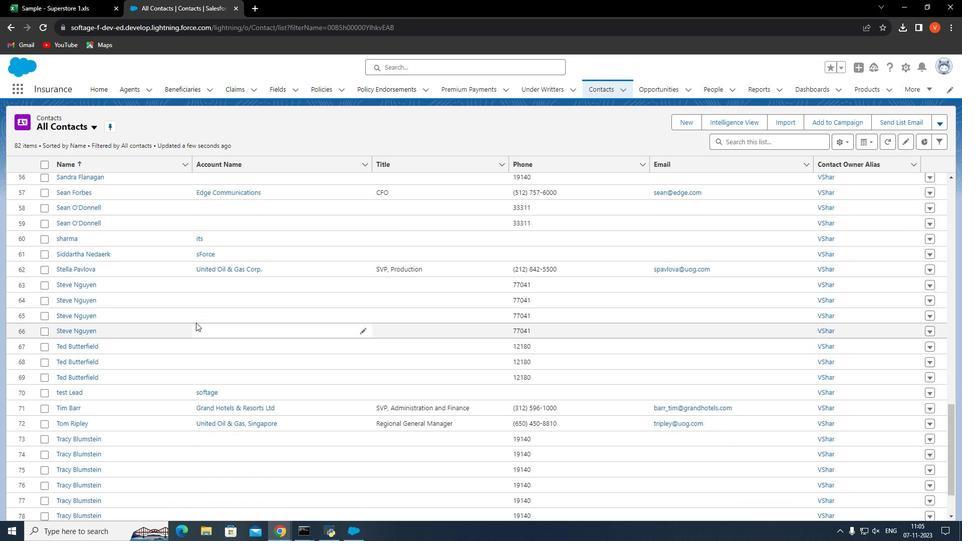 
Action: Mouse scrolled (196, 322) with delta (0, 0)
Screenshot: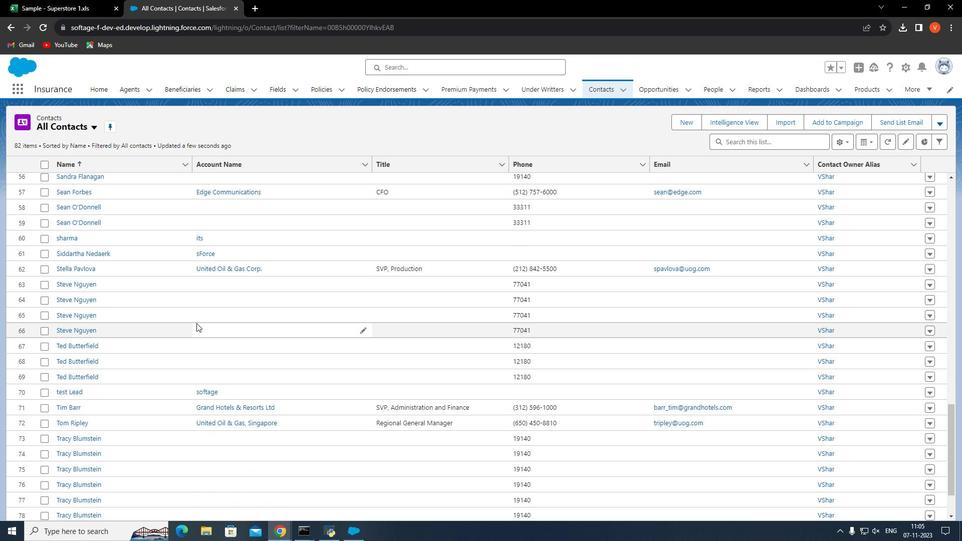 
Action: Mouse moved to (196, 323)
Screenshot: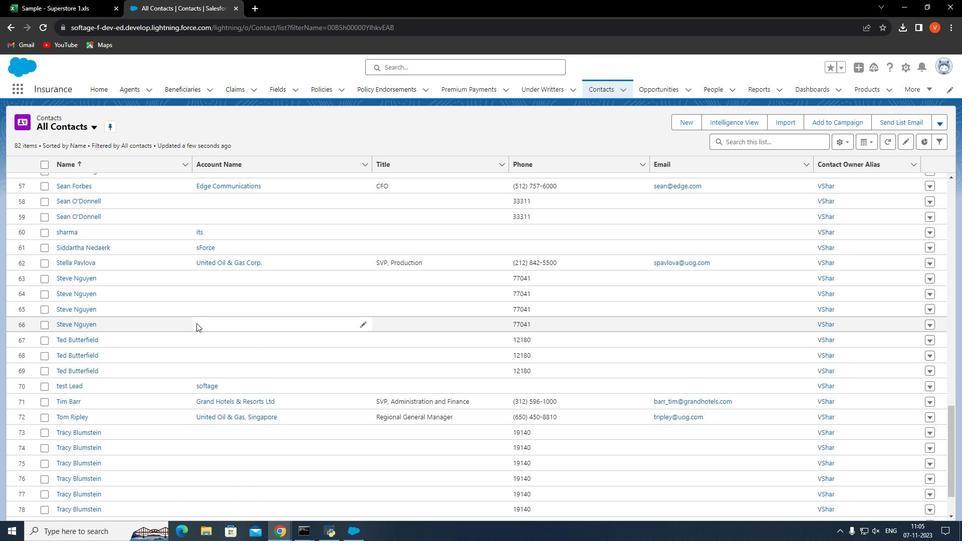 
Action: Mouse scrolled (196, 322) with delta (0, 0)
Screenshot: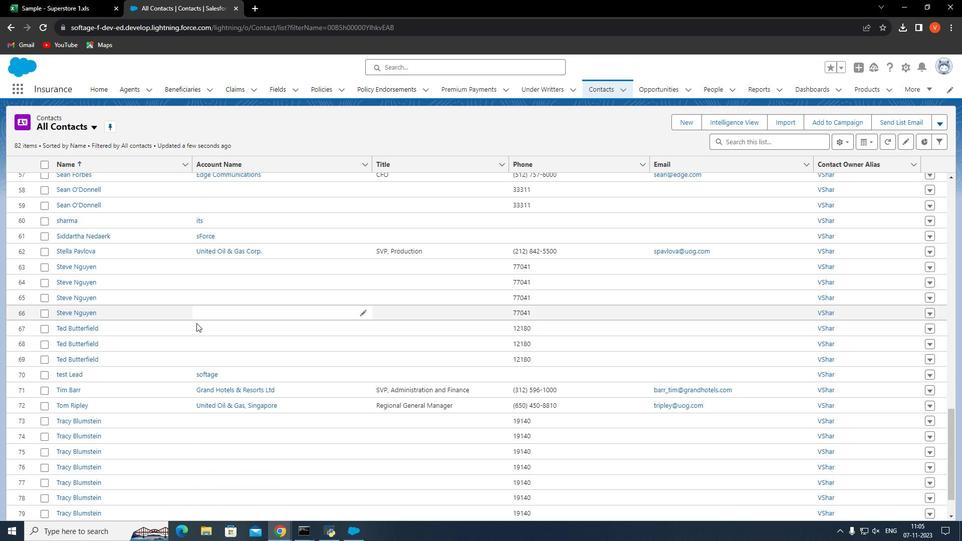 
Action: Mouse scrolled (196, 322) with delta (0, 0)
Screenshot: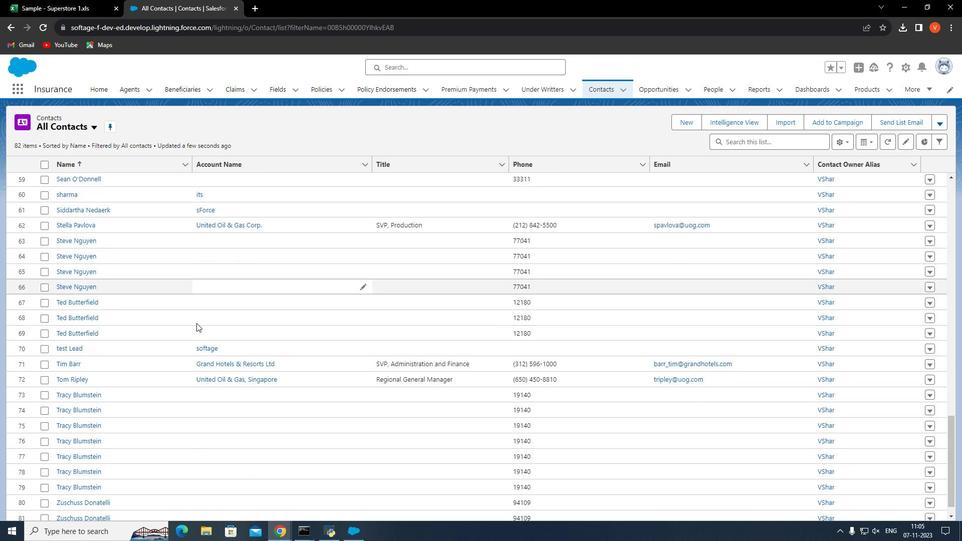 
Action: Mouse scrolled (196, 322) with delta (0, 0)
Screenshot: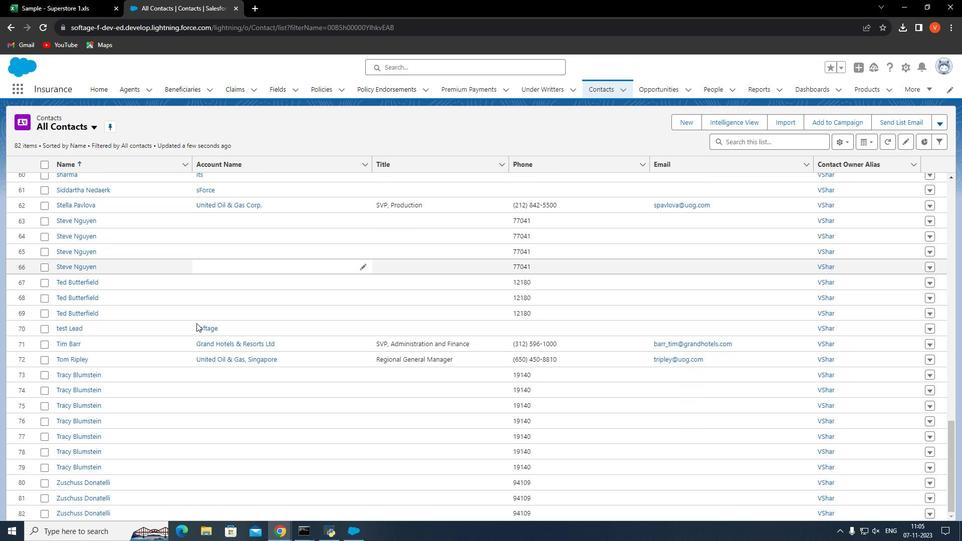 
Action: Mouse scrolled (196, 322) with delta (0, 0)
Screenshot: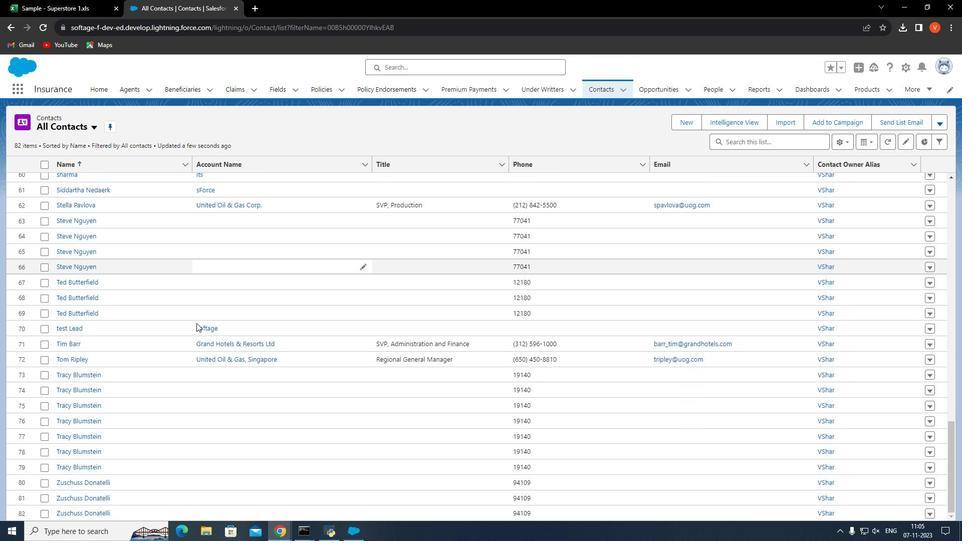 
Action: Mouse scrolled (196, 322) with delta (0, 0)
Screenshot: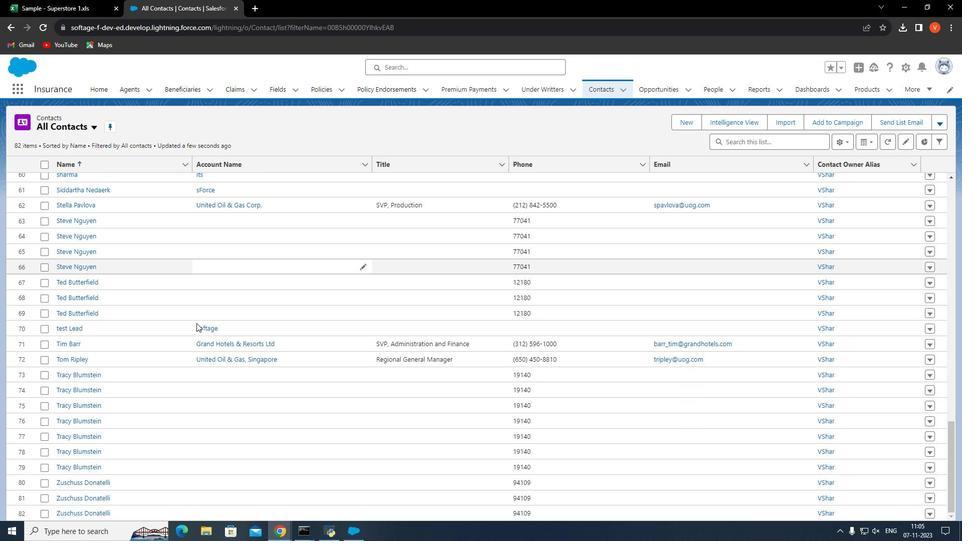 
Action: Mouse scrolled (196, 322) with delta (0, 0)
Screenshot: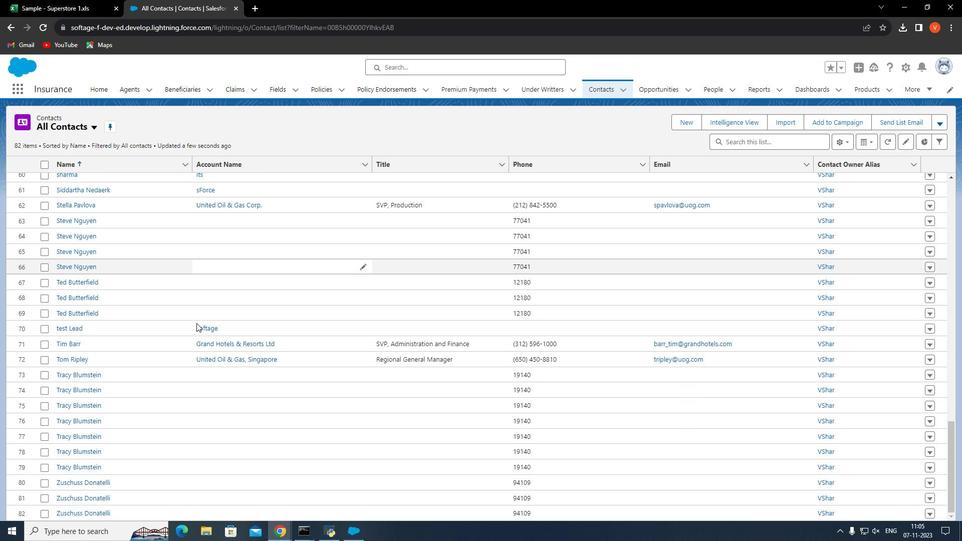
Action: Mouse moved to (196, 323)
Screenshot: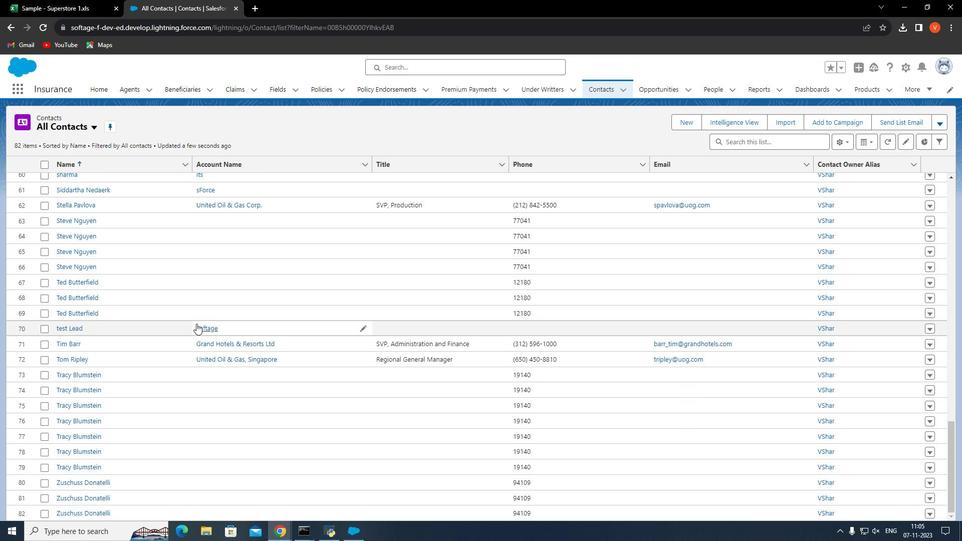 
Action: Mouse scrolled (196, 323) with delta (0, 0)
Screenshot: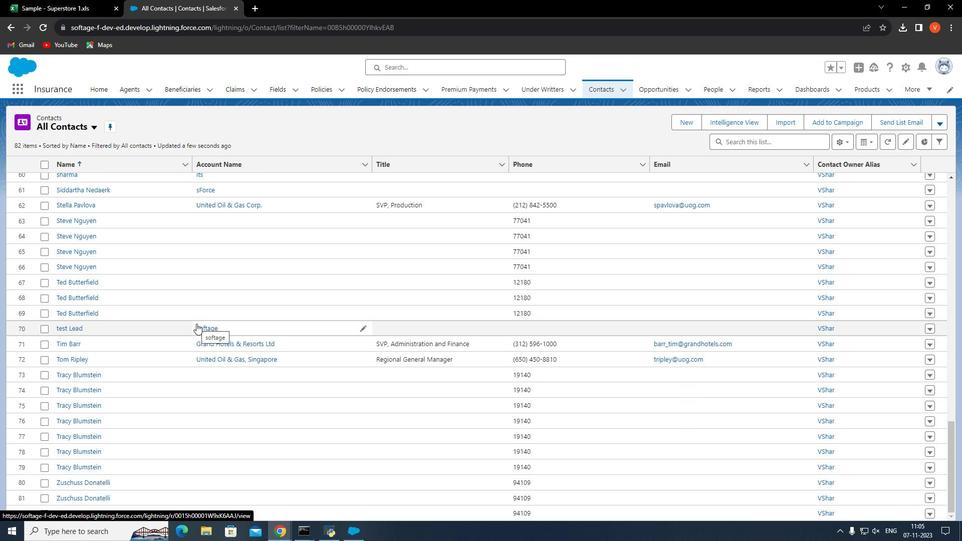 
Action: Mouse scrolled (196, 323) with delta (0, 0)
Screenshot: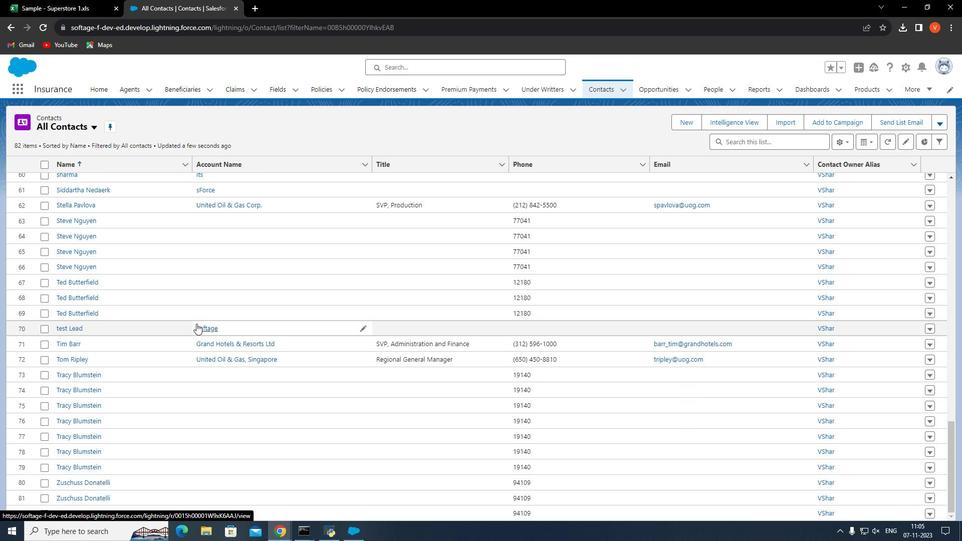 
Action: Mouse scrolled (196, 323) with delta (0, 0)
Screenshot: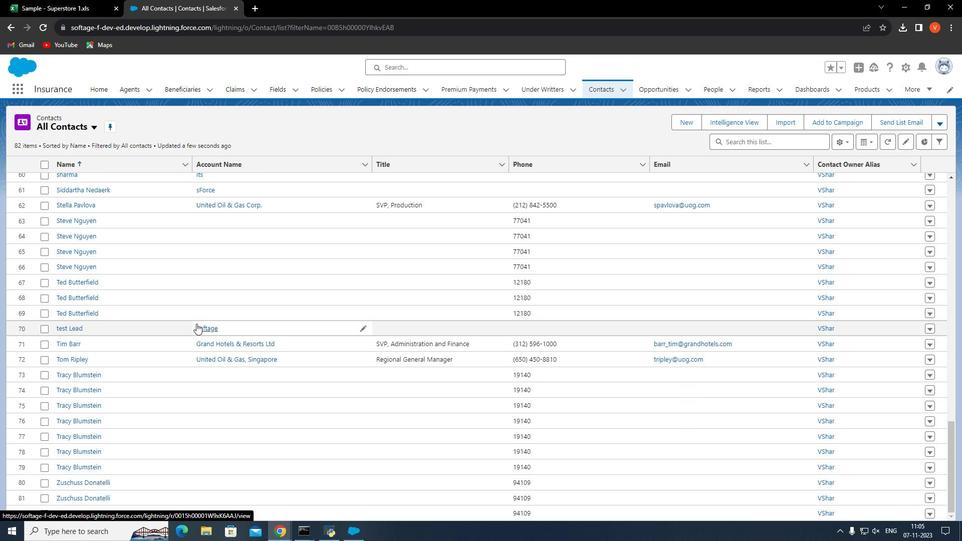 
Action: Mouse scrolled (196, 323) with delta (0, 0)
Screenshot: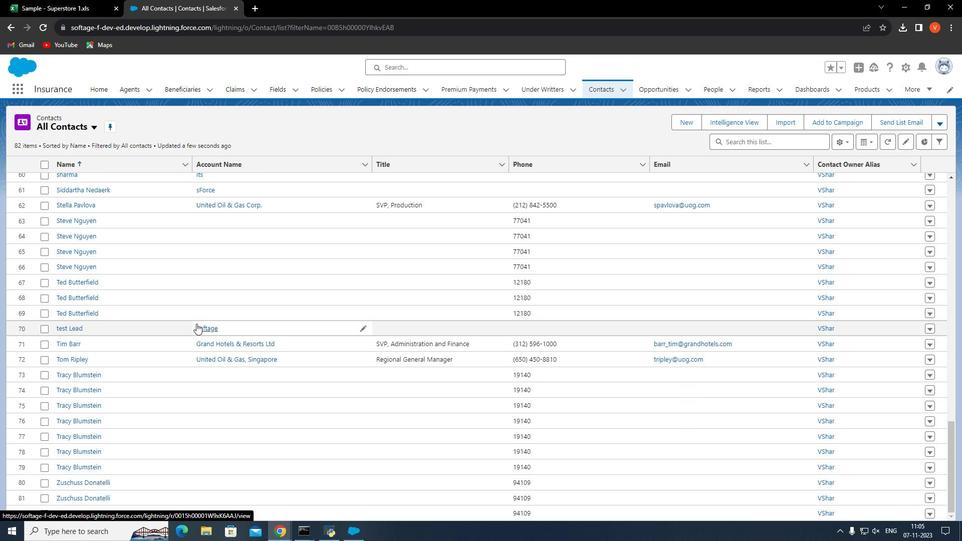 
Action: Mouse moved to (158, 221)
Screenshot: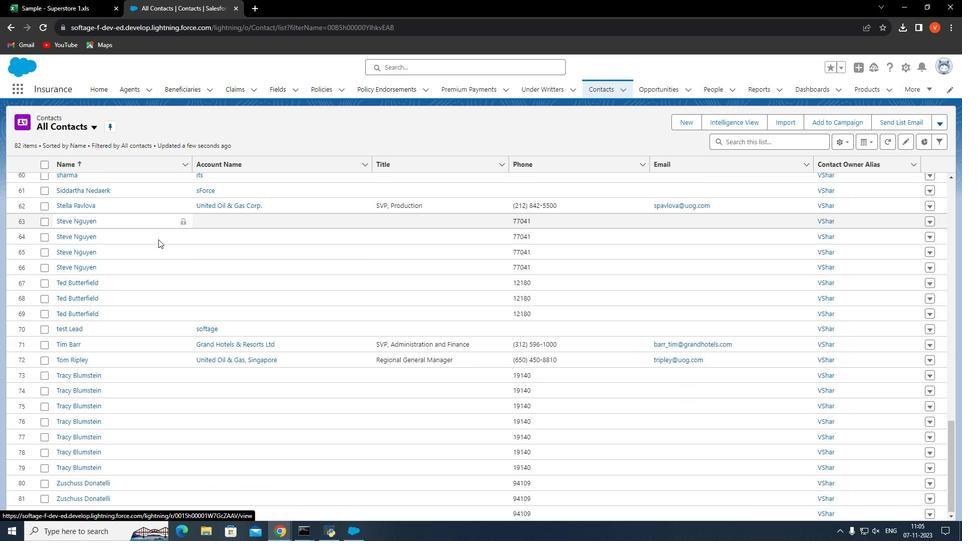 
Action: Mouse scrolled (158, 222) with delta (0, 0)
Screenshot: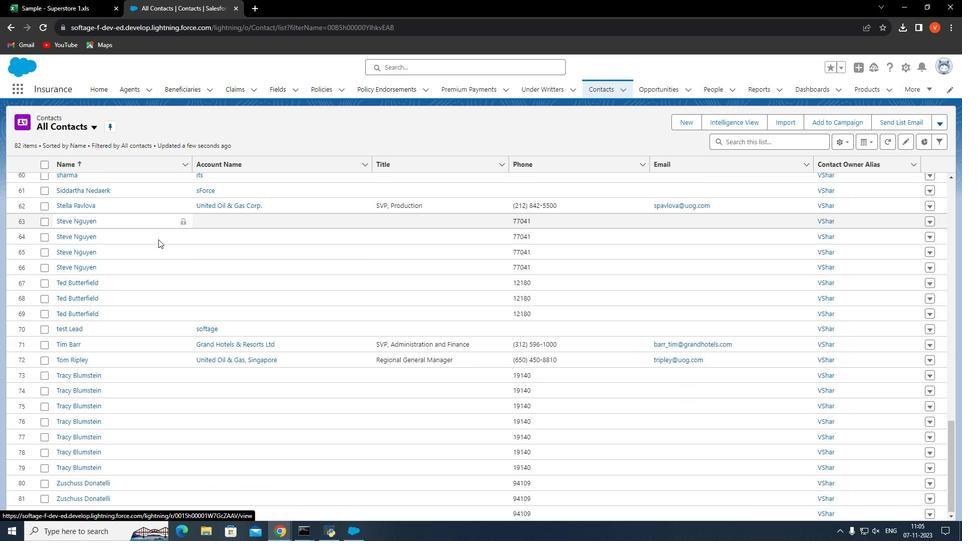 
Action: Mouse moved to (158, 226)
Screenshot: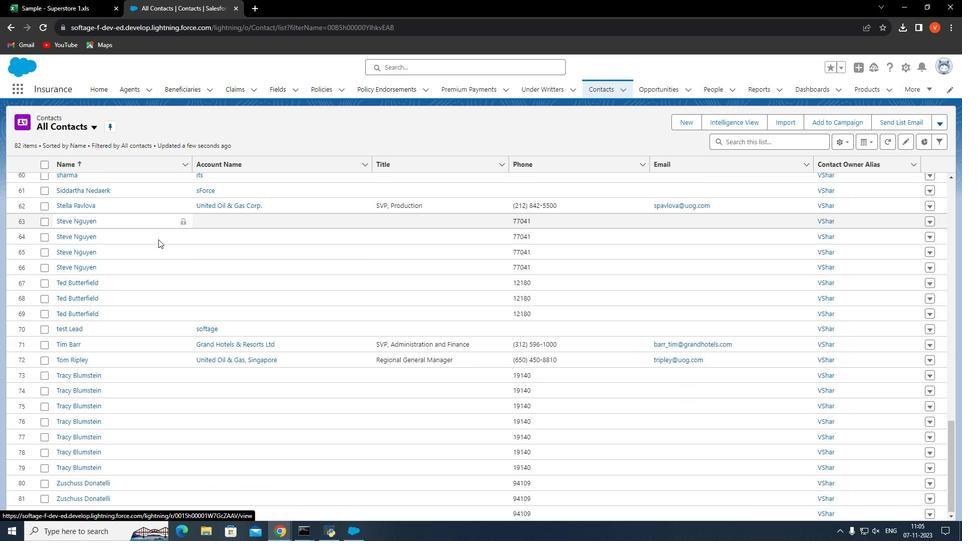 
Action: Mouse scrolled (158, 226) with delta (0, 0)
Screenshot: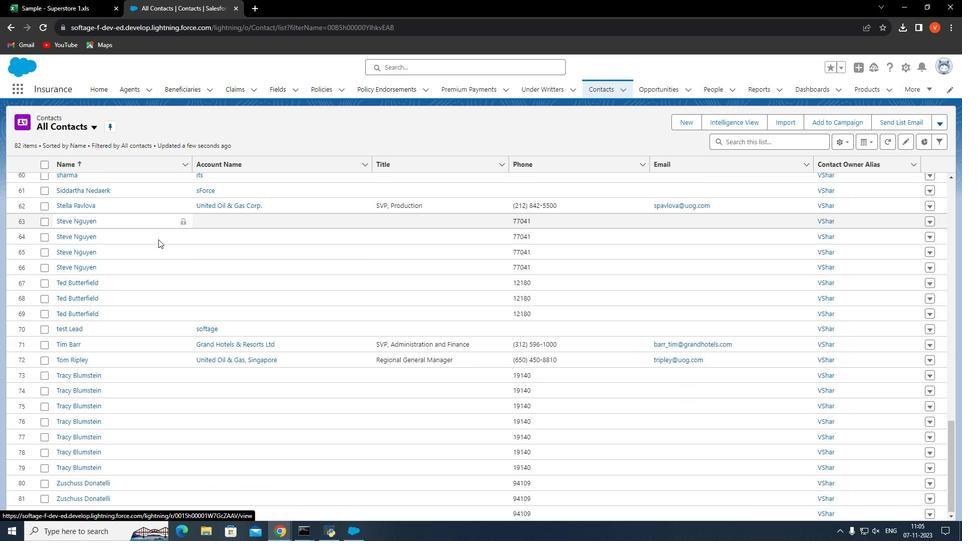 
Action: Mouse moved to (158, 236)
Screenshot: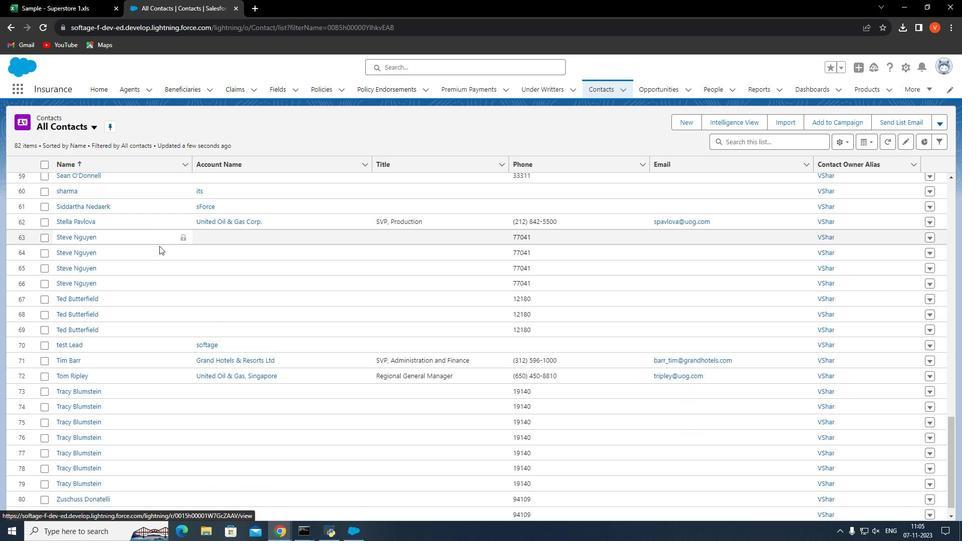
Action: Mouse scrolled (158, 237) with delta (0, 0)
Screenshot: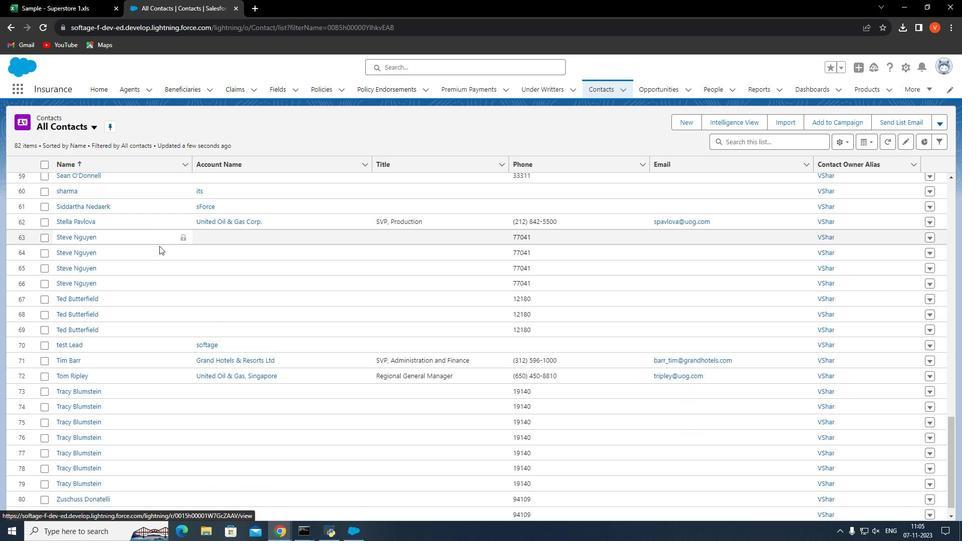 
Action: Mouse moved to (158, 244)
Screenshot: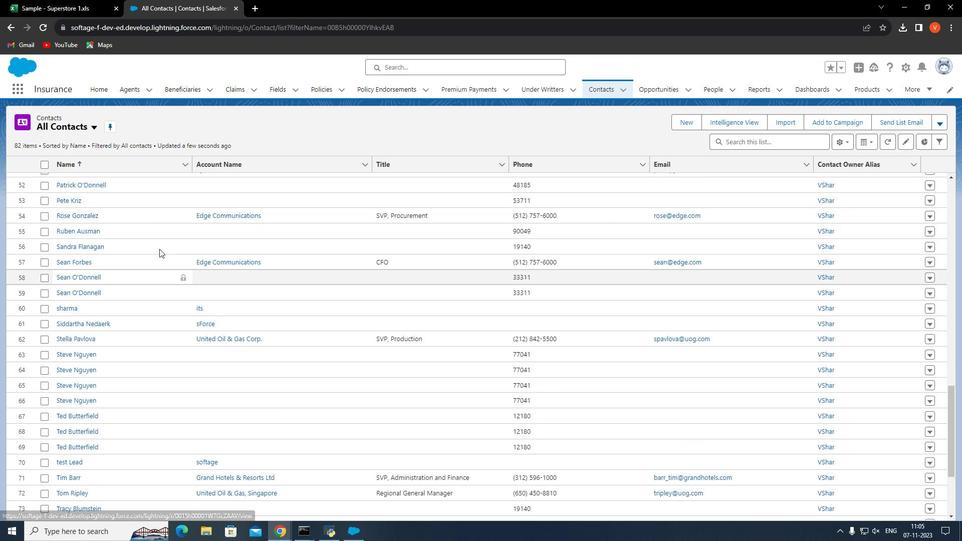 
Action: Mouse scrolled (158, 244) with delta (0, 0)
Screenshot: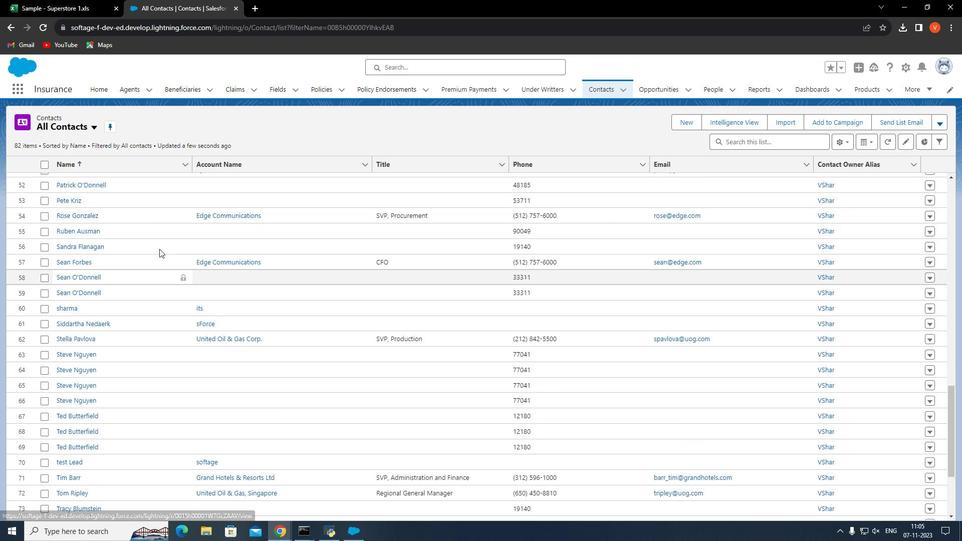 
Action: Mouse moved to (159, 247)
Screenshot: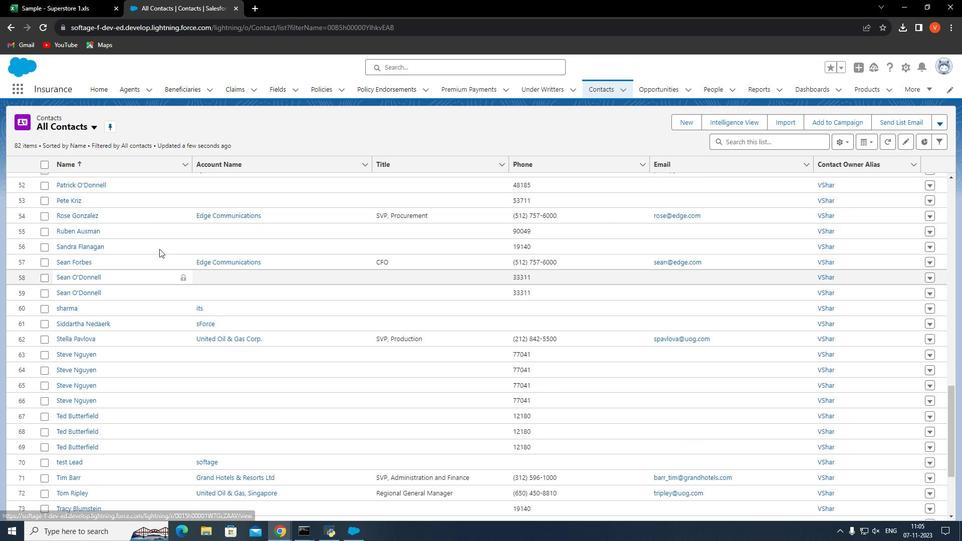 
Action: Mouse scrolled (159, 248) with delta (0, 0)
Screenshot: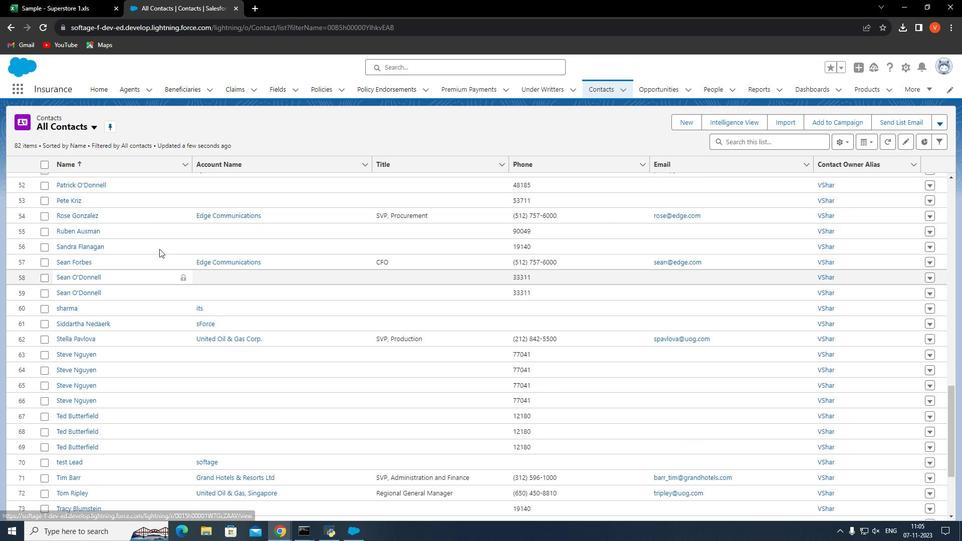 
Action: Mouse moved to (161, 257)
Screenshot: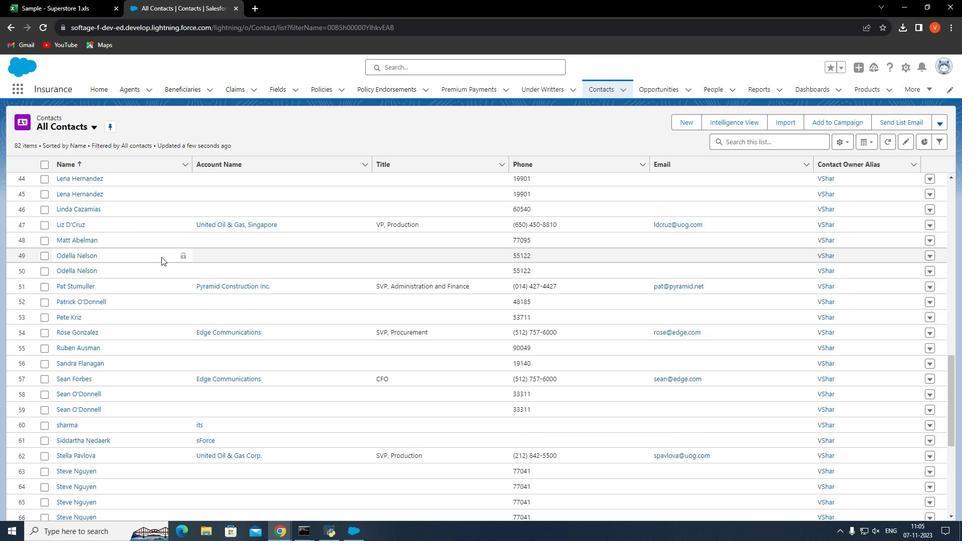 
Action: Mouse scrolled (161, 257) with delta (0, 0)
Screenshot: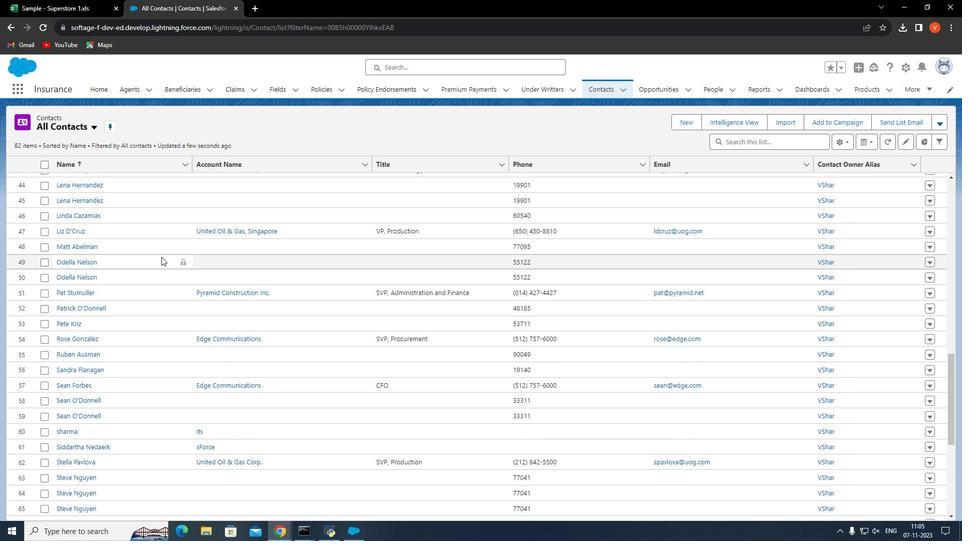 
Action: Mouse scrolled (161, 257) with delta (0, 0)
Screenshot: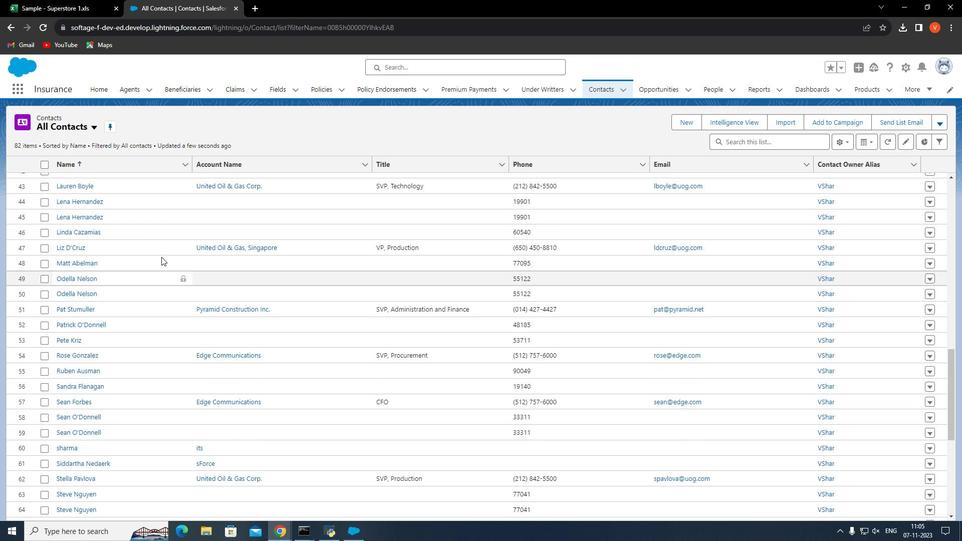 
Action: Mouse scrolled (161, 257) with delta (0, 0)
Screenshot: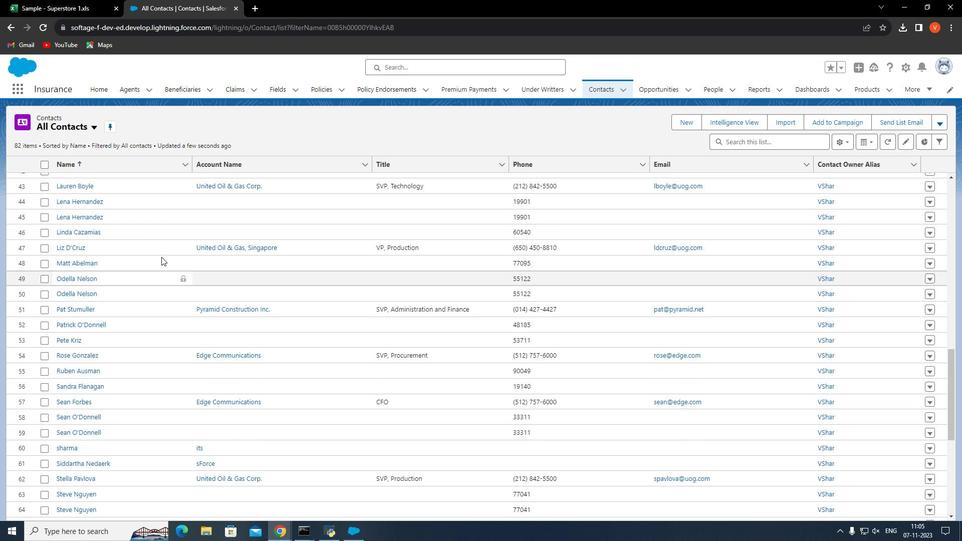 
Action: Mouse scrolled (161, 257) with delta (0, 0)
Screenshot: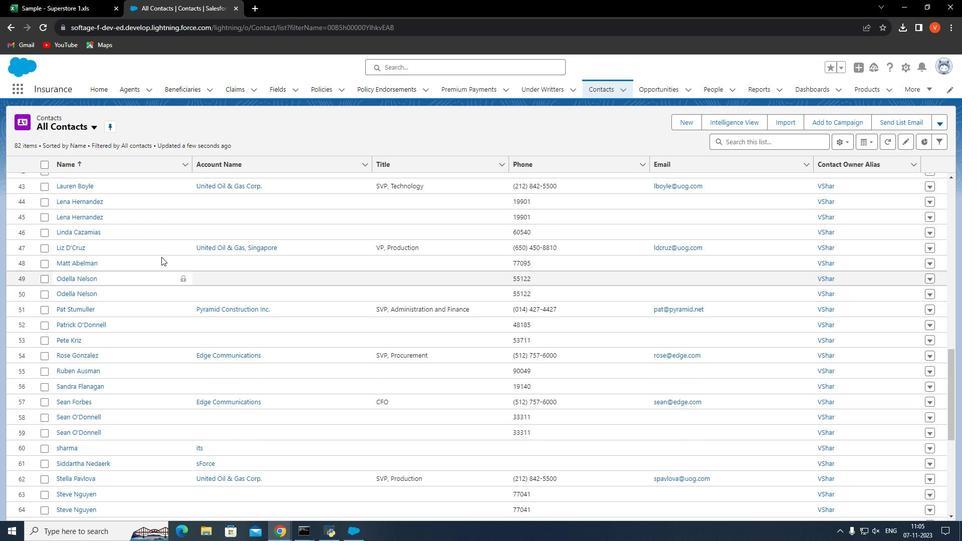 
Action: Mouse scrolled (161, 257) with delta (0, 0)
Screenshot: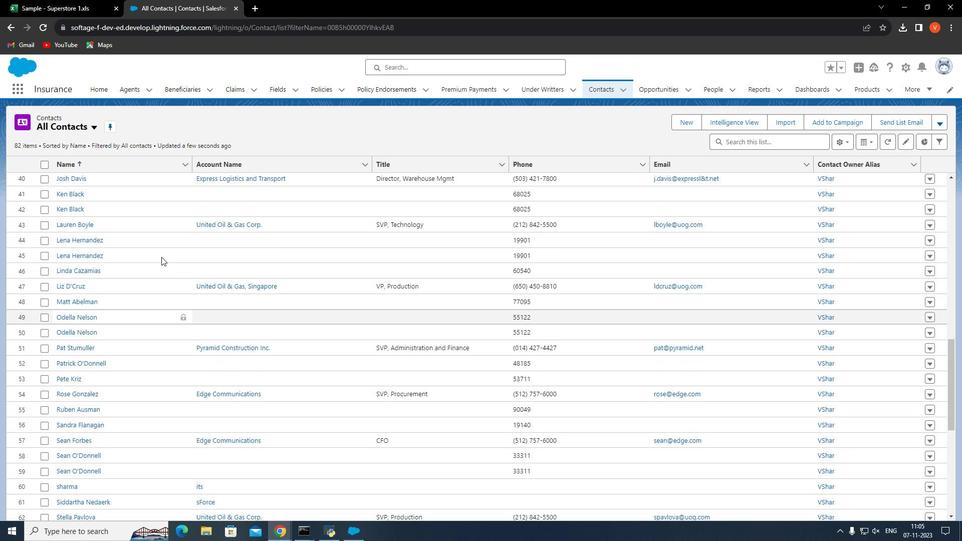 
Action: Mouse moved to (159, 261)
Screenshot: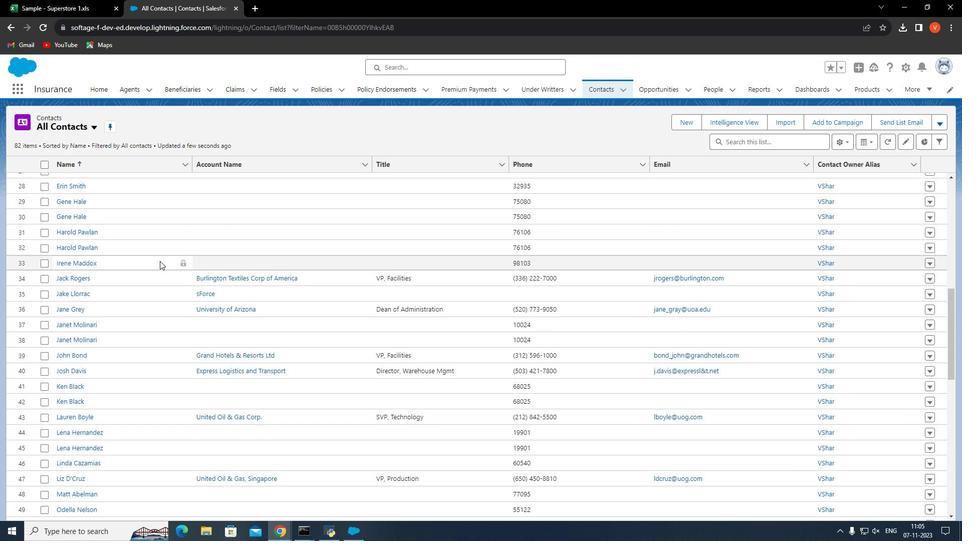 
Action: Mouse scrolled (159, 261) with delta (0, 0)
Screenshot: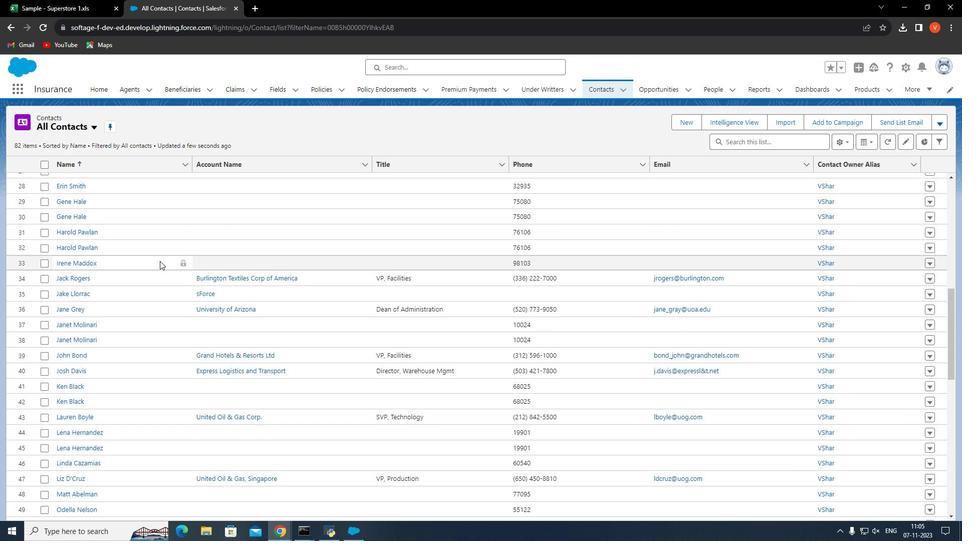 
Action: Mouse scrolled (159, 261) with delta (0, 0)
Screenshot: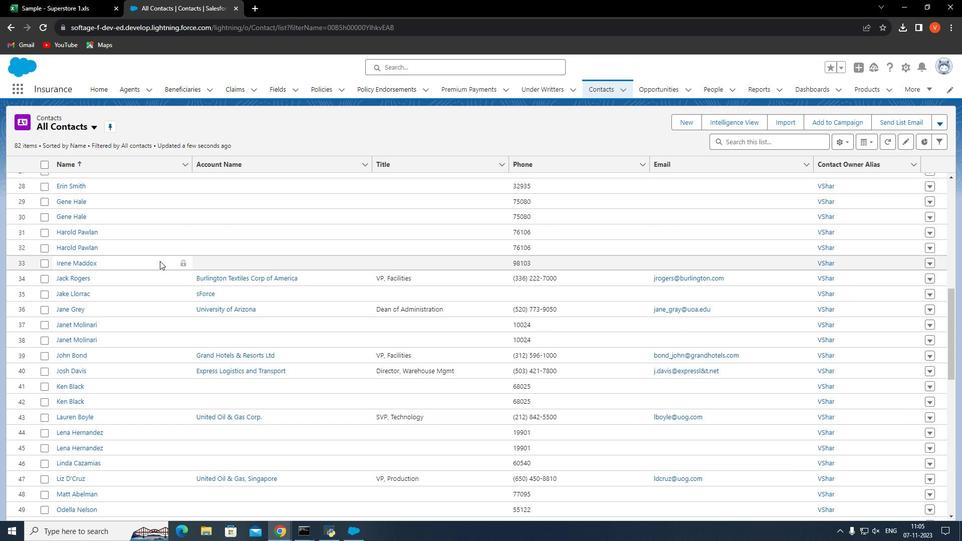 
Action: Mouse scrolled (159, 261) with delta (0, 0)
Screenshot: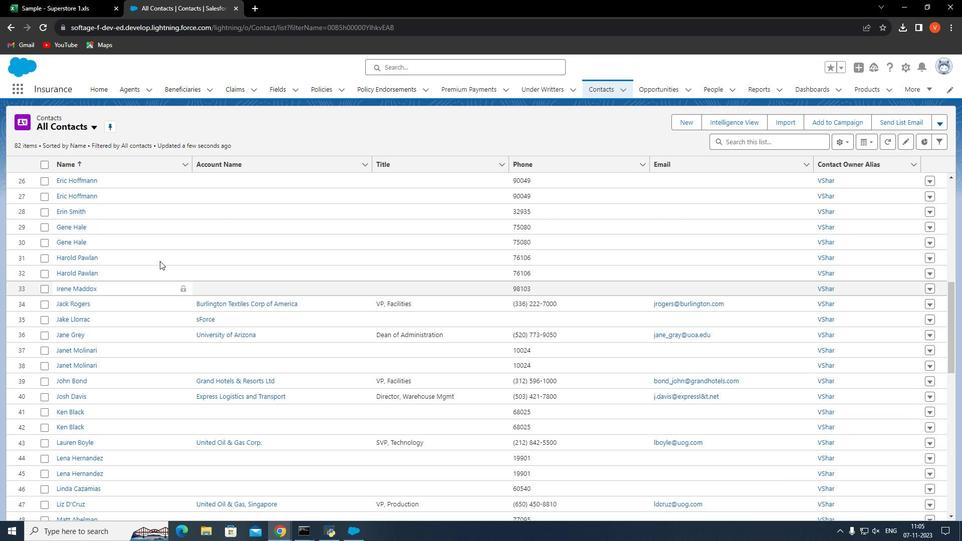 
Action: Mouse scrolled (159, 261) with delta (0, 0)
Screenshot: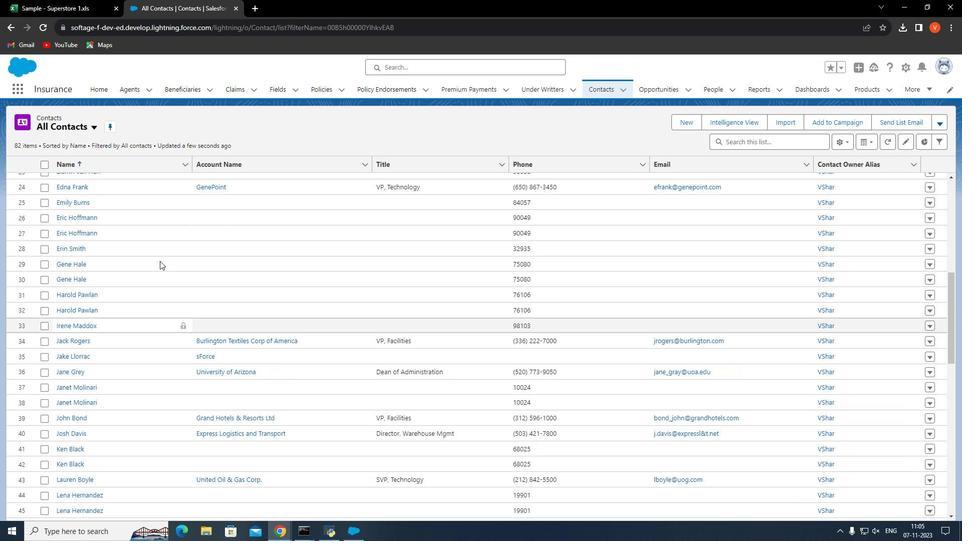 
Action: Mouse moved to (77, 197)
Screenshot: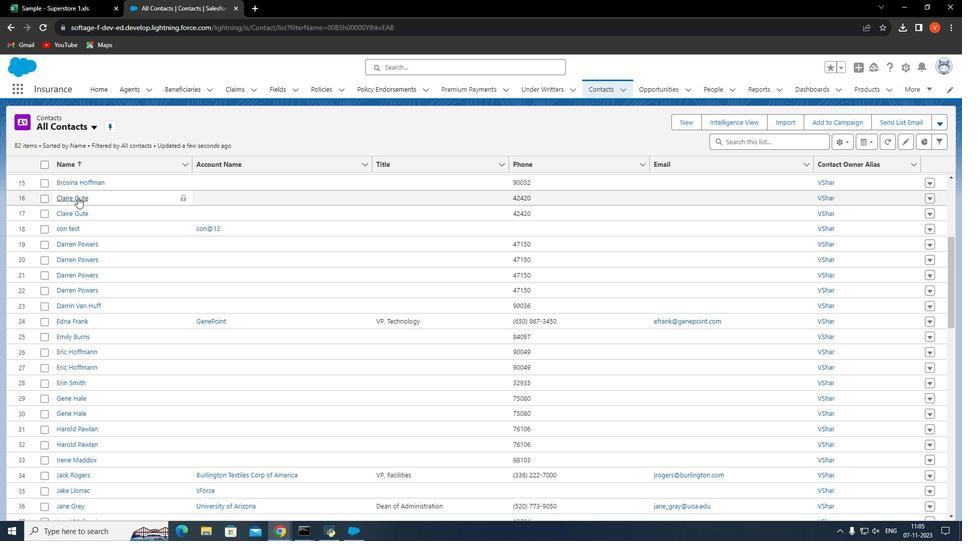 
Action: Mouse pressed left at (77, 197)
Screenshot: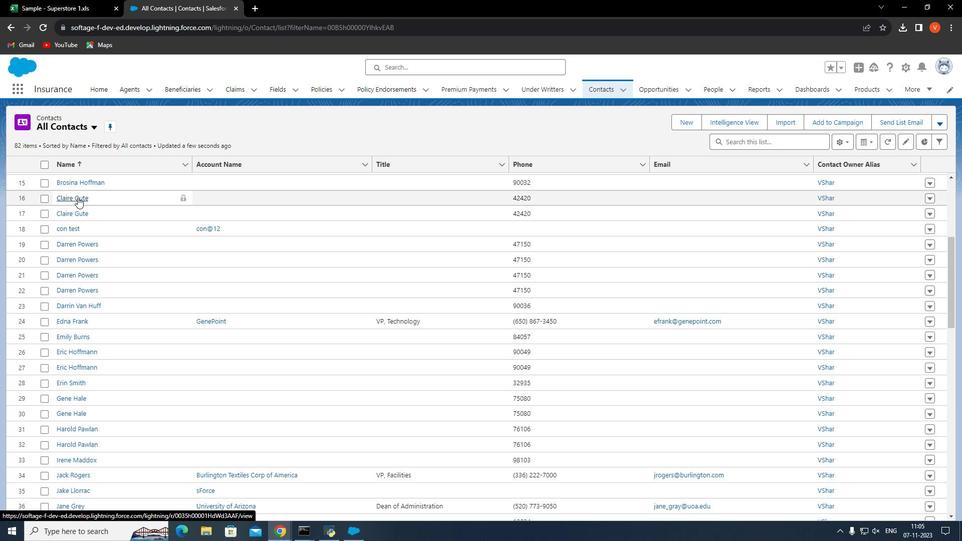 
Action: Mouse moved to (85, 200)
Screenshot: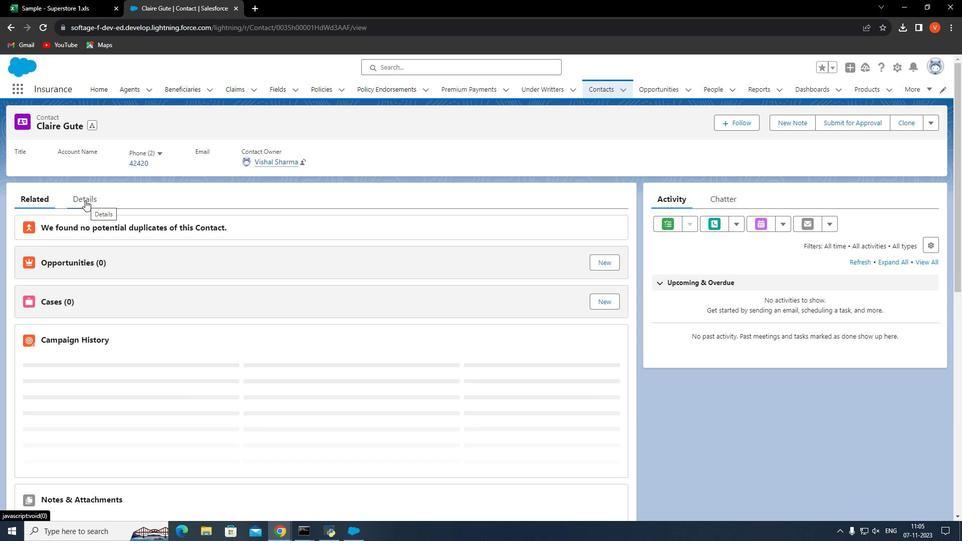 
Action: Mouse pressed left at (85, 200)
Screenshot: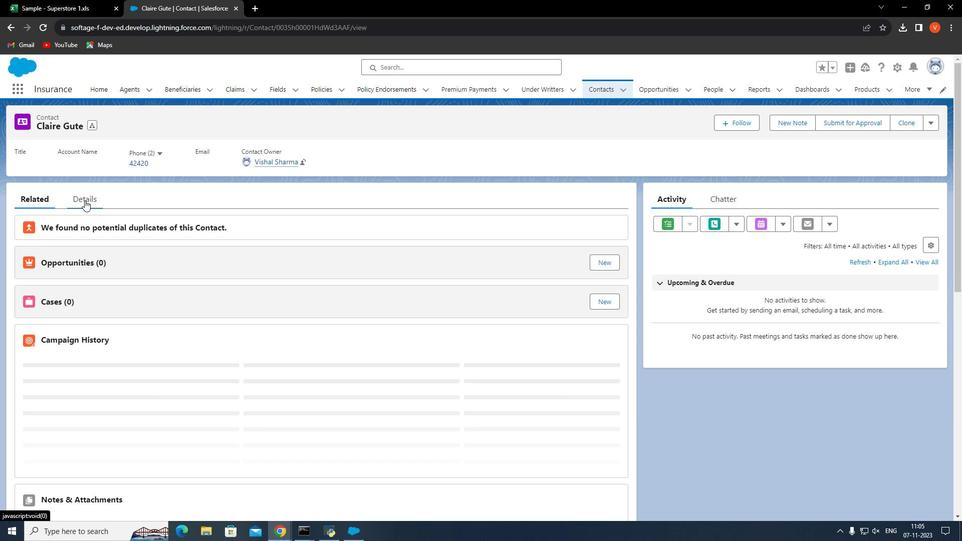 
Action: Mouse moved to (347, 246)
Screenshot: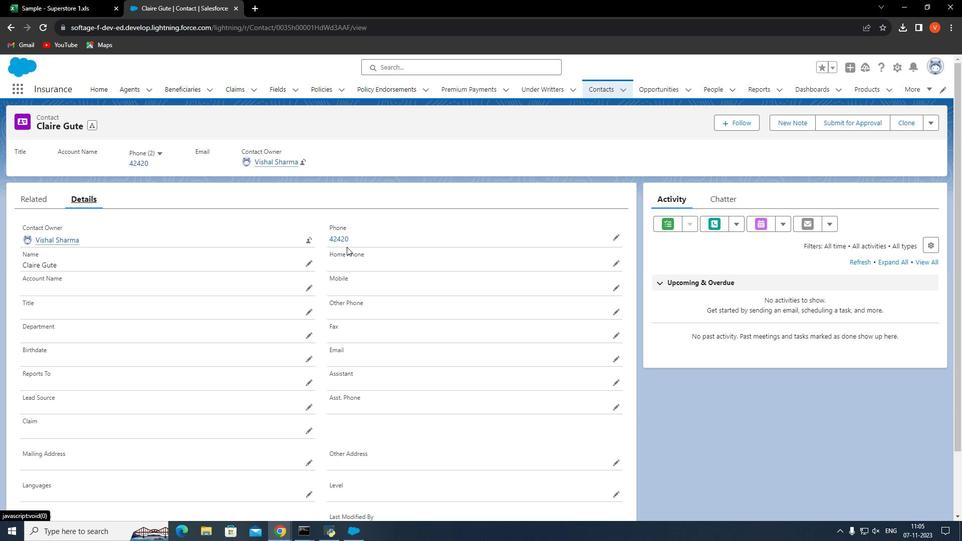 
